 Task: Look for space in Kahului, United States from 5th June, 2023 to 16th June, 2023 for 2 adults in price range Rs.14000 to Rs.18000. Place can be entire place with 1  bedroom having 1 bed and 1 bathroom. Property type can be house, flat, guest house, hotel. Booking option can be shelf check-in. Required host language is English.
Action: Mouse moved to (490, 101)
Screenshot: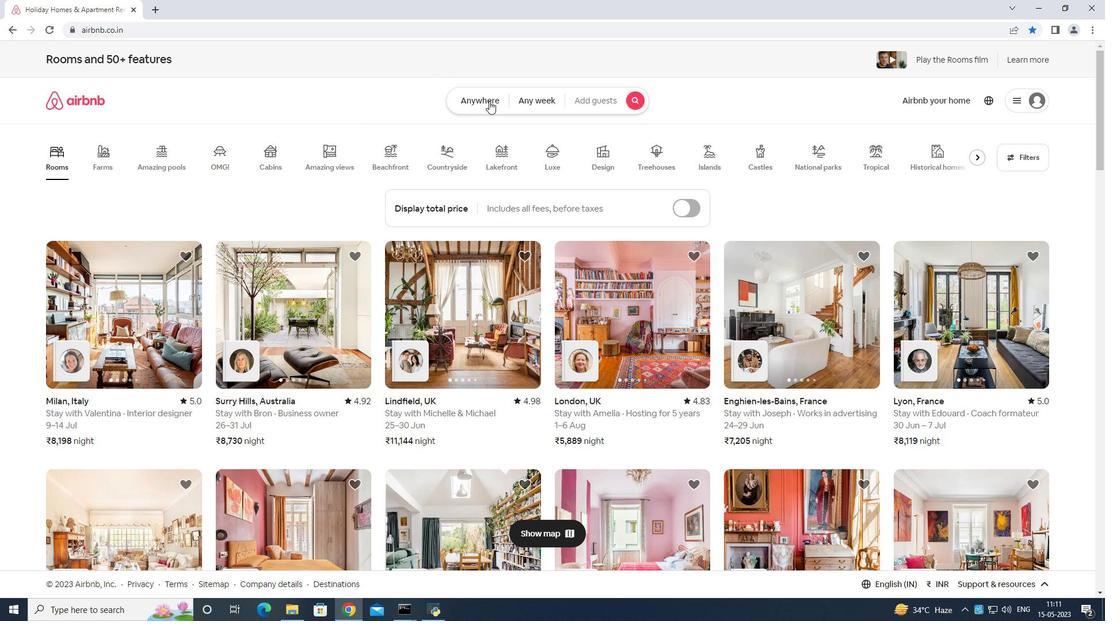 
Action: Mouse pressed left at (490, 101)
Screenshot: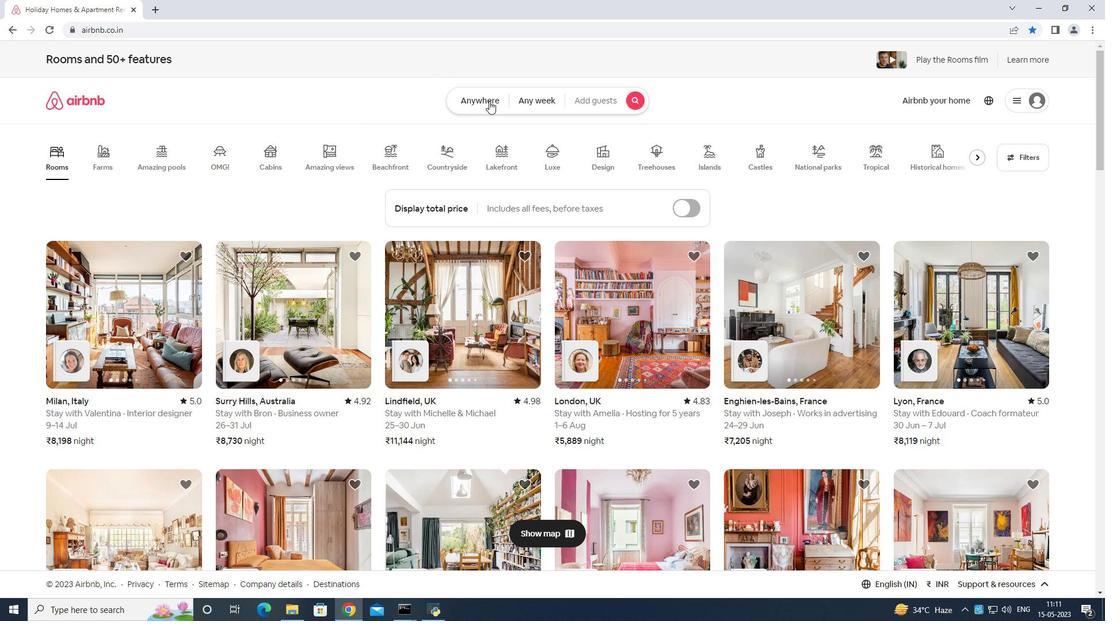
Action: Mouse moved to (464, 145)
Screenshot: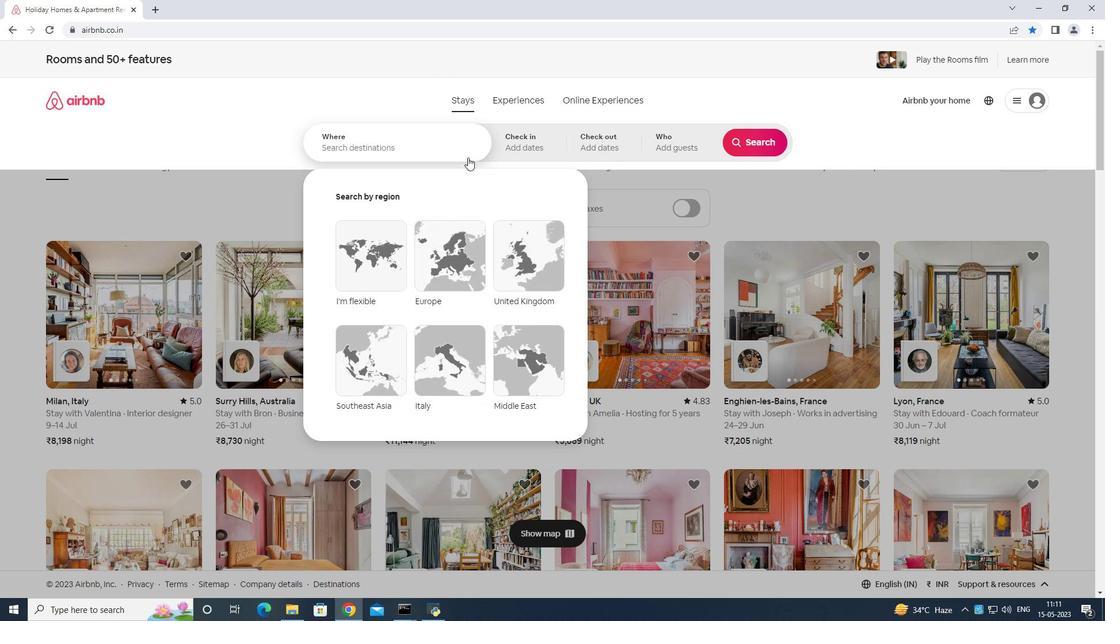 
Action: Mouse pressed left at (464, 145)
Screenshot: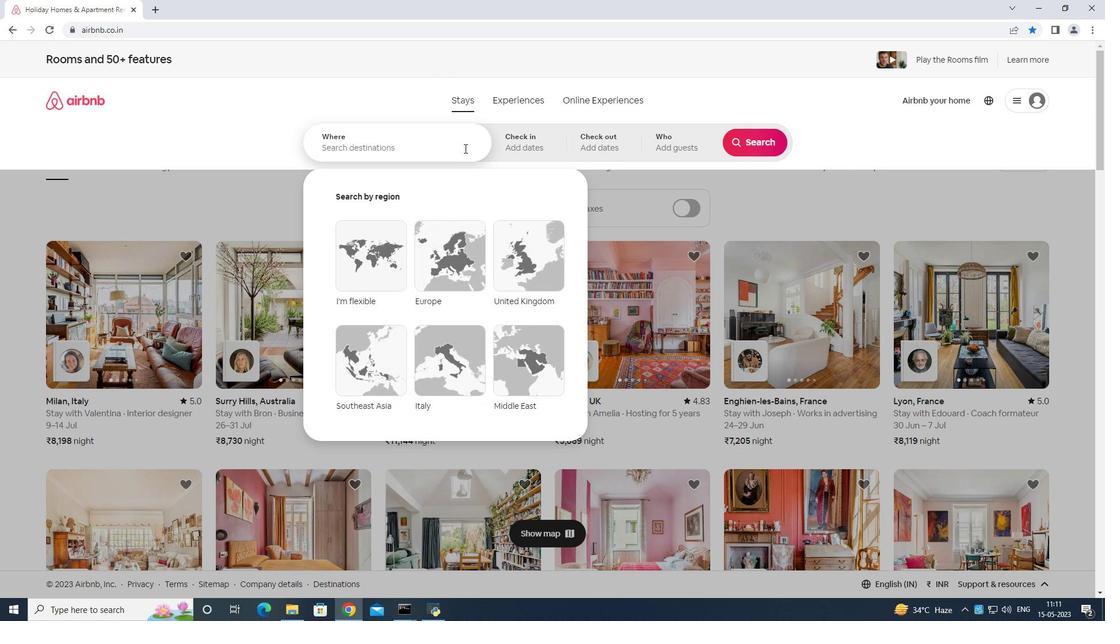 
Action: Mouse moved to (464, 144)
Screenshot: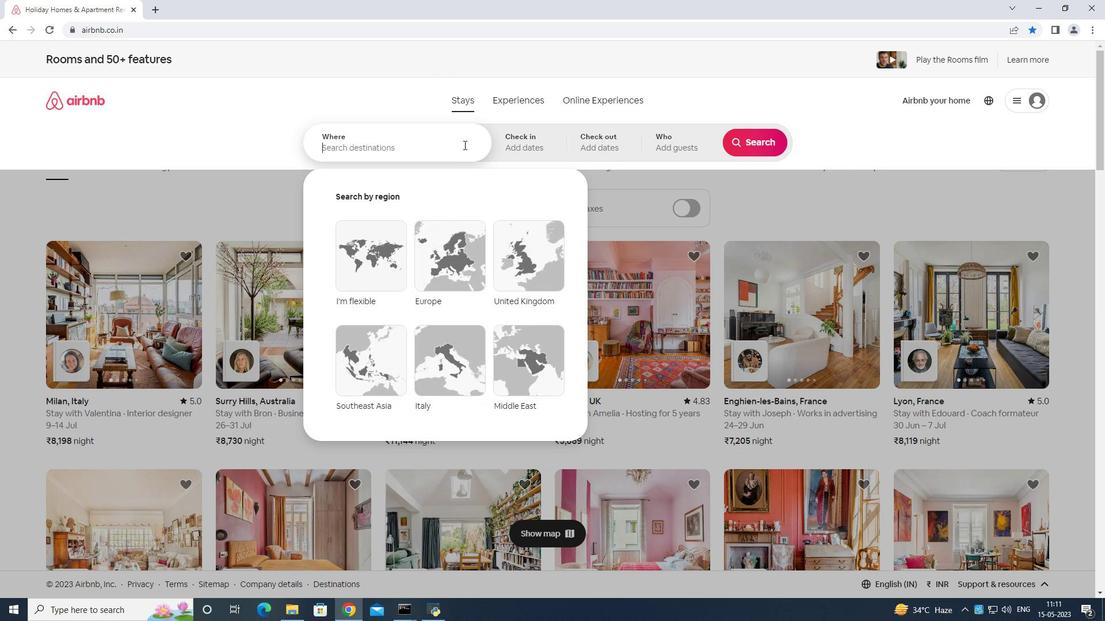 
Action: Key pressed <Key.shift>kahulaui<Key.space>united<Key.space>states<Key.enter>
Screenshot: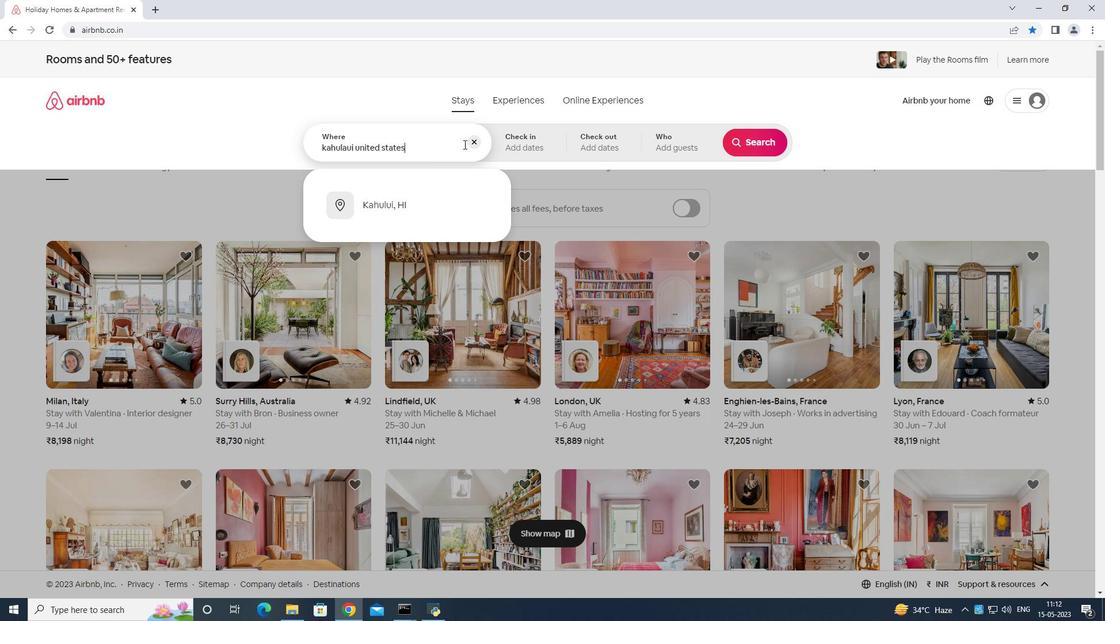 
Action: Mouse moved to (603, 314)
Screenshot: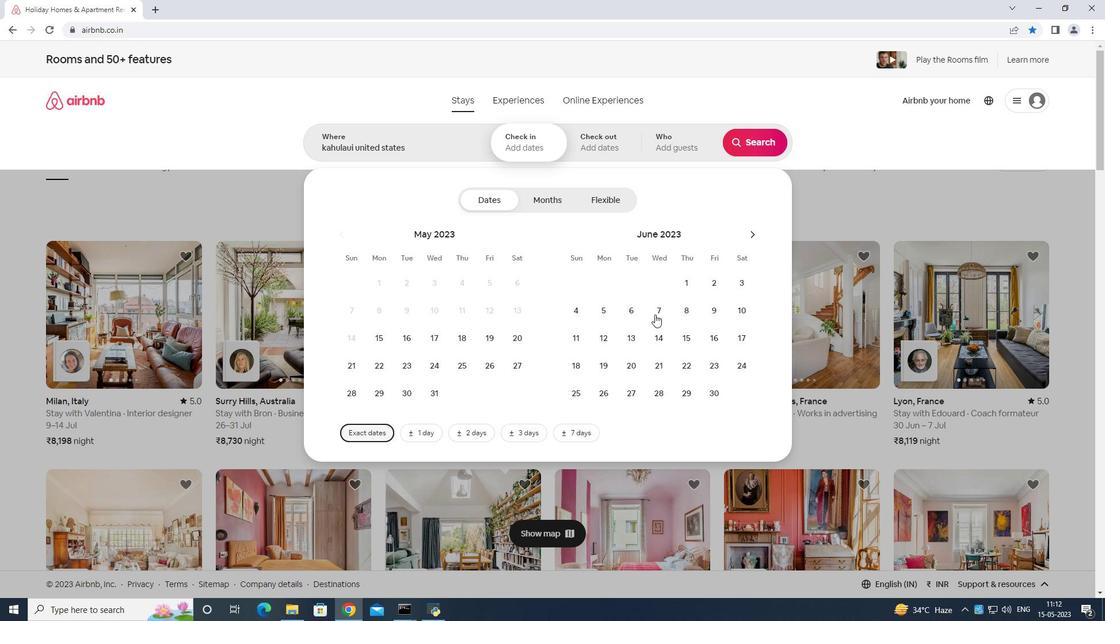 
Action: Mouse pressed left at (603, 314)
Screenshot: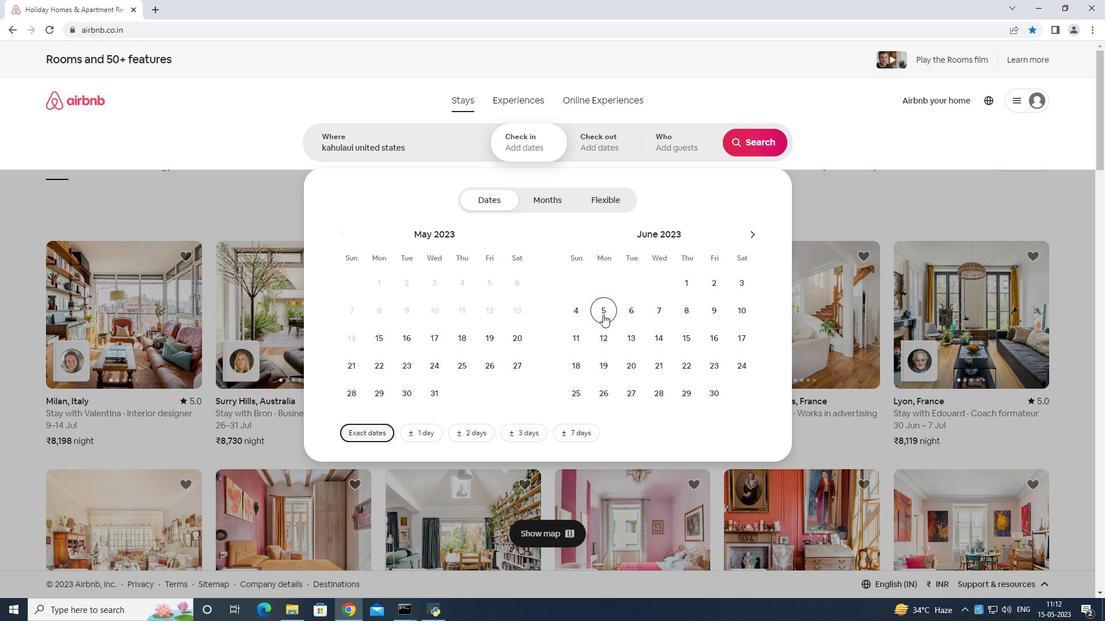 
Action: Mouse moved to (708, 338)
Screenshot: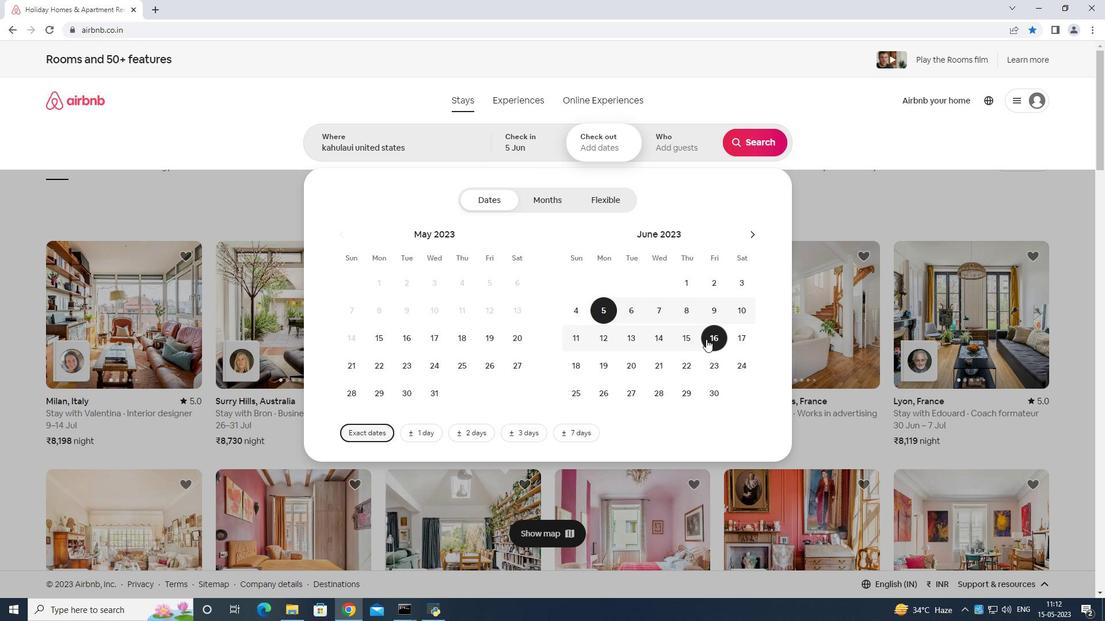 
Action: Mouse pressed left at (708, 338)
Screenshot: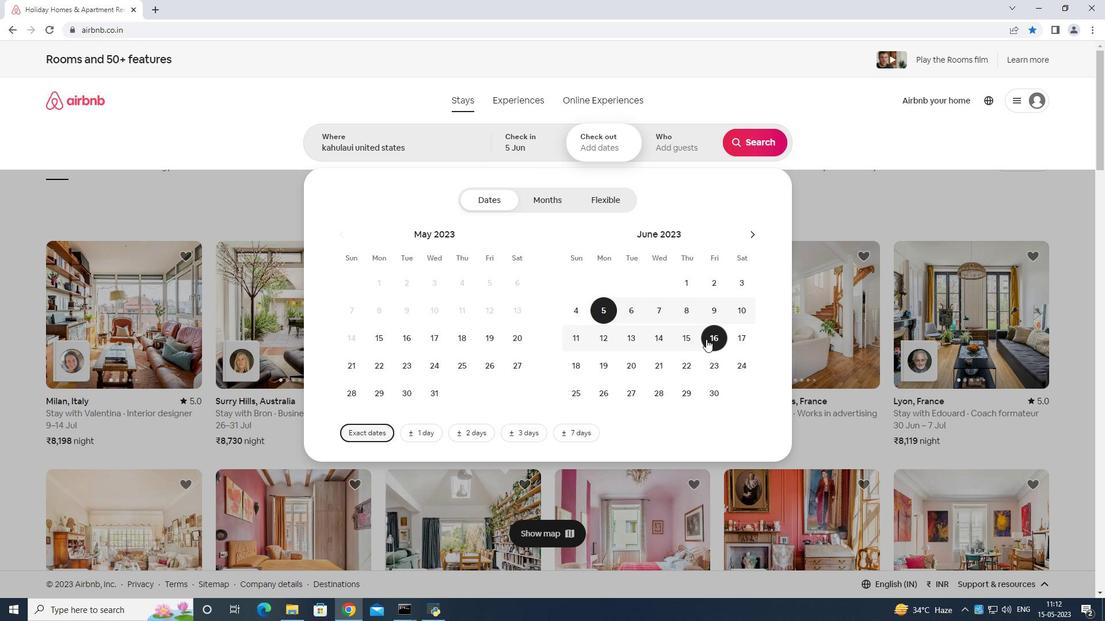 
Action: Mouse moved to (695, 141)
Screenshot: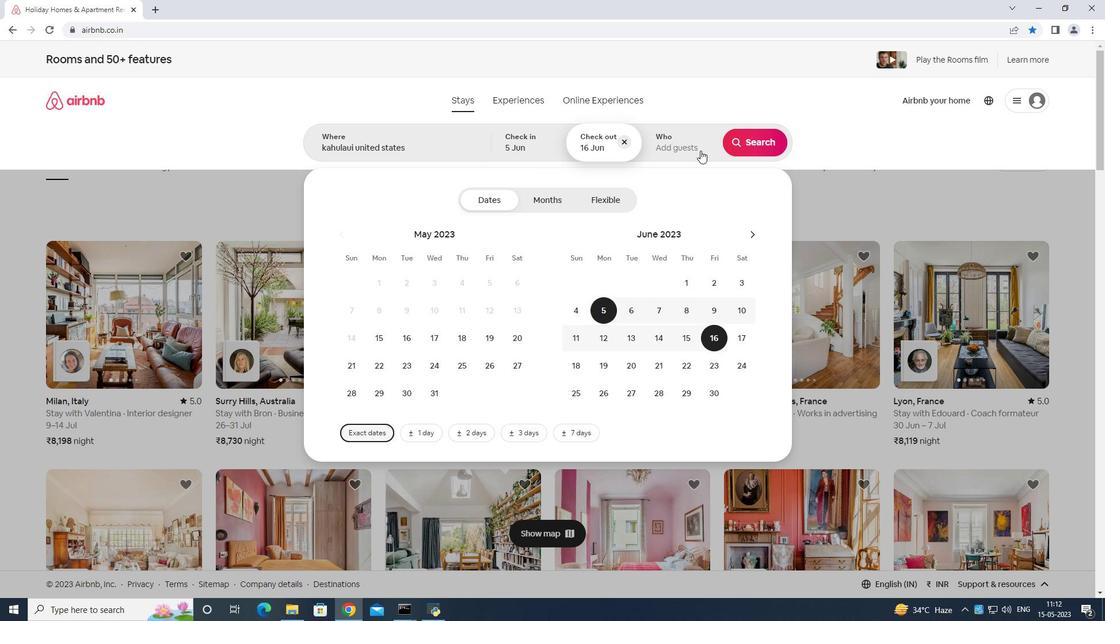 
Action: Mouse pressed left at (695, 141)
Screenshot: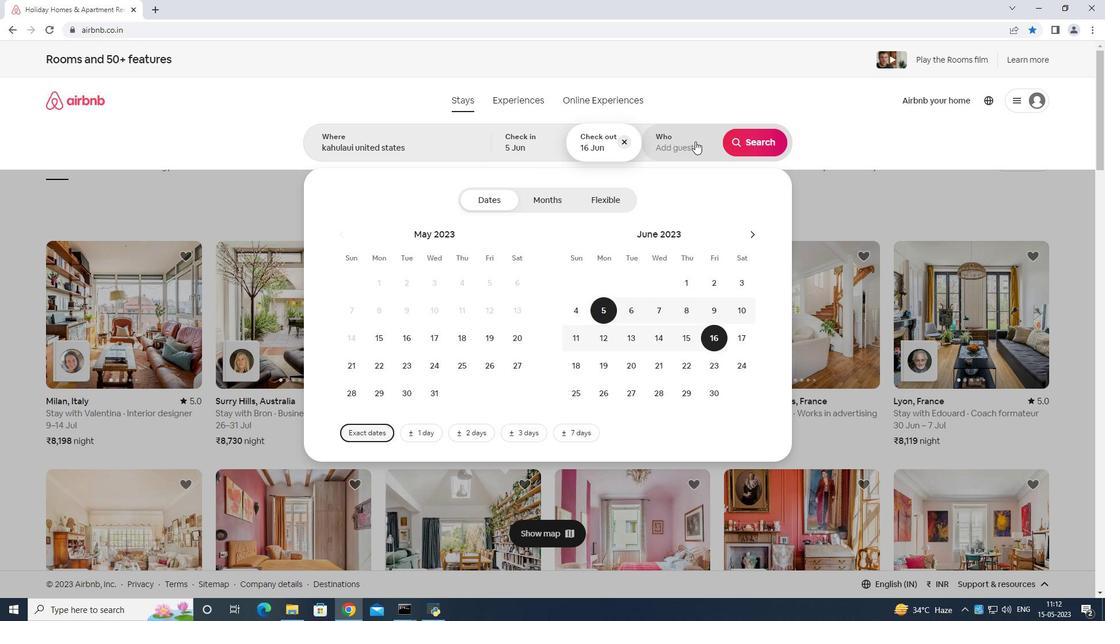 
Action: Mouse moved to (749, 200)
Screenshot: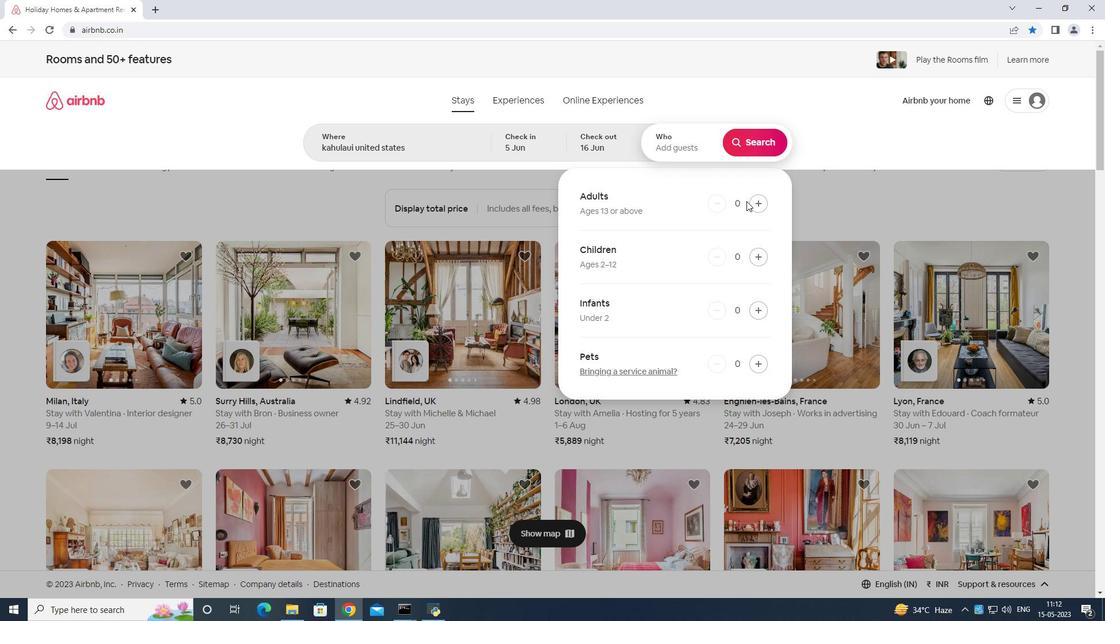 
Action: Mouse pressed left at (749, 200)
Screenshot: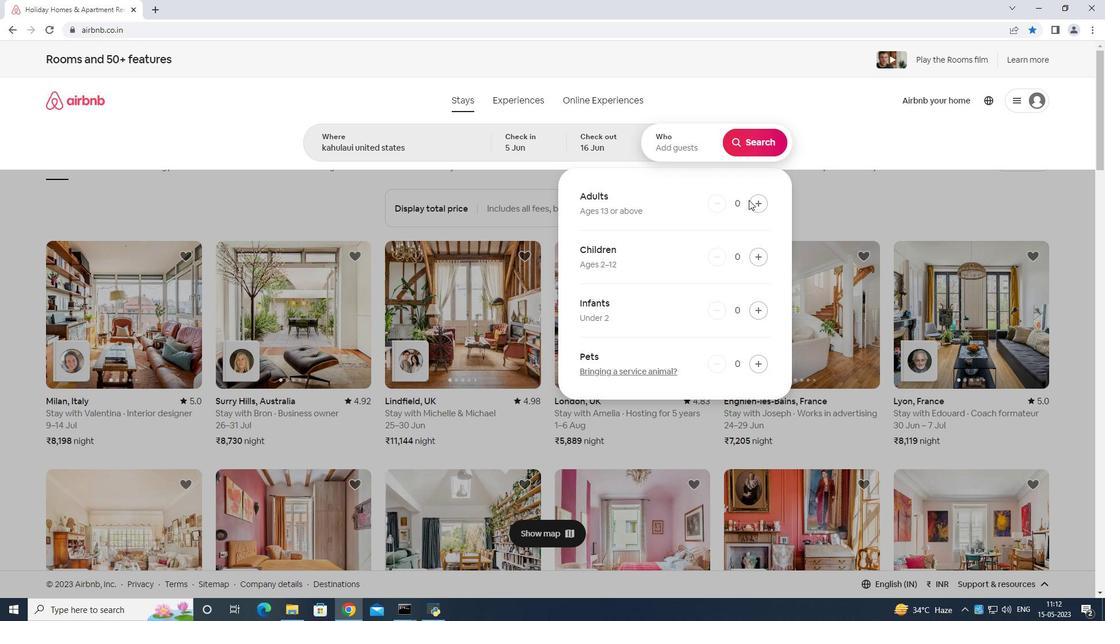 
Action: Mouse moved to (749, 200)
Screenshot: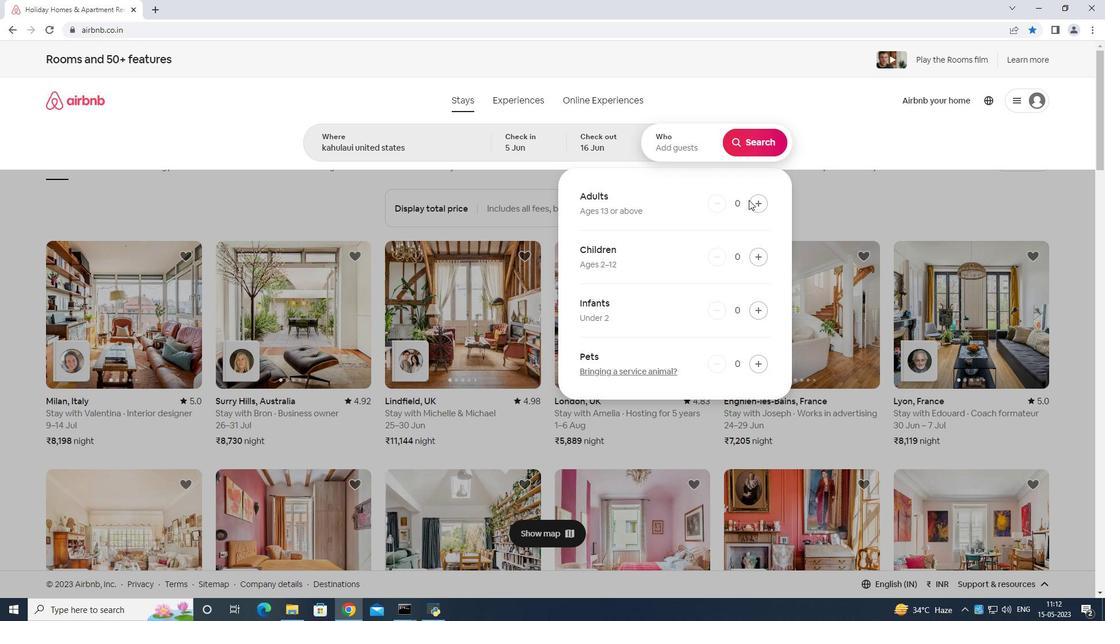 
Action: Mouse pressed left at (749, 200)
Screenshot: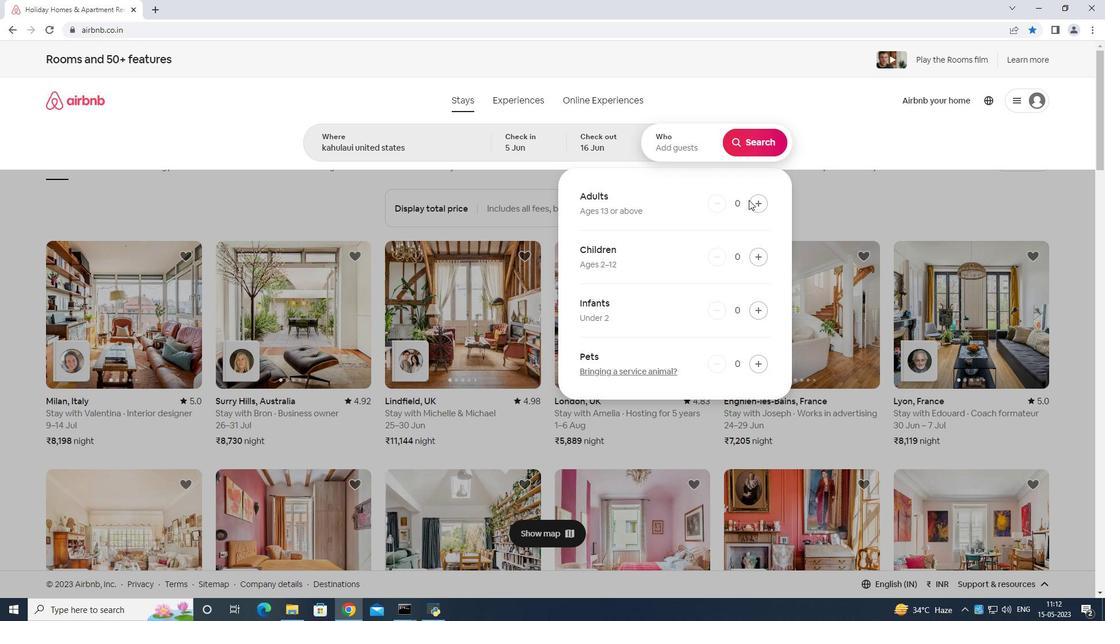 
Action: Mouse moved to (764, 200)
Screenshot: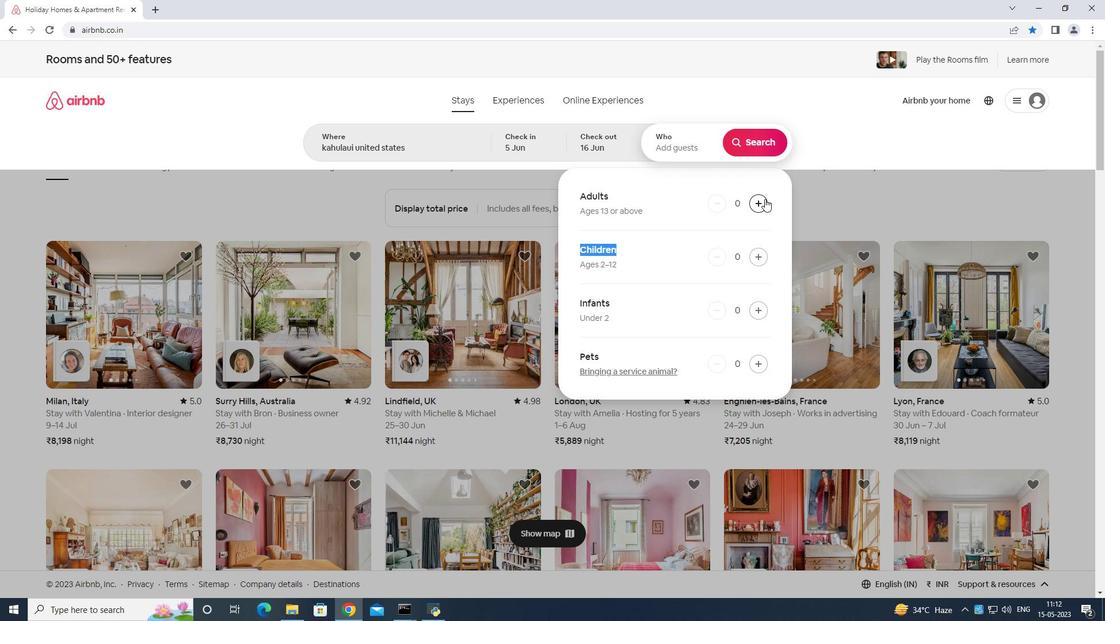 
Action: Mouse pressed left at (764, 200)
Screenshot: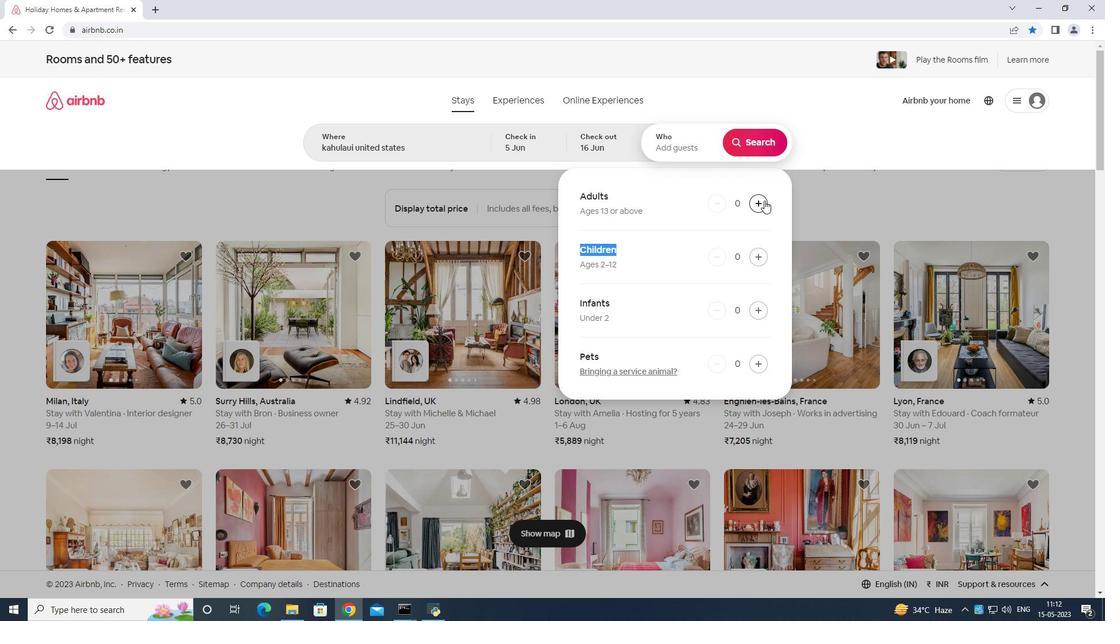 
Action: Mouse moved to (764, 200)
Screenshot: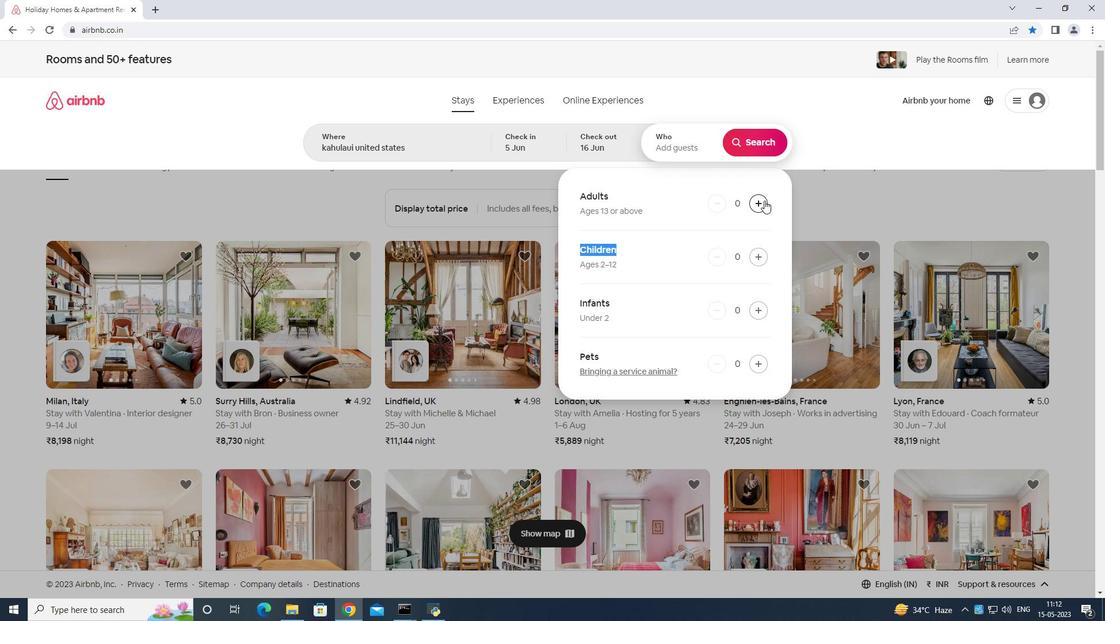 
Action: Mouse pressed left at (764, 200)
Screenshot: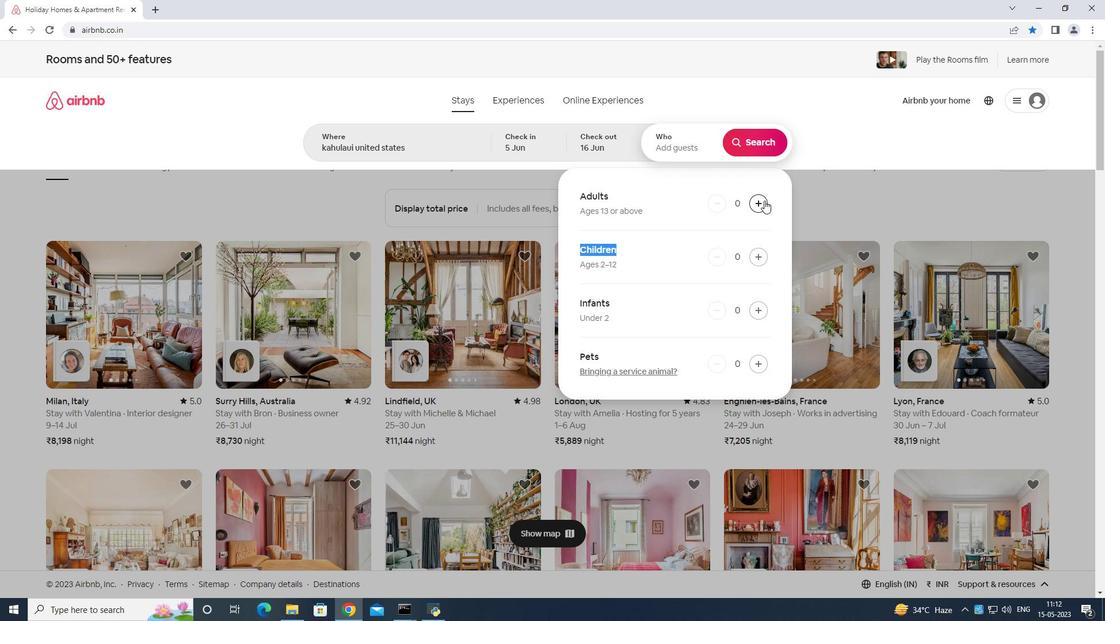 
Action: Mouse moved to (759, 139)
Screenshot: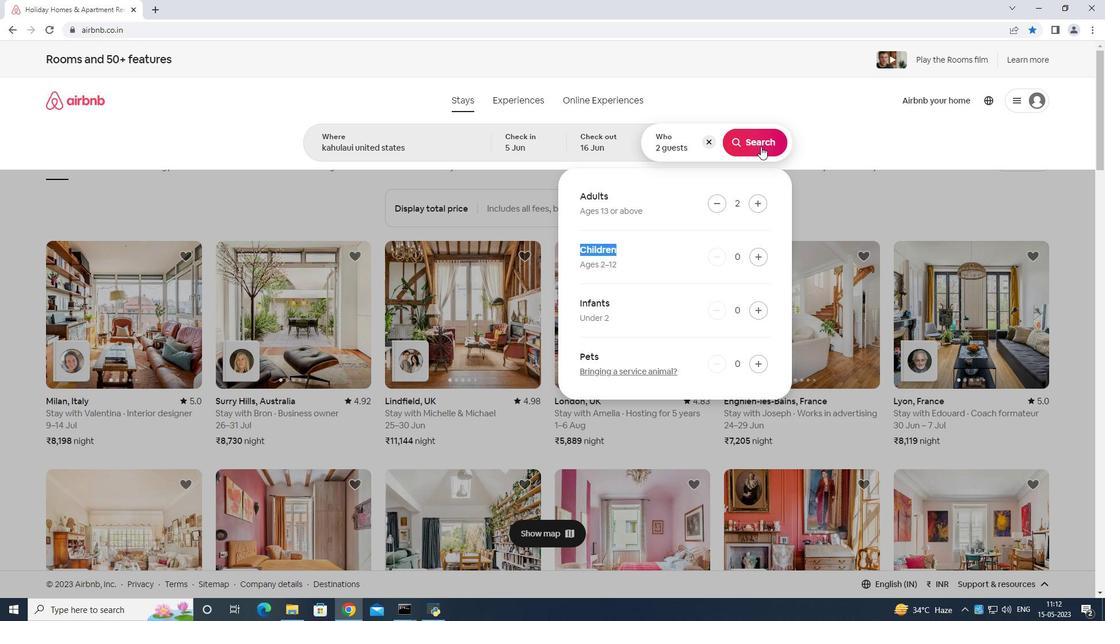 
Action: Mouse pressed left at (759, 139)
Screenshot: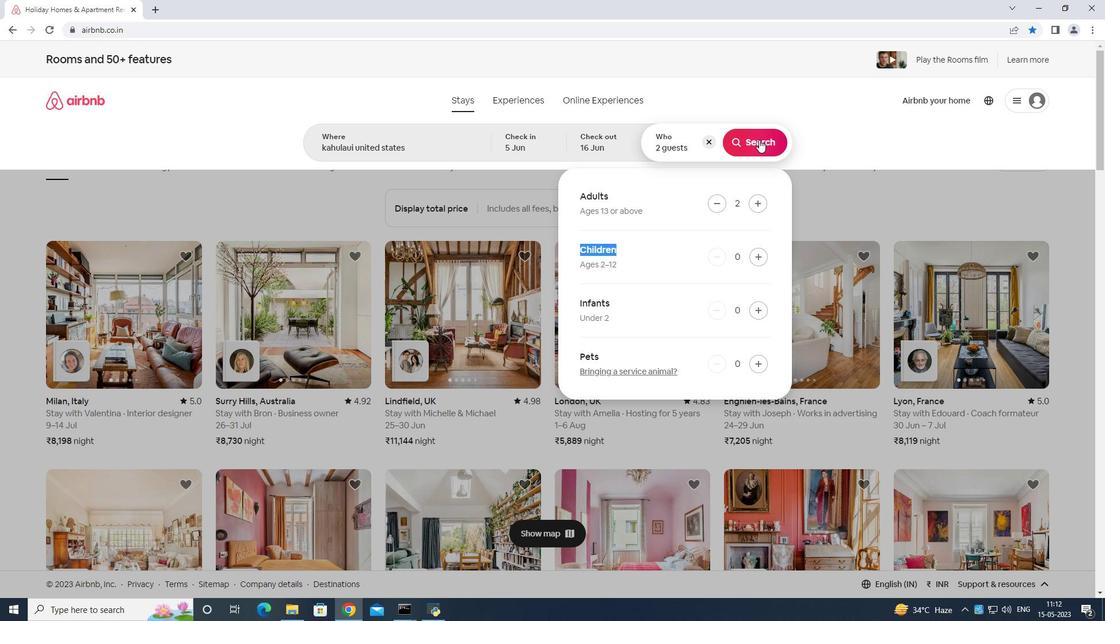 
Action: Mouse moved to (1039, 103)
Screenshot: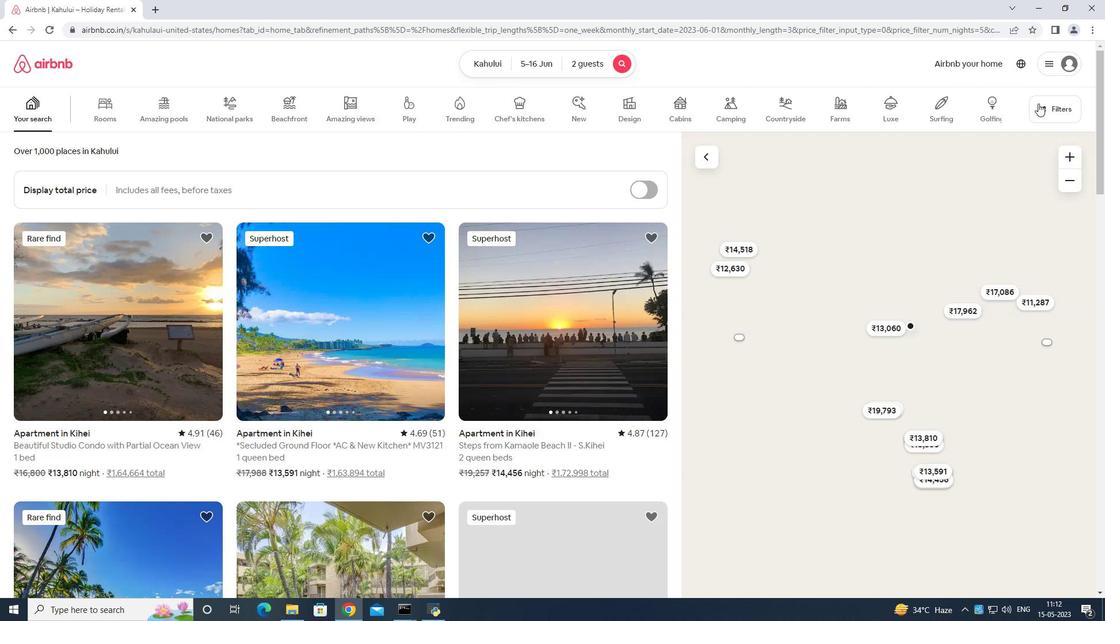 
Action: Mouse pressed left at (1039, 103)
Screenshot: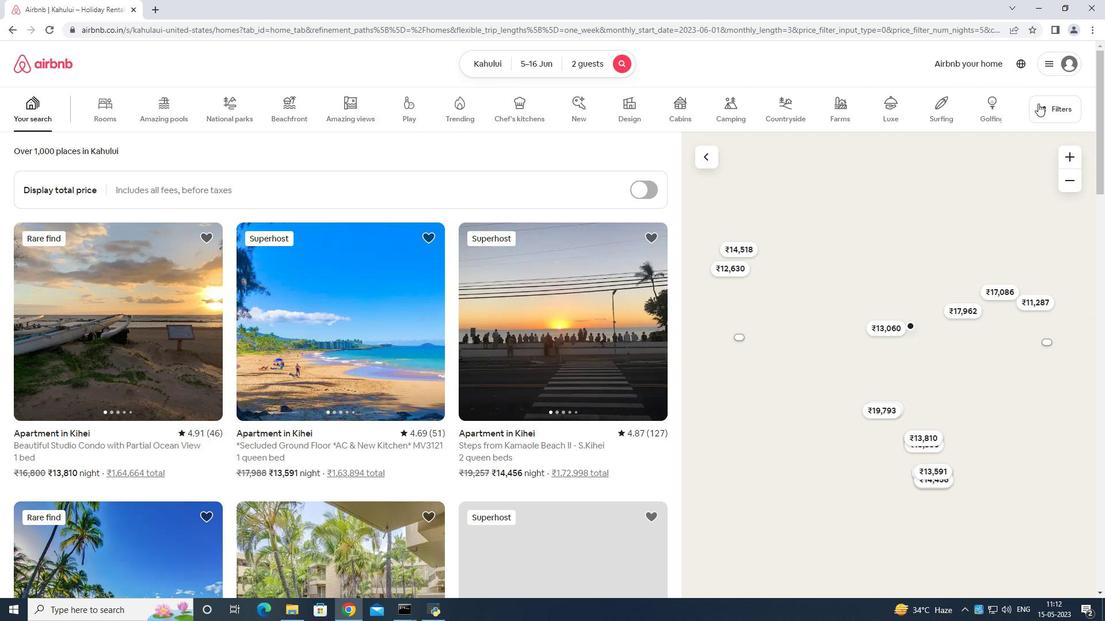 
Action: Mouse moved to (434, 388)
Screenshot: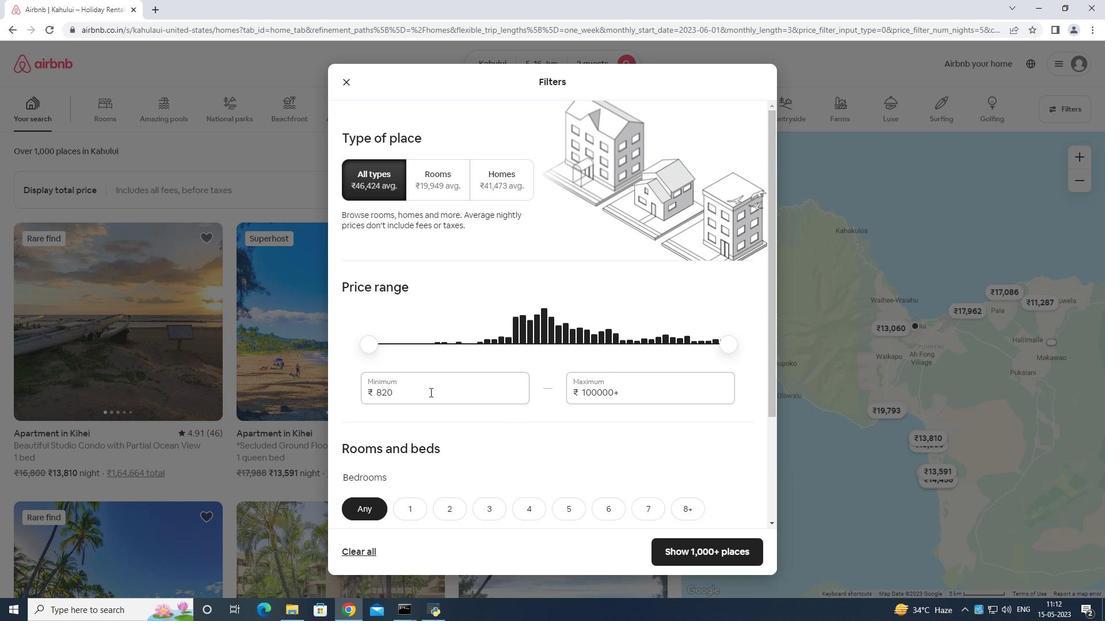 
Action: Mouse pressed left at (434, 388)
Screenshot: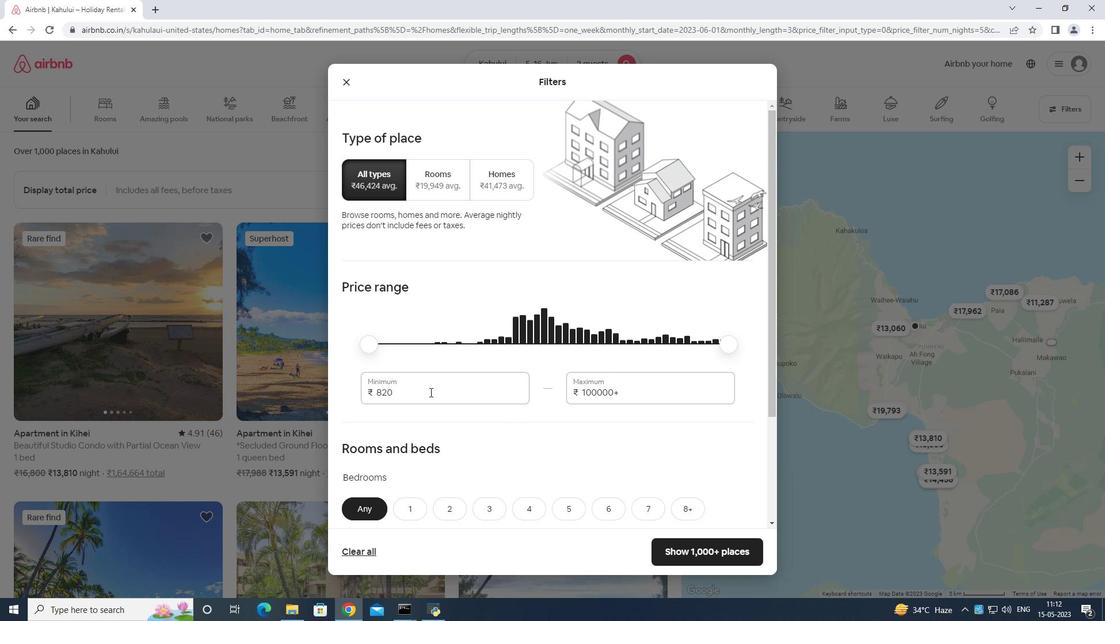 
Action: Mouse moved to (434, 388)
Screenshot: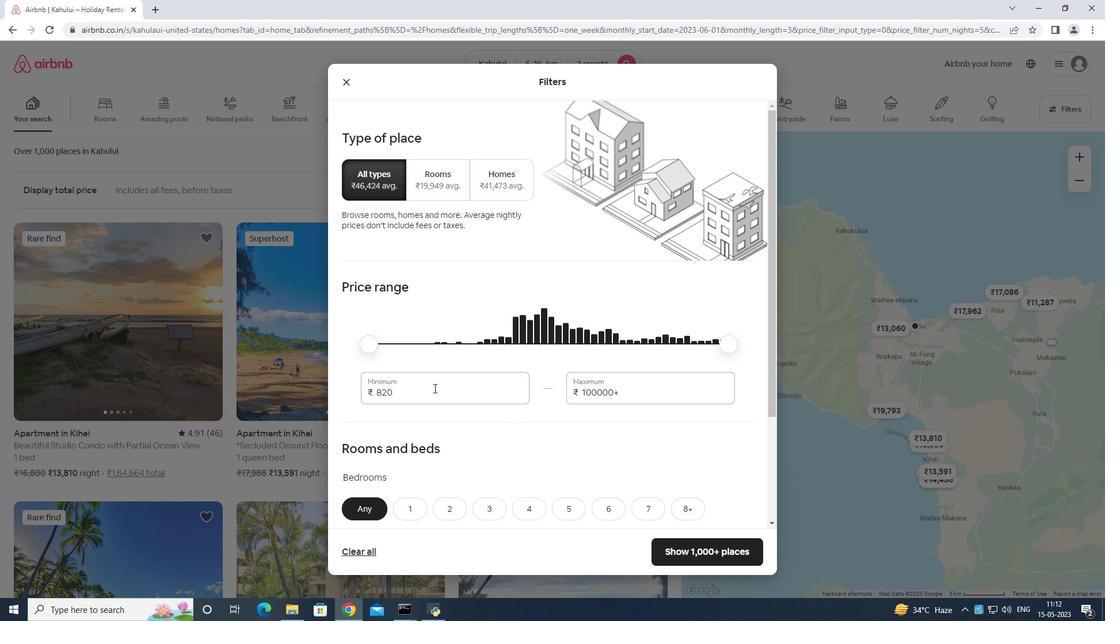 
Action: Key pressed <Key.backspace><Key.backspace><Key.backspace><Key.backspace>14000
Screenshot: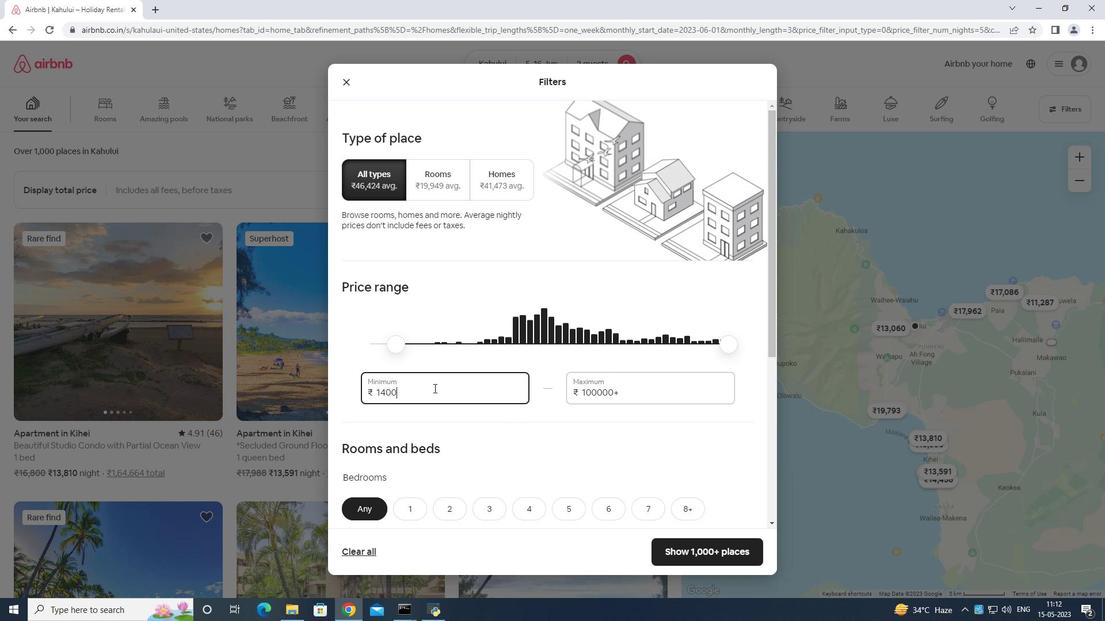 
Action: Mouse moved to (651, 384)
Screenshot: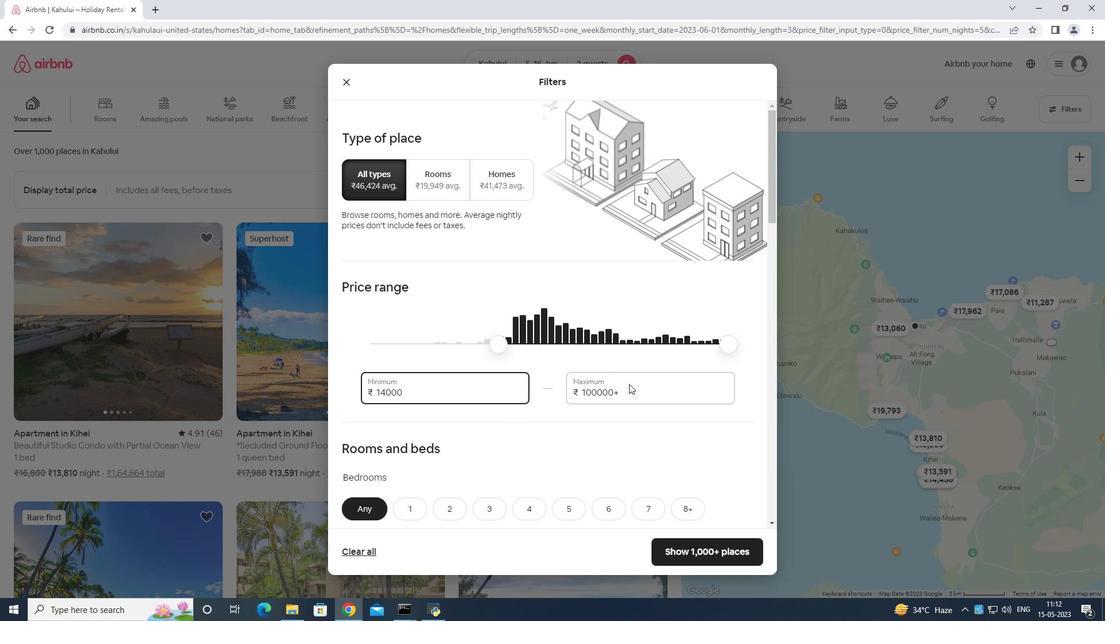 
Action: Mouse pressed left at (651, 384)
Screenshot: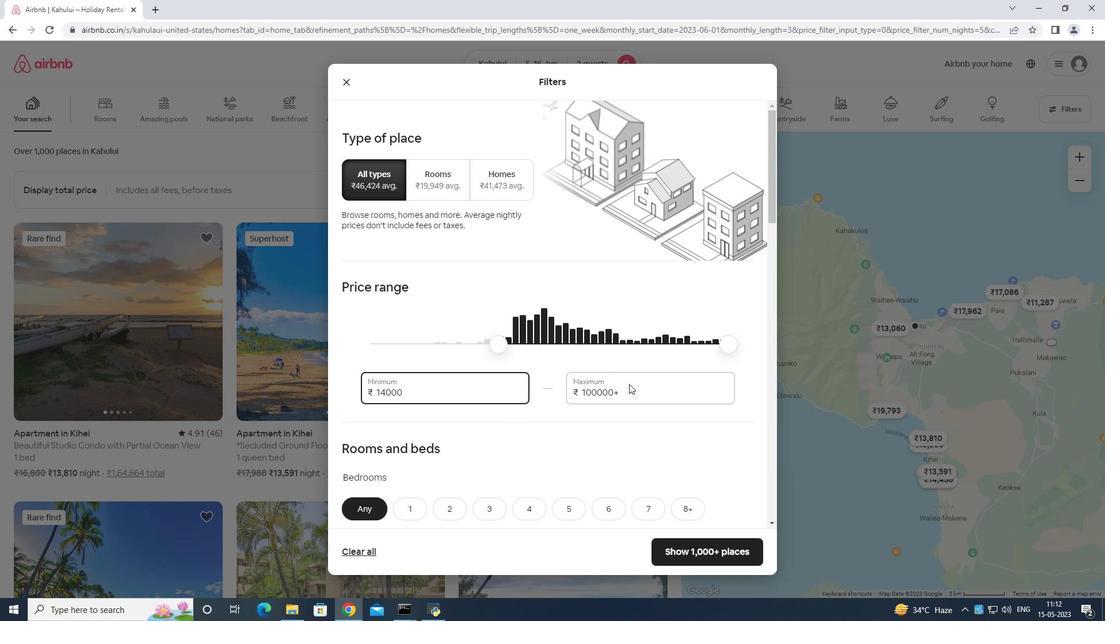 
Action: Mouse moved to (647, 384)
Screenshot: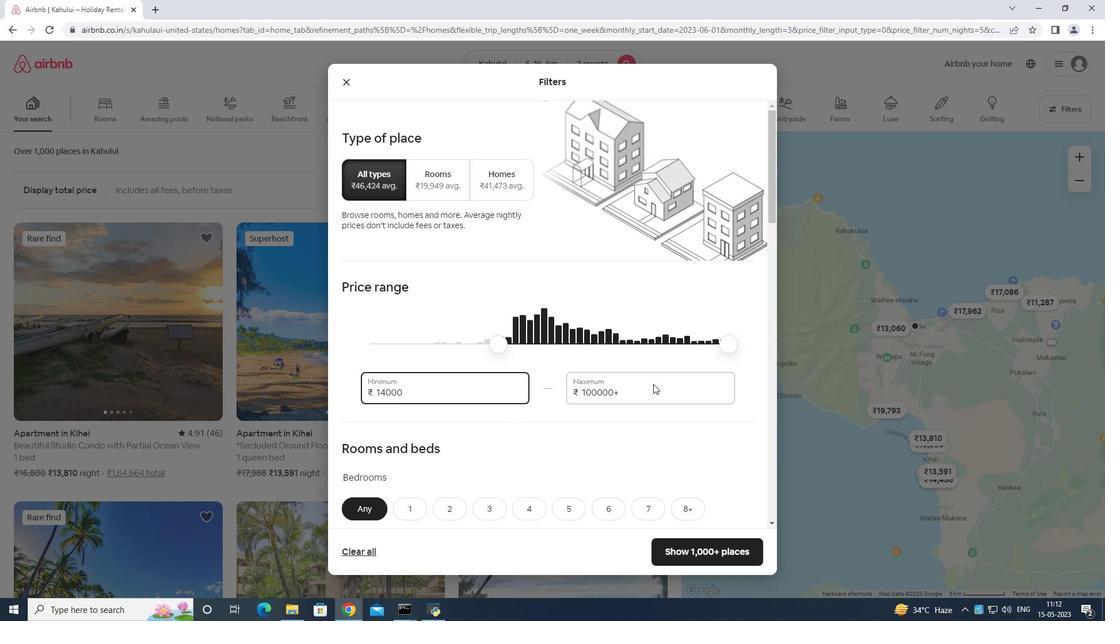 
Action: Key pressed <Key.backspace><Key.backspace><Key.backspace><Key.backspace><Key.backspace><Key.backspace><Key.backspace><Key.backspace><Key.backspace><Key.backspace><Key.backspace><Key.backspace><Key.backspace>18000
Screenshot: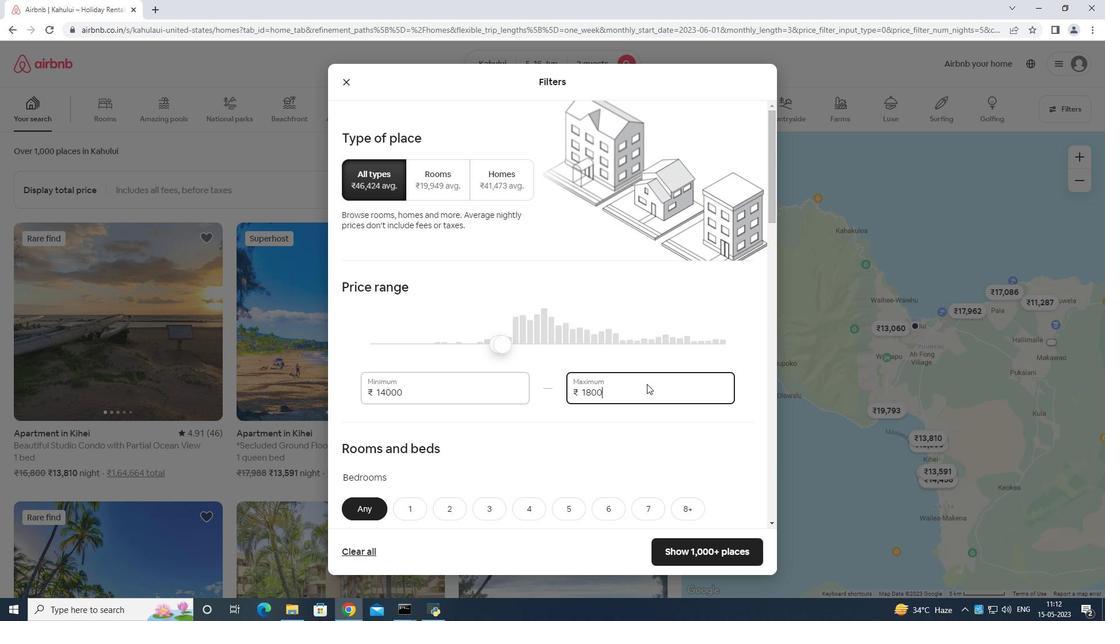
Action: Mouse scrolled (647, 384) with delta (0, 0)
Screenshot: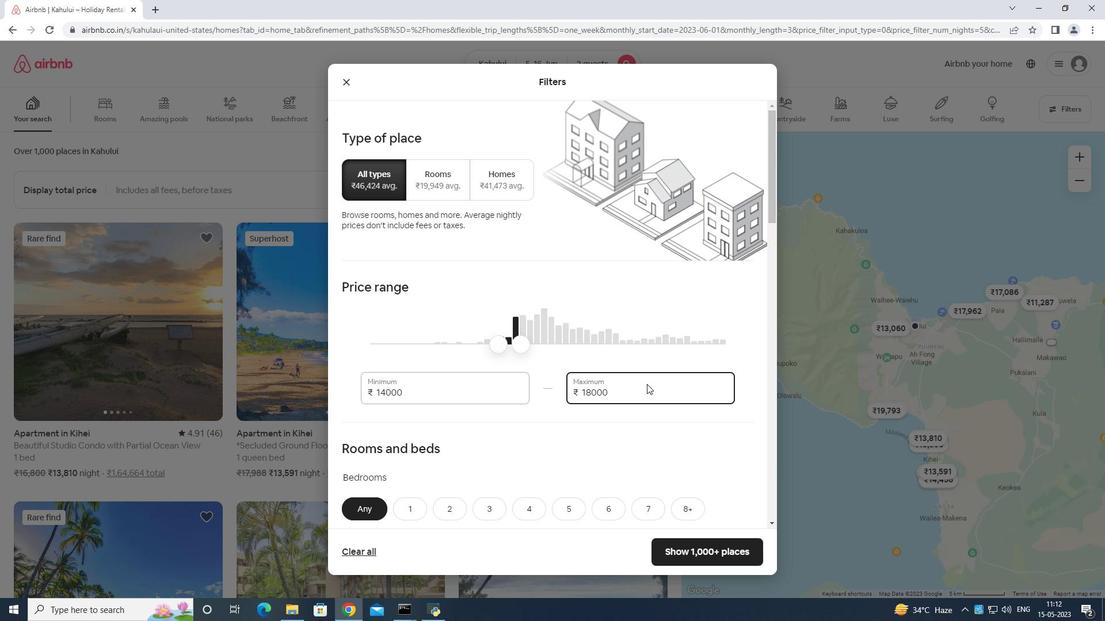 
Action: Mouse scrolled (647, 384) with delta (0, 0)
Screenshot: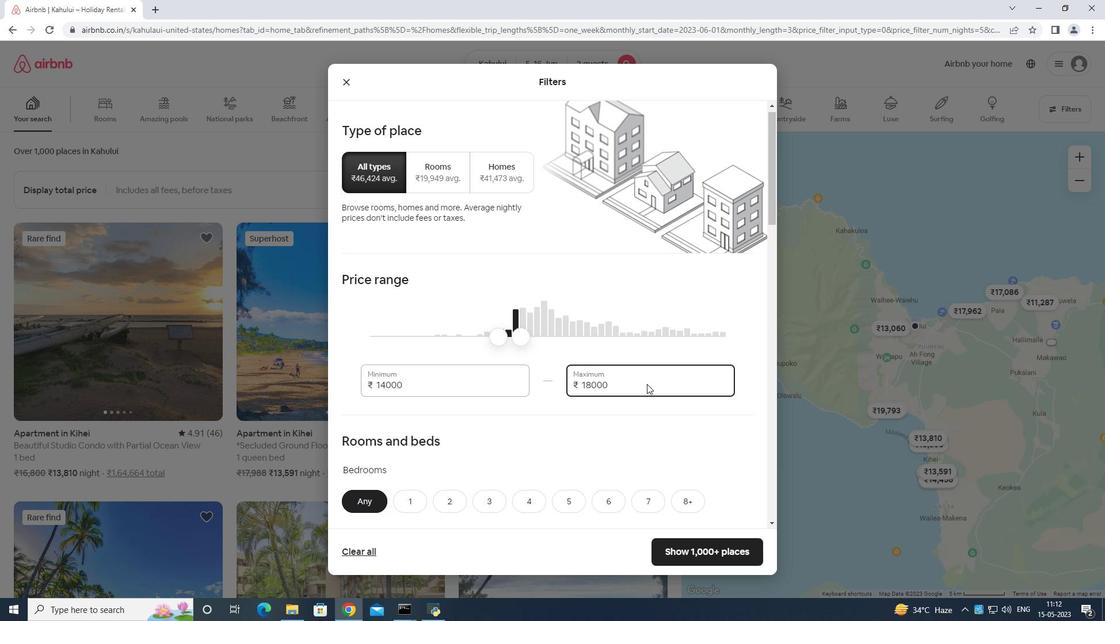 
Action: Mouse scrolled (647, 384) with delta (0, 0)
Screenshot: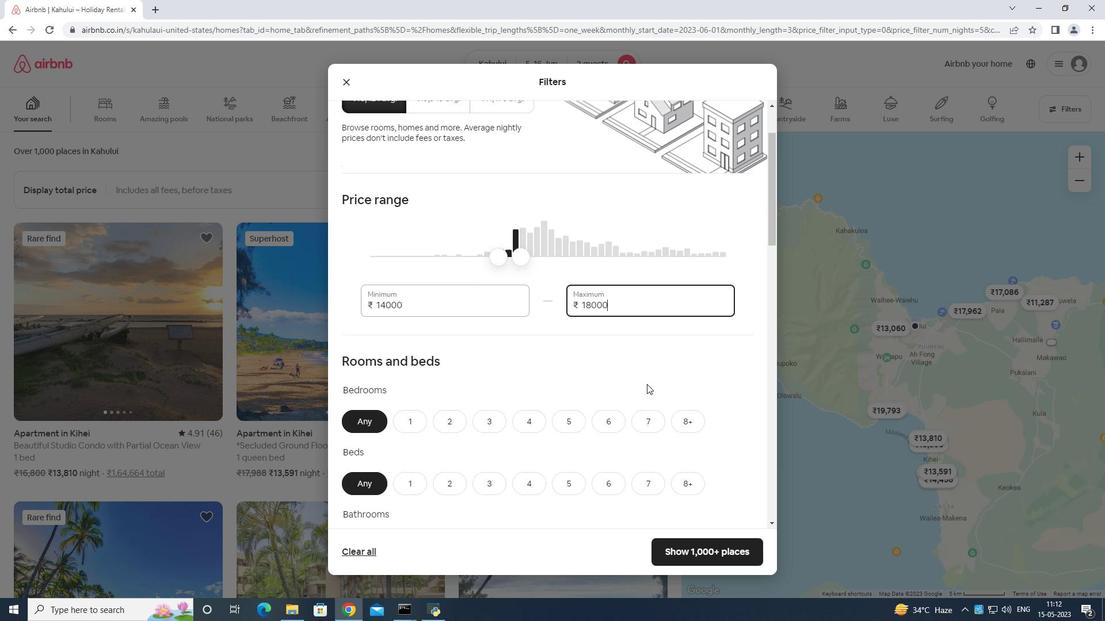 
Action: Mouse moved to (407, 340)
Screenshot: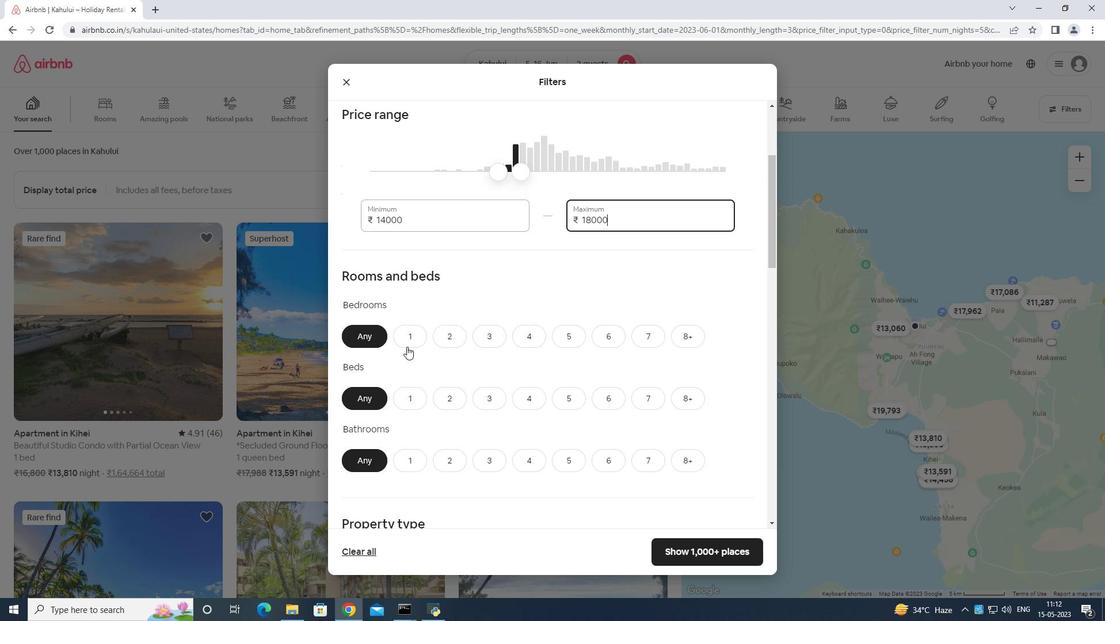 
Action: Mouse pressed left at (407, 340)
Screenshot: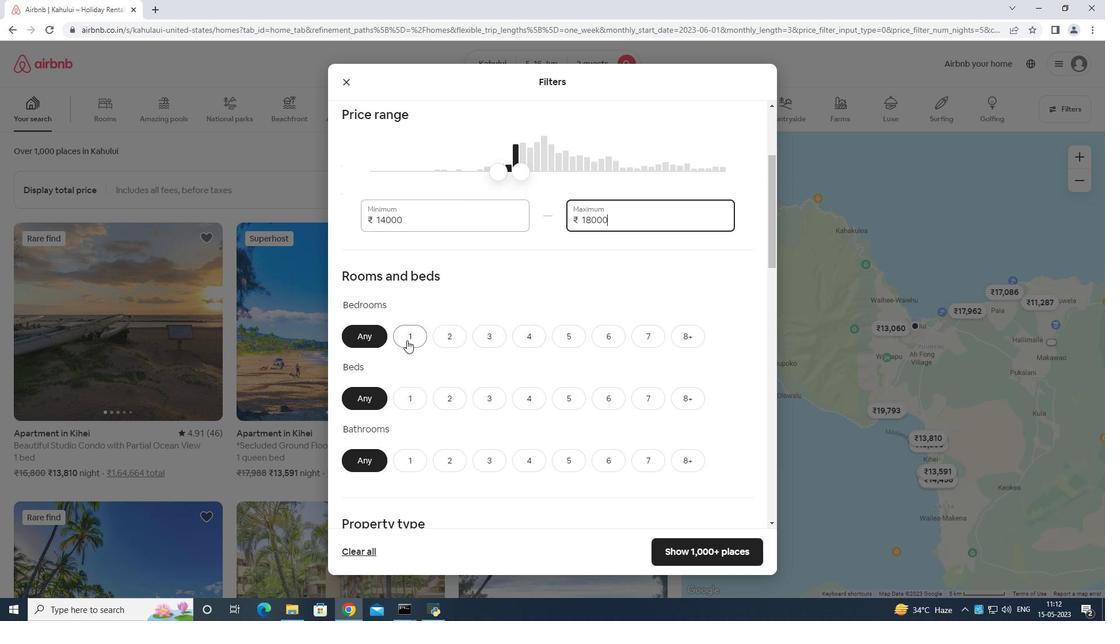 
Action: Mouse moved to (411, 396)
Screenshot: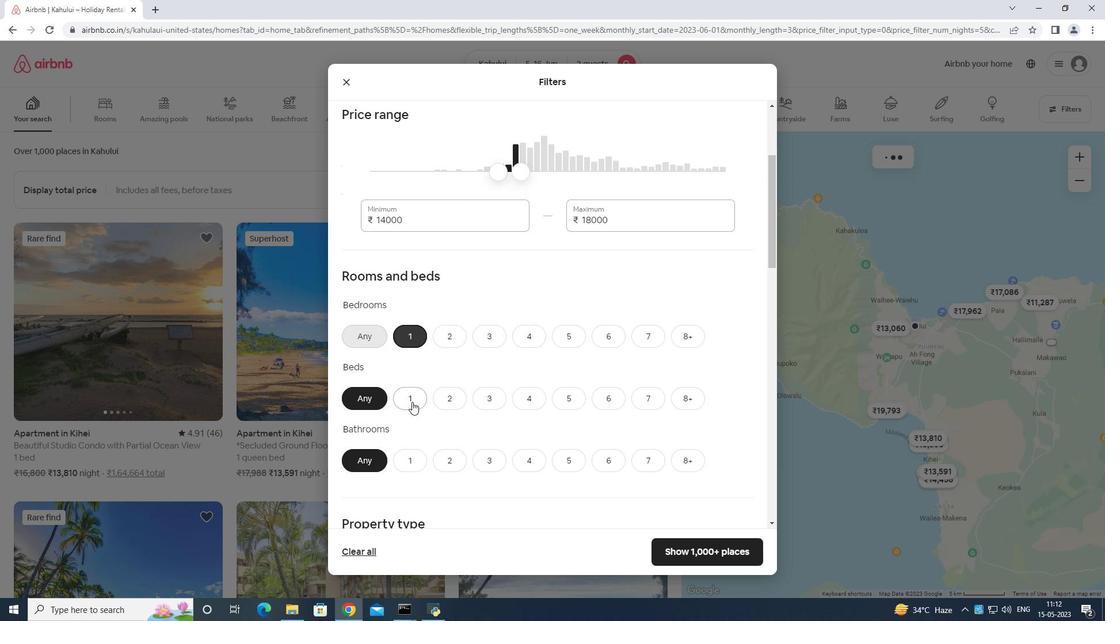 
Action: Mouse pressed left at (411, 396)
Screenshot: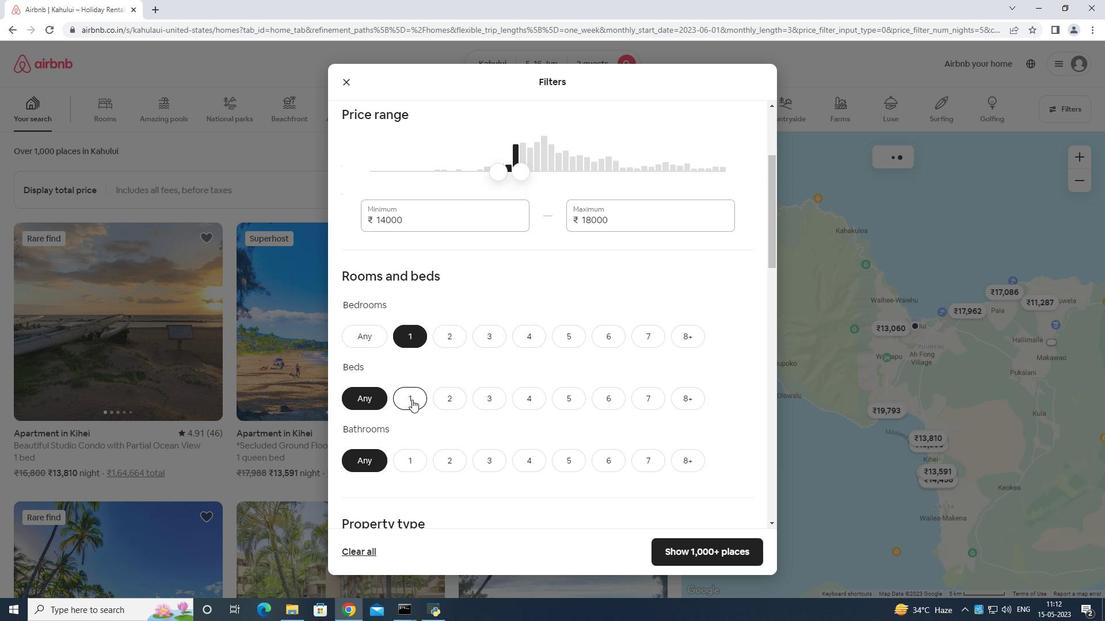 
Action: Mouse moved to (407, 454)
Screenshot: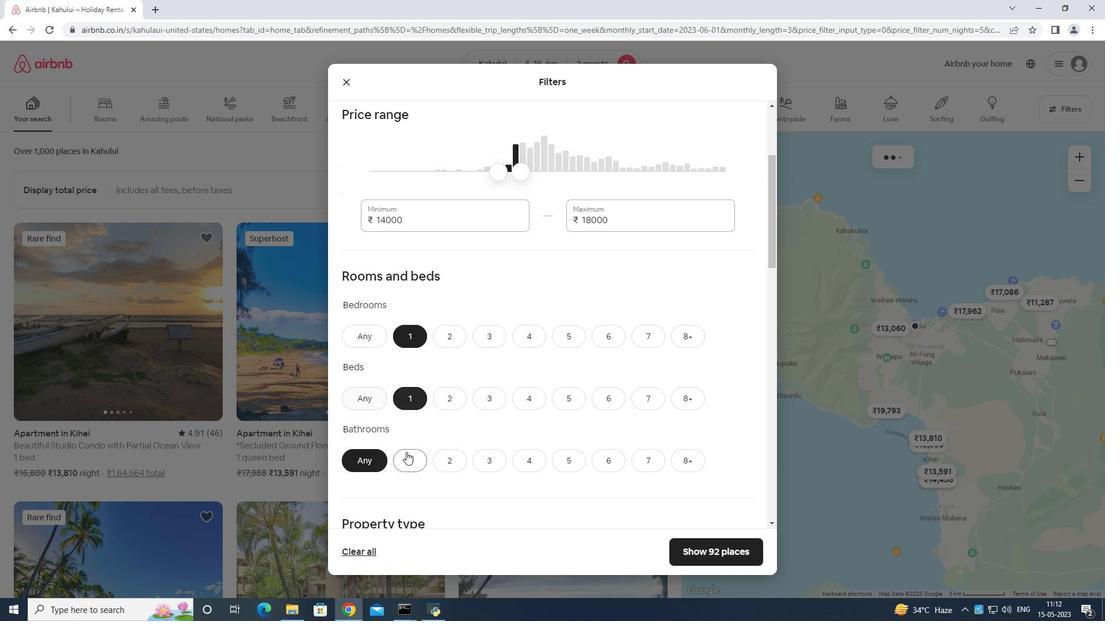 
Action: Mouse pressed left at (407, 454)
Screenshot: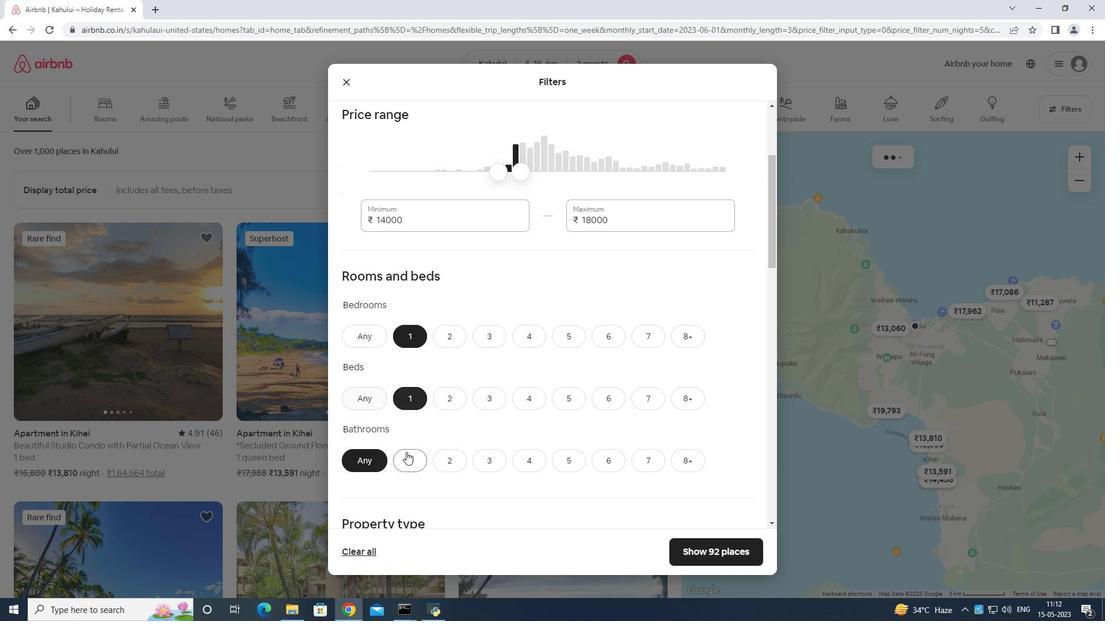 
Action: Mouse moved to (426, 438)
Screenshot: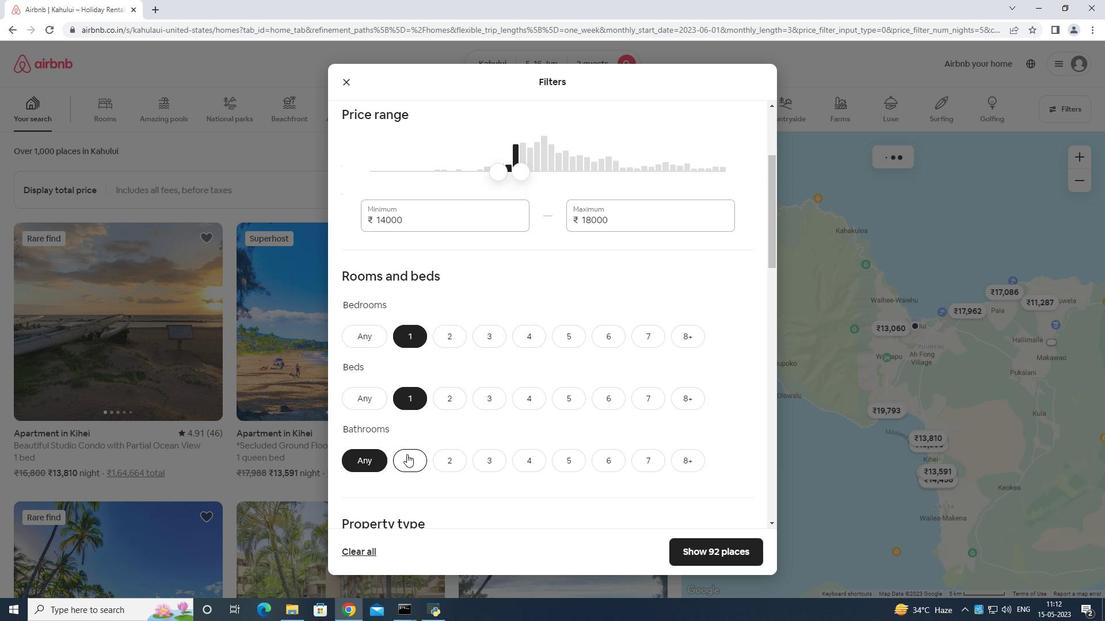
Action: Mouse scrolled (426, 437) with delta (0, 0)
Screenshot: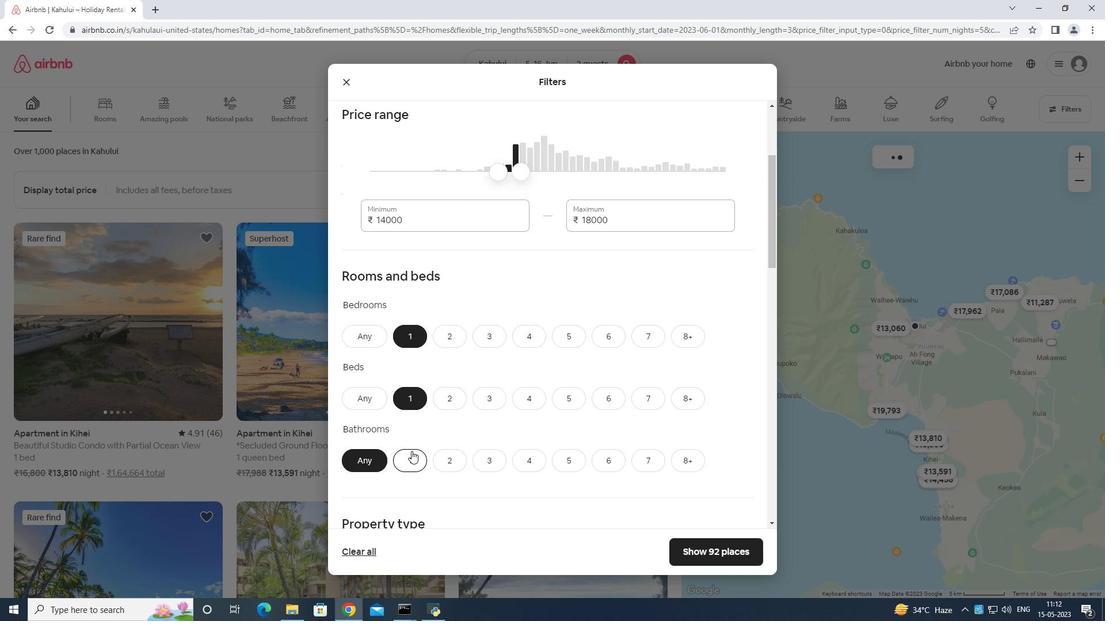 
Action: Mouse moved to (438, 440)
Screenshot: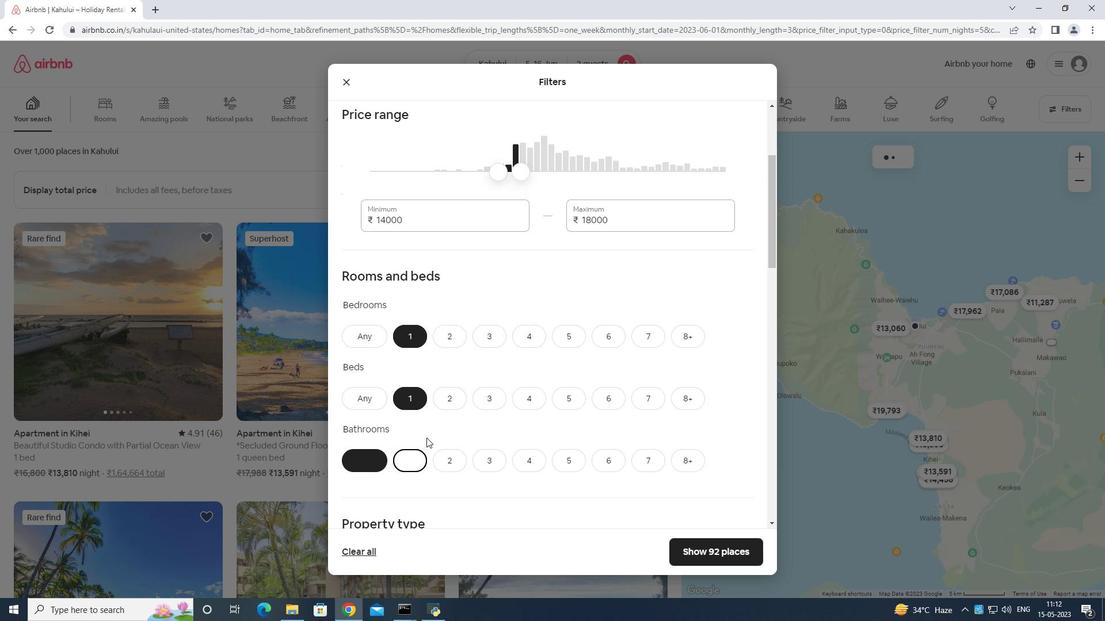 
Action: Mouse scrolled (438, 439) with delta (0, 0)
Screenshot: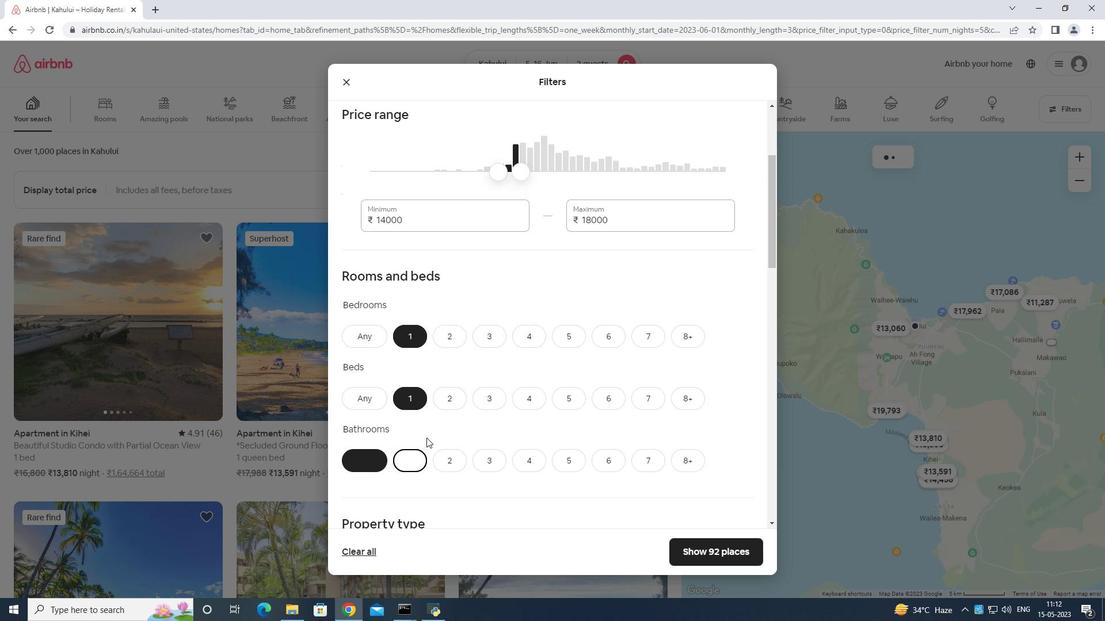 
Action: Mouse moved to (448, 440)
Screenshot: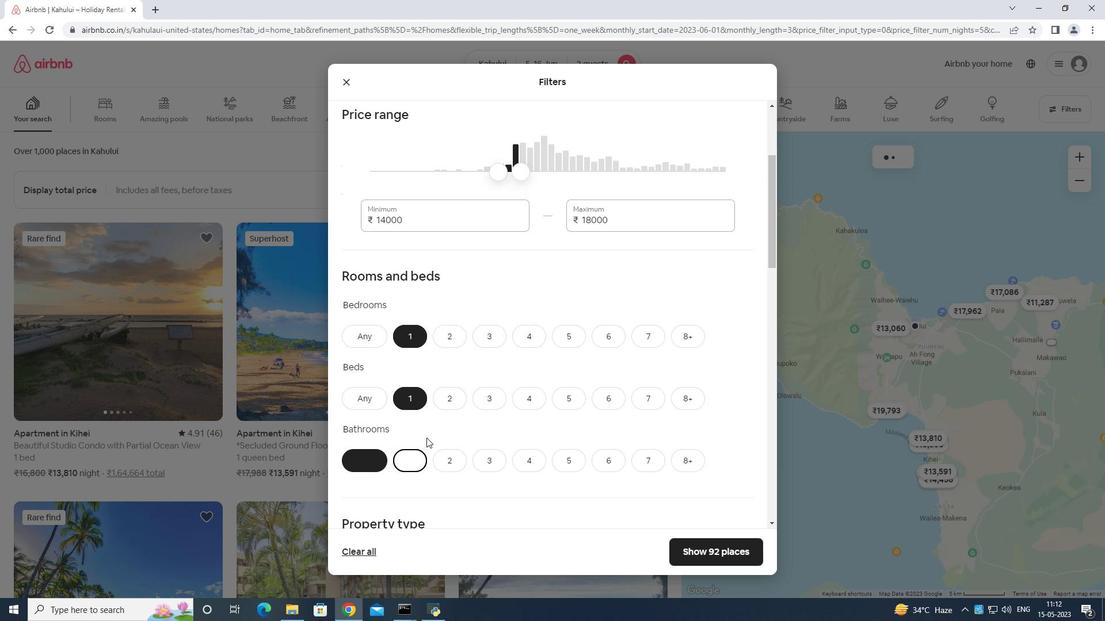
Action: Mouse scrolled (448, 439) with delta (0, 0)
Screenshot: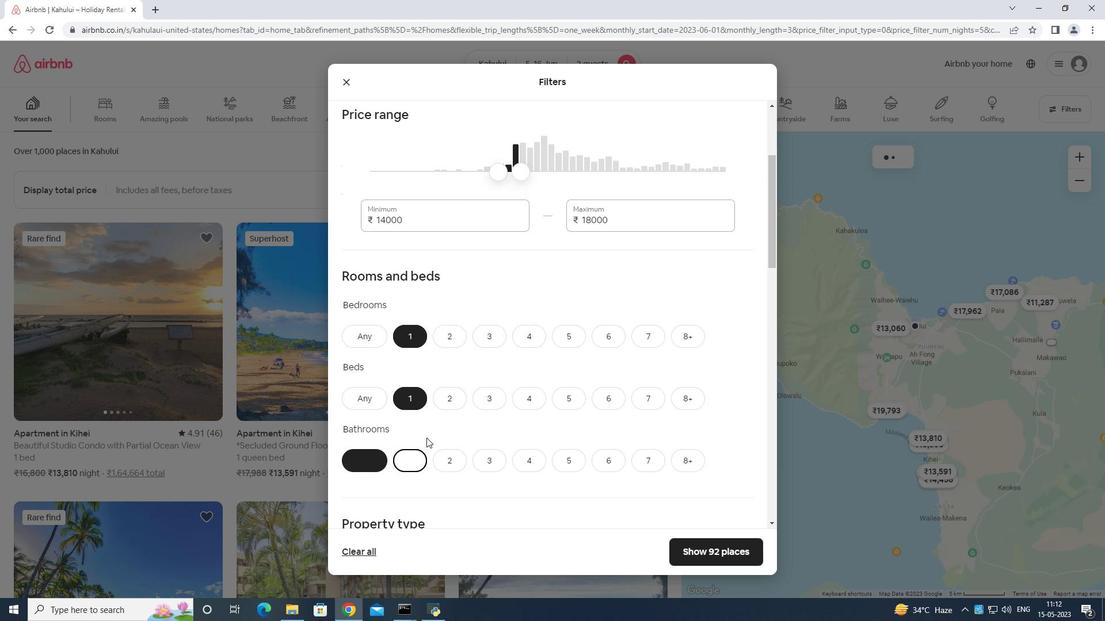 
Action: Mouse moved to (465, 433)
Screenshot: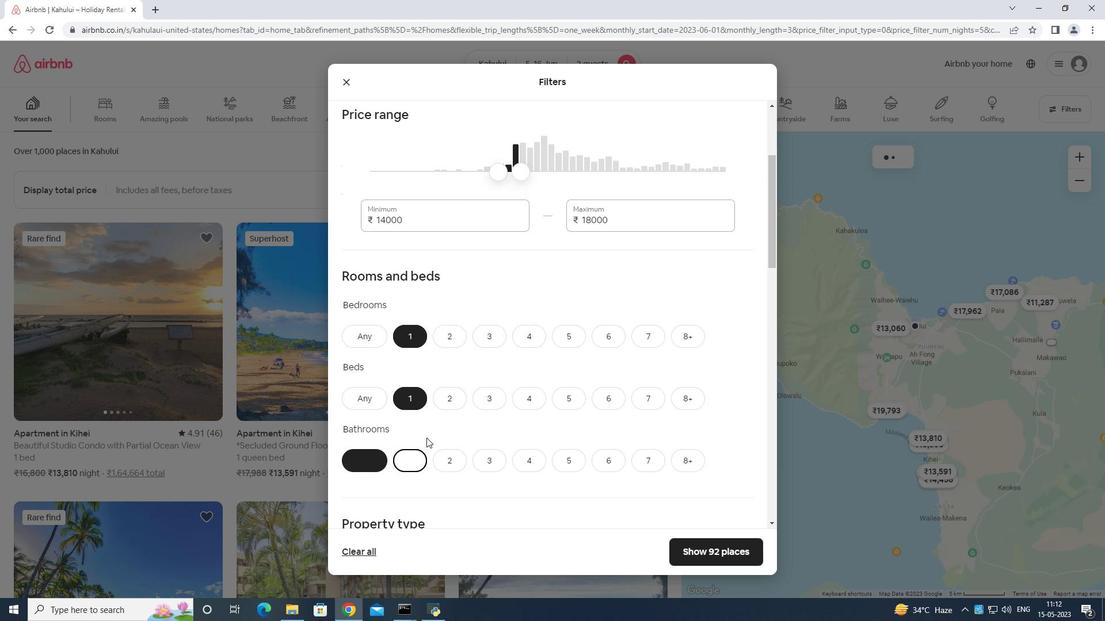 
Action: Mouse scrolled (461, 435) with delta (0, 0)
Screenshot: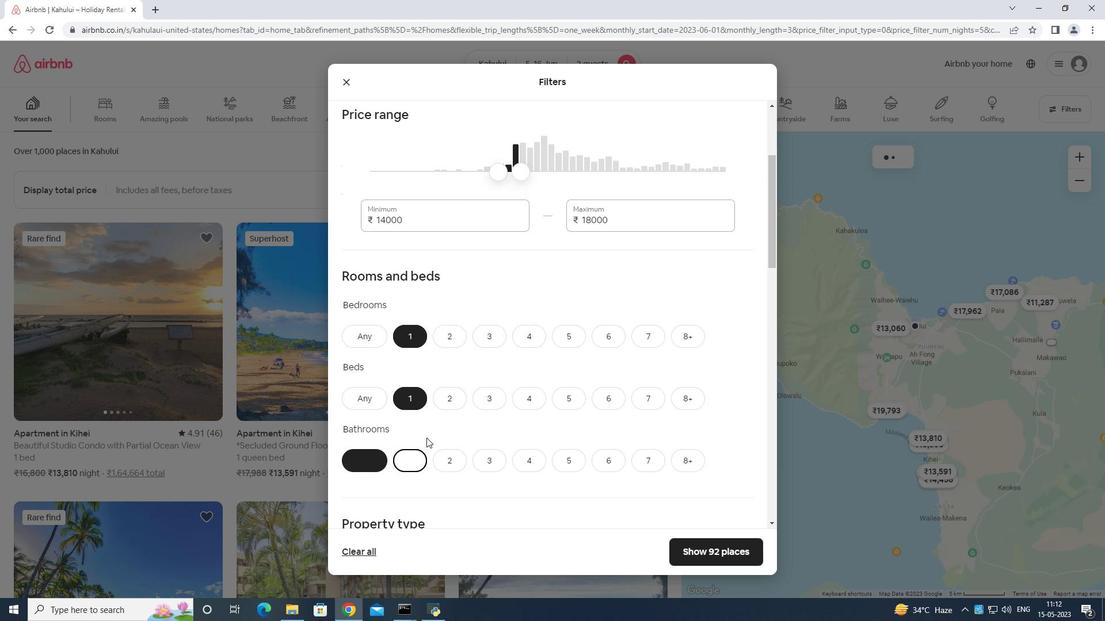 
Action: Mouse moved to (472, 428)
Screenshot: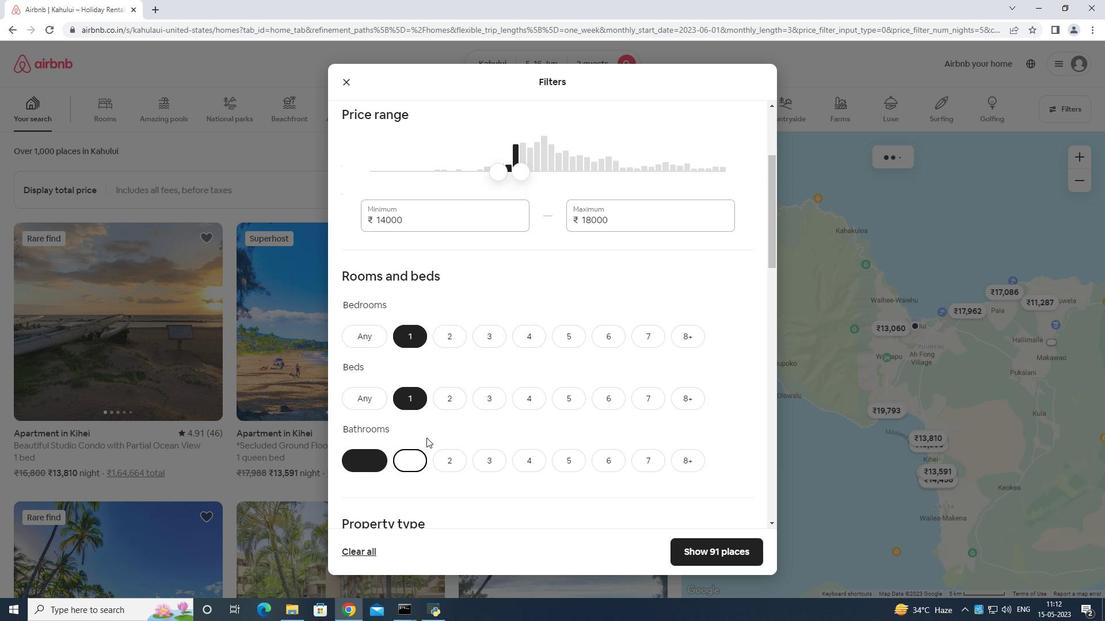 
Action: Mouse scrolled (470, 428) with delta (0, 0)
Screenshot: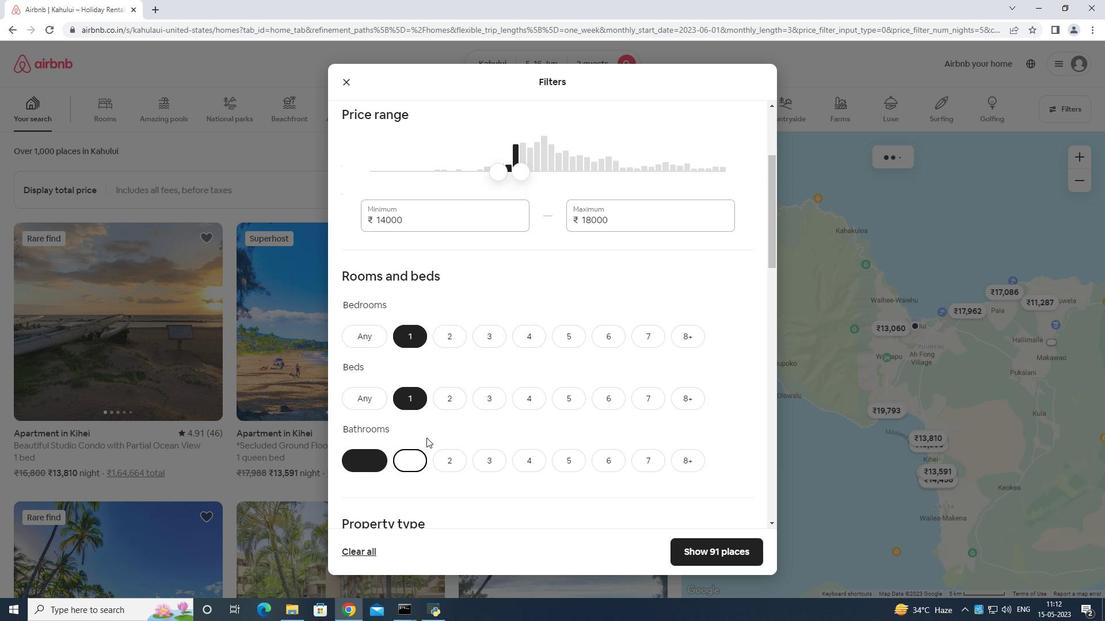 
Action: Mouse moved to (386, 290)
Screenshot: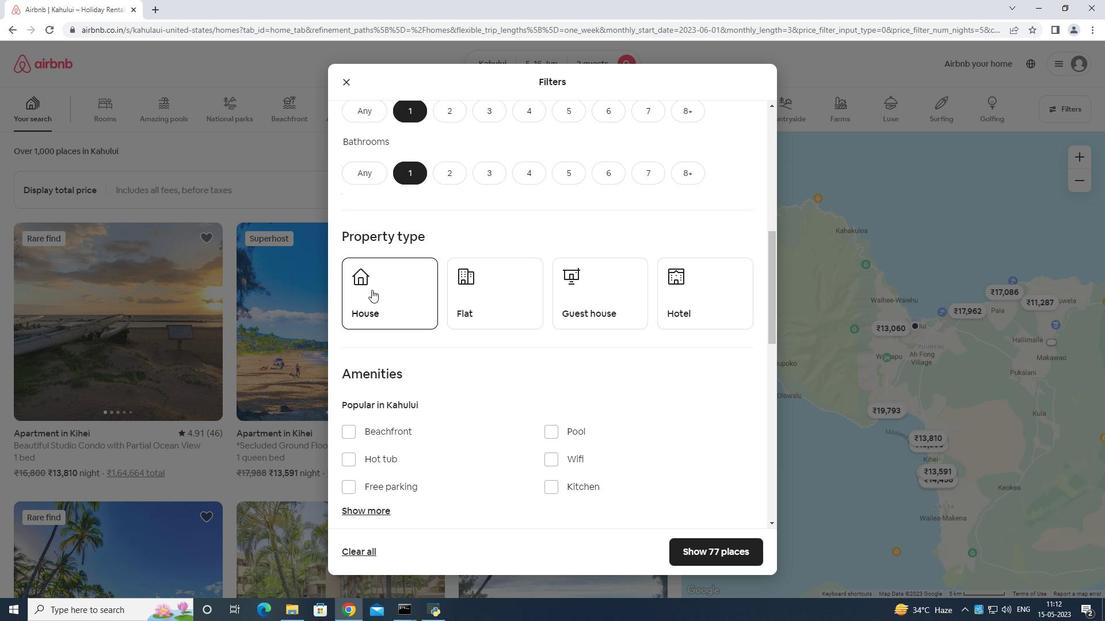 
Action: Mouse pressed left at (386, 290)
Screenshot: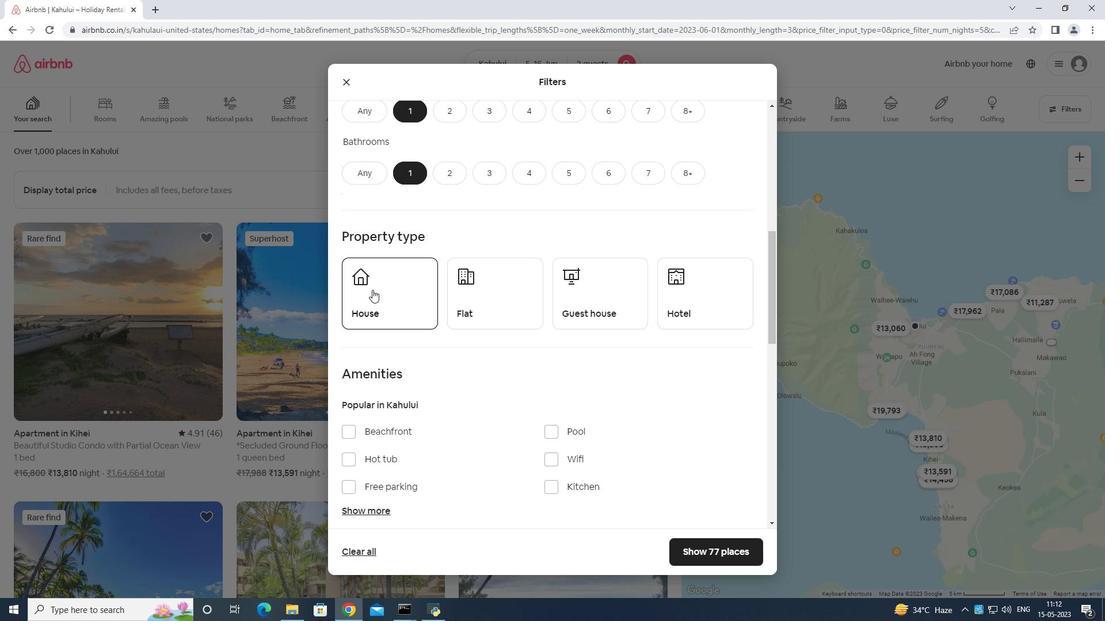 
Action: Mouse moved to (456, 289)
Screenshot: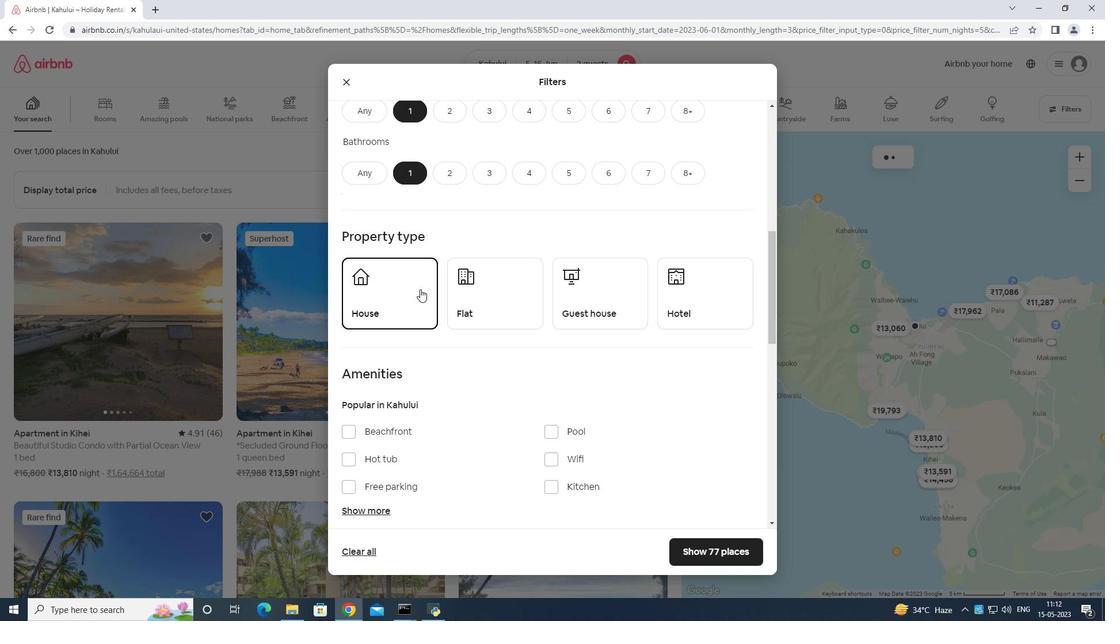 
Action: Mouse pressed left at (456, 289)
Screenshot: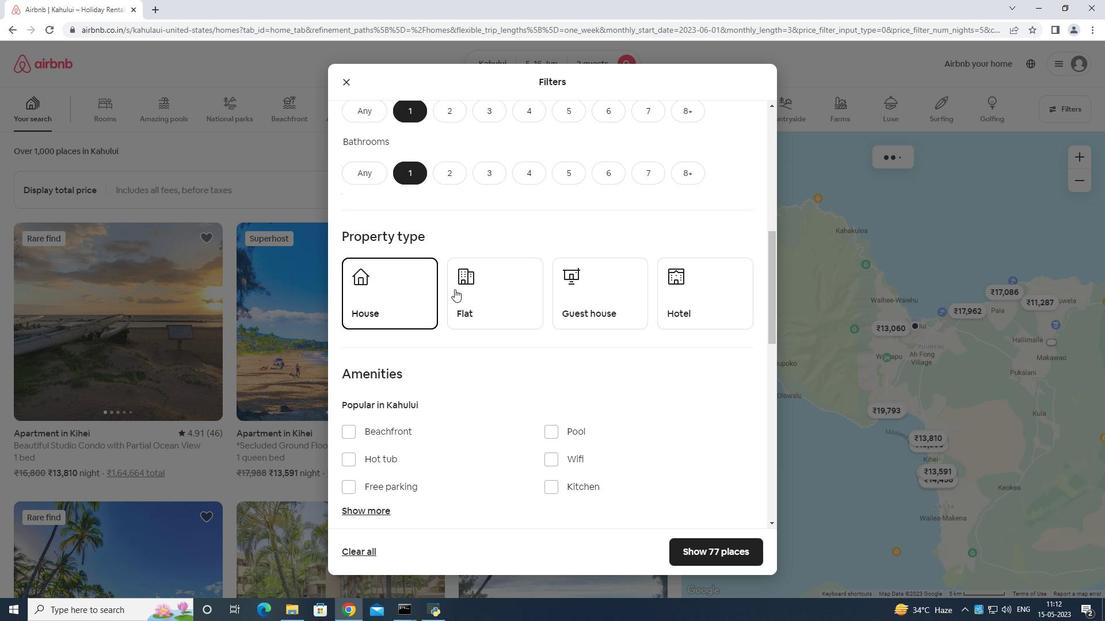 
Action: Mouse moved to (572, 288)
Screenshot: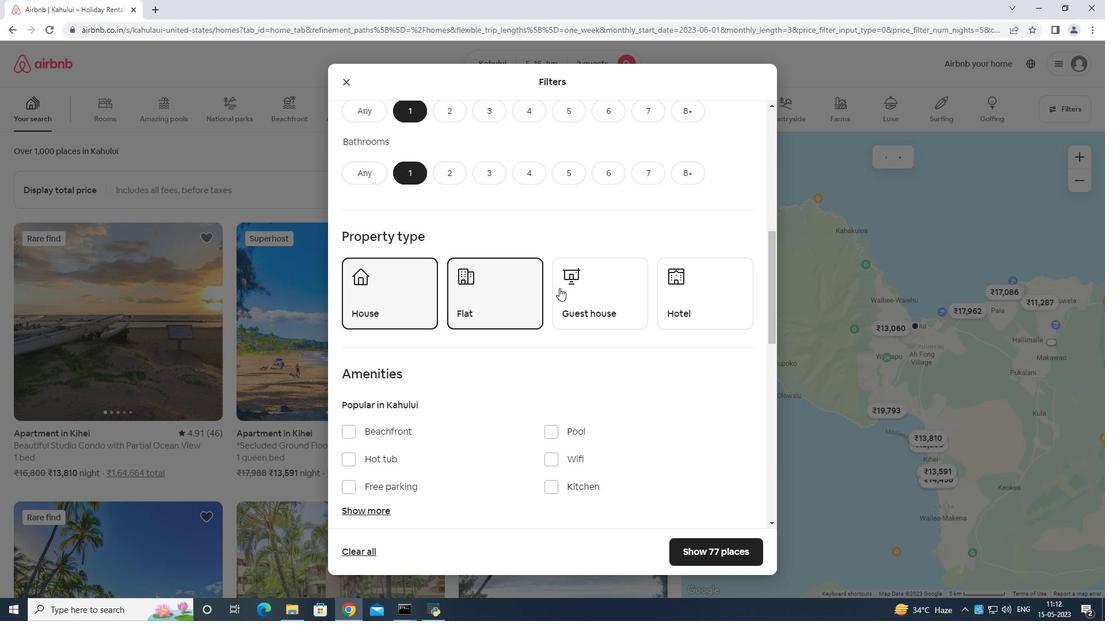 
Action: Mouse pressed left at (572, 288)
Screenshot: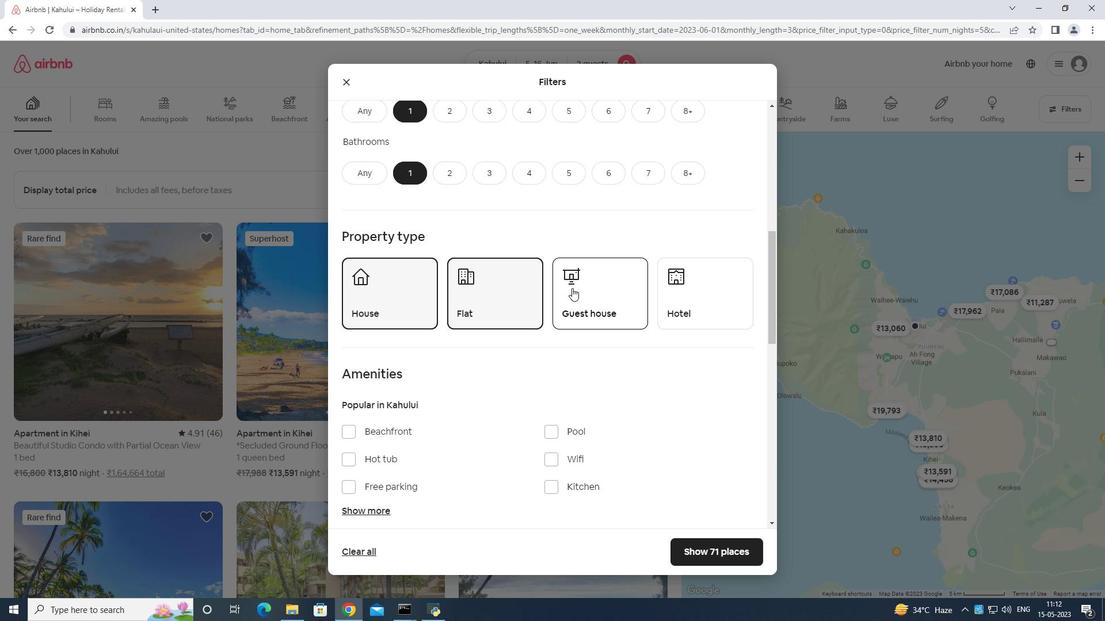 
Action: Mouse moved to (576, 286)
Screenshot: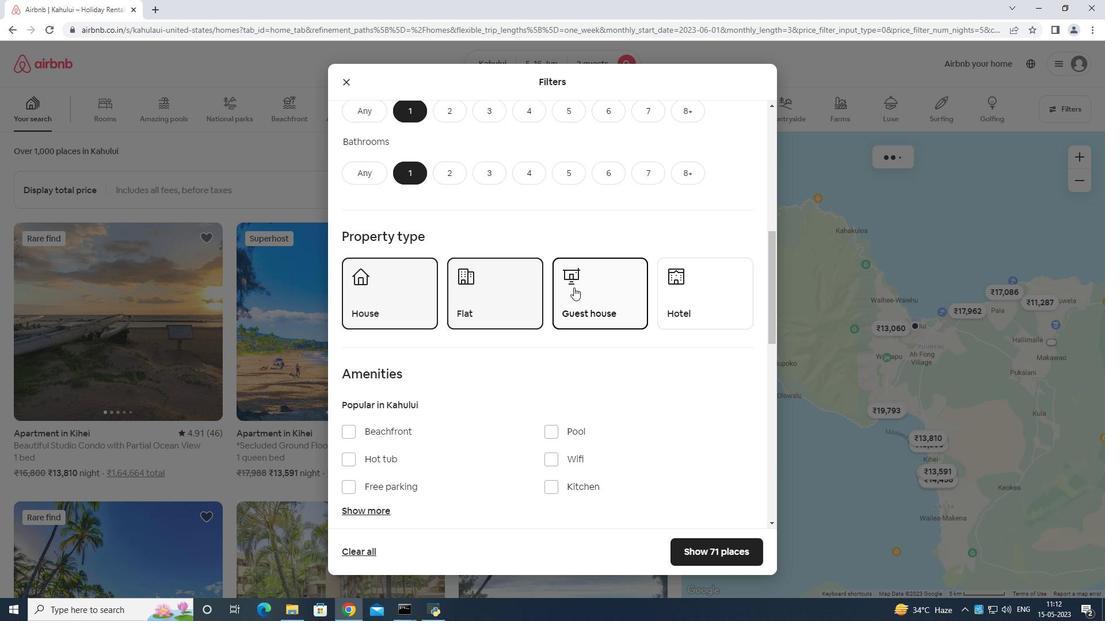 
Action: Mouse scrolled (576, 286) with delta (0, 0)
Screenshot: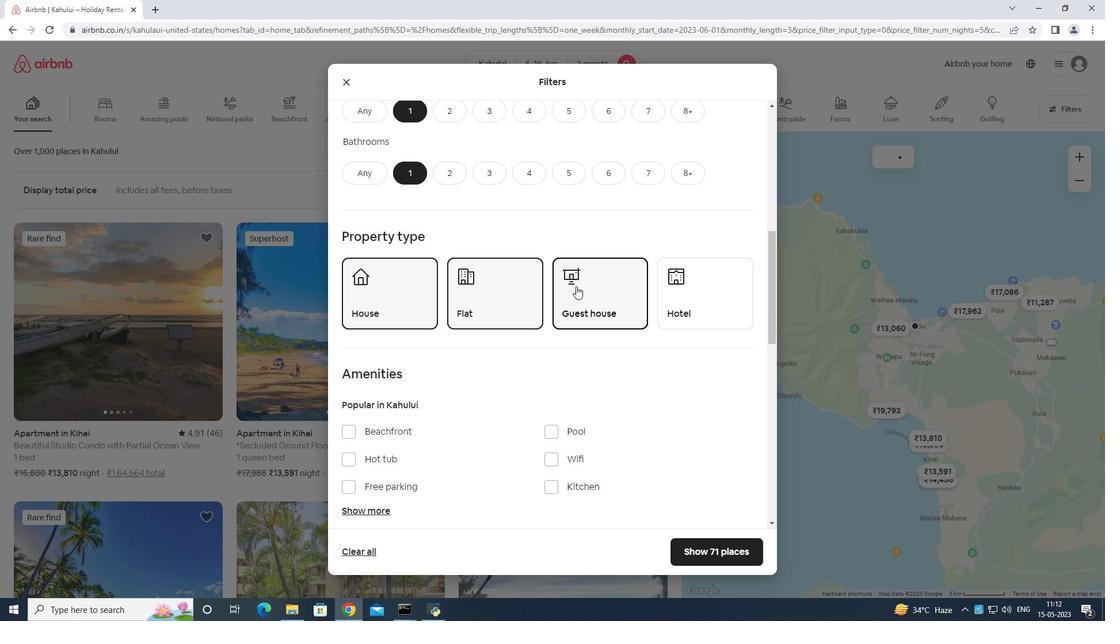 
Action: Mouse scrolled (576, 286) with delta (0, 0)
Screenshot: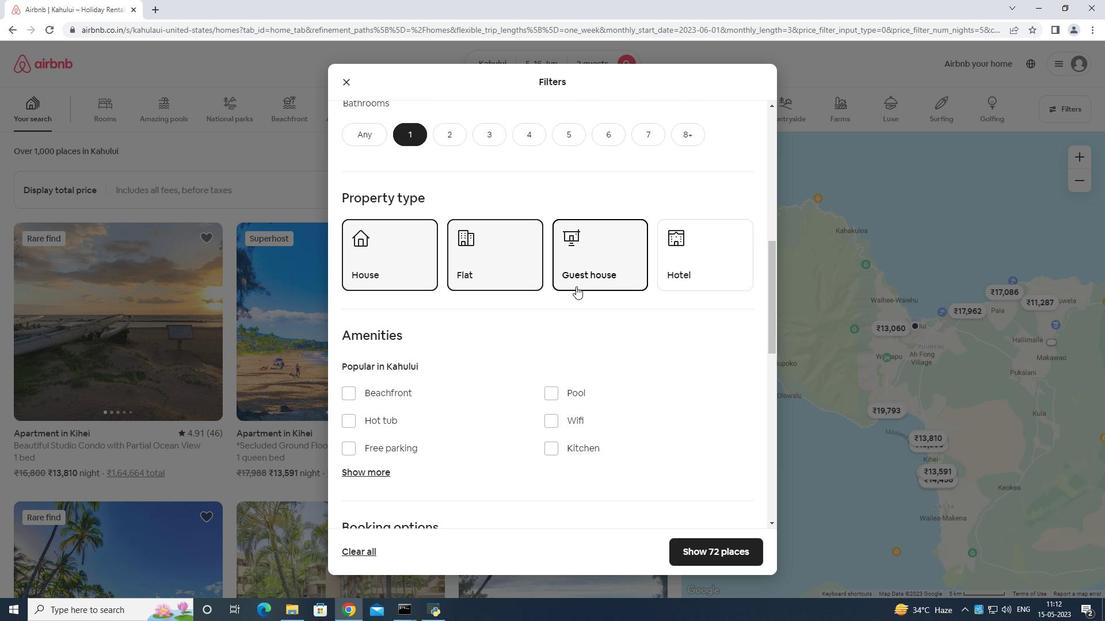 
Action: Mouse moved to (700, 188)
Screenshot: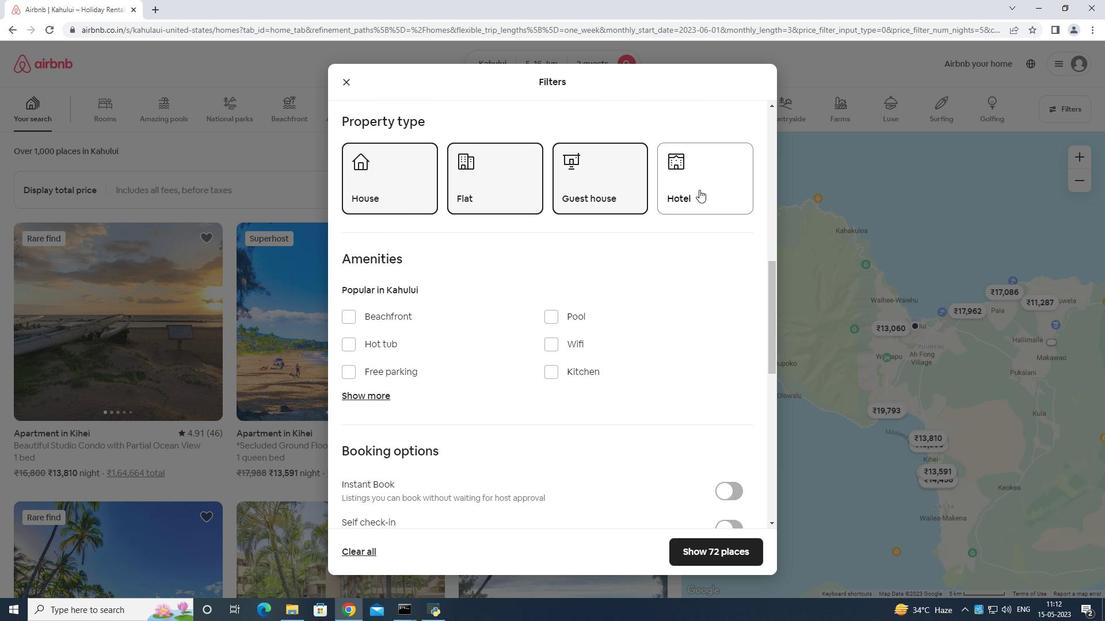 
Action: Mouse pressed left at (700, 188)
Screenshot: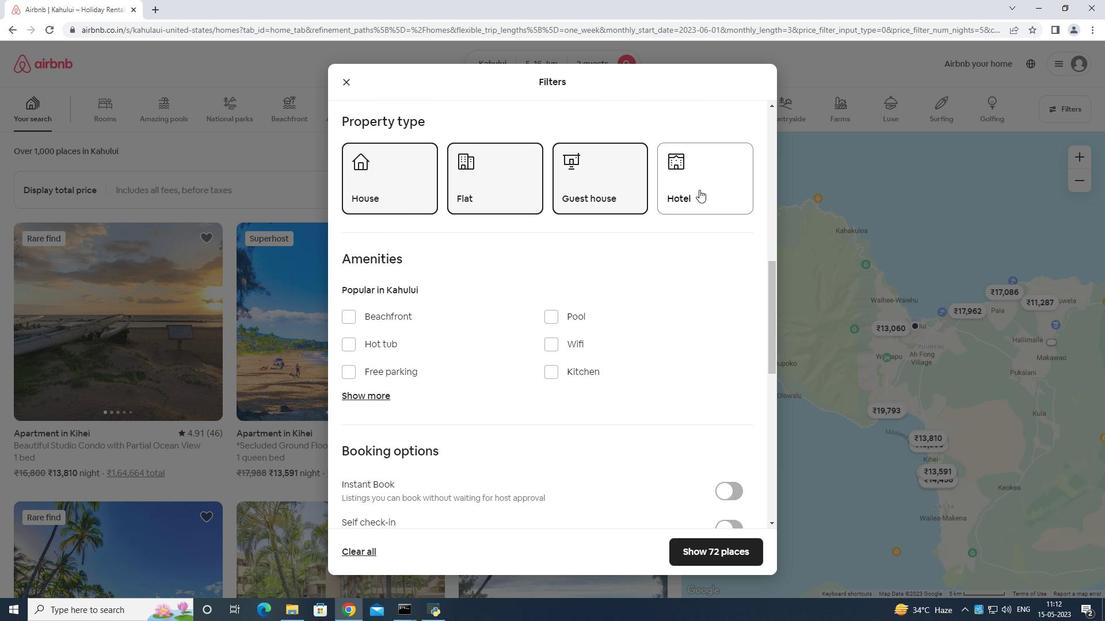 
Action: Mouse moved to (352, 375)
Screenshot: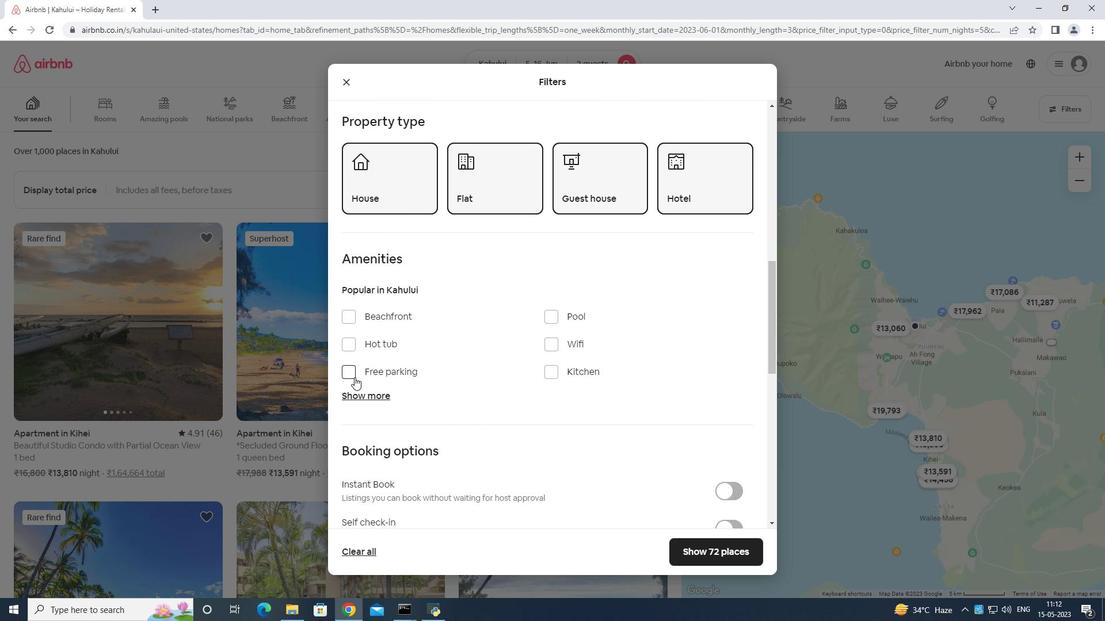 
Action: Mouse pressed left at (352, 375)
Screenshot: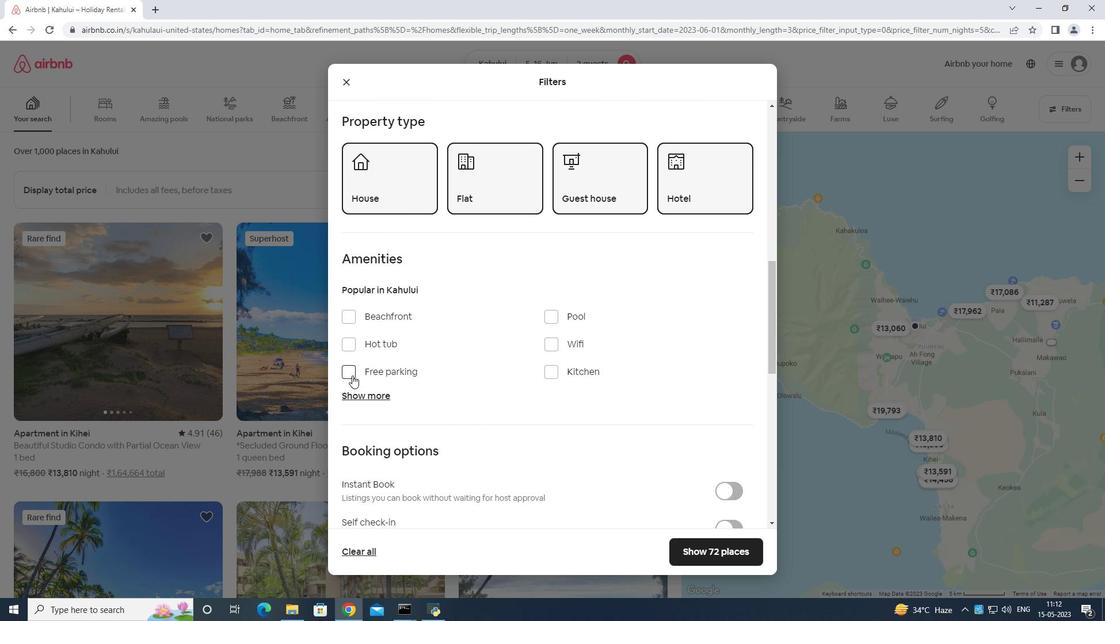 
Action: Mouse moved to (362, 397)
Screenshot: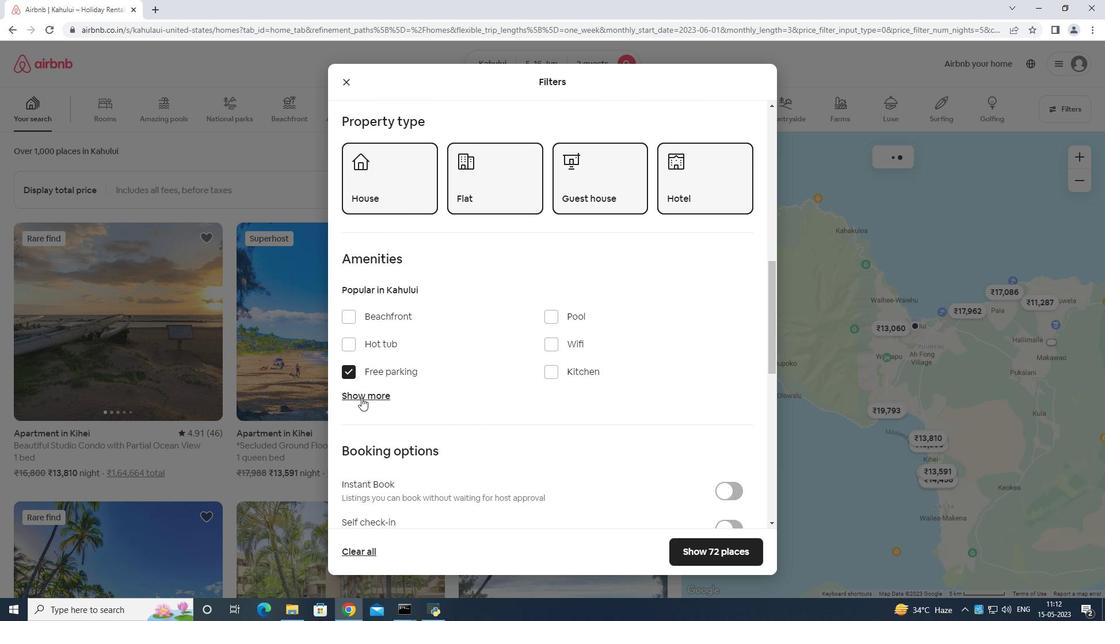 
Action: Mouse pressed left at (362, 397)
Screenshot: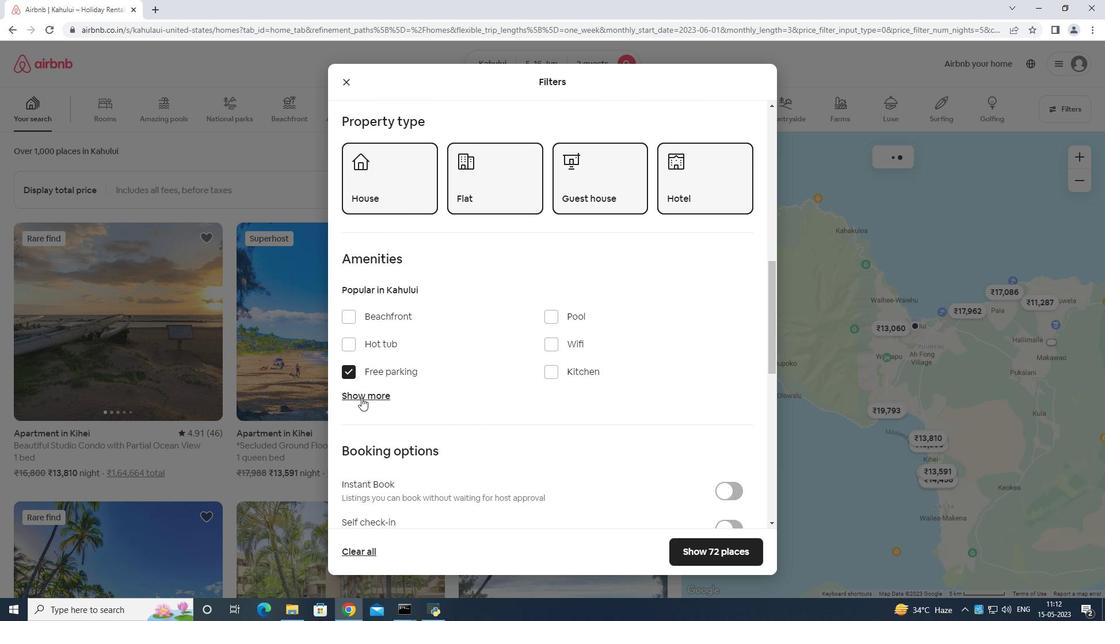 
Action: Mouse moved to (369, 393)
Screenshot: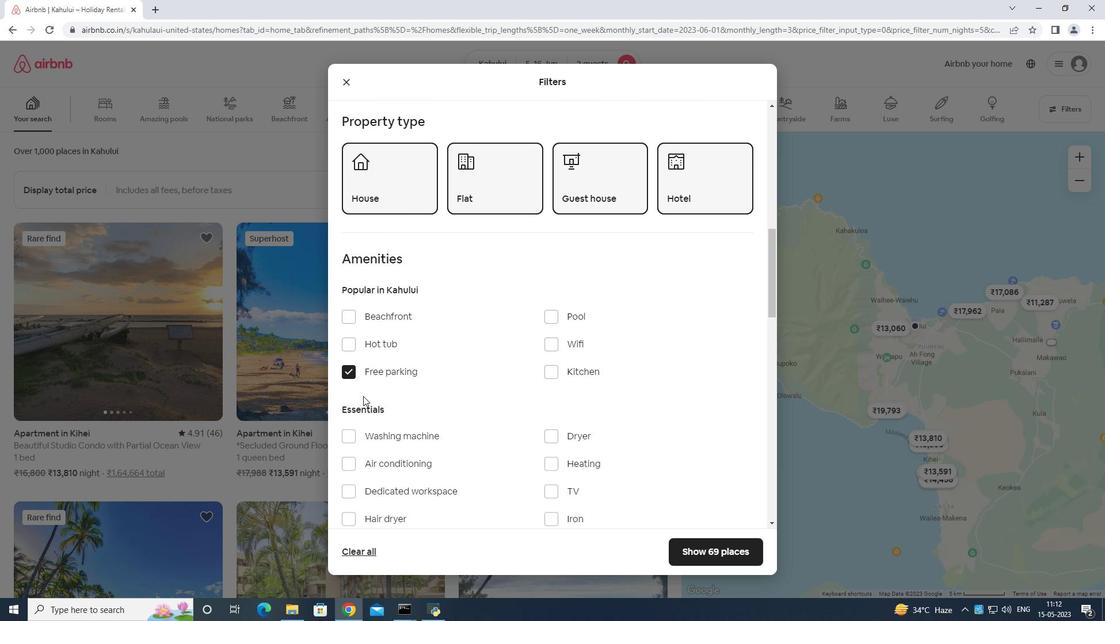 
Action: Mouse scrolled (369, 392) with delta (0, 0)
Screenshot: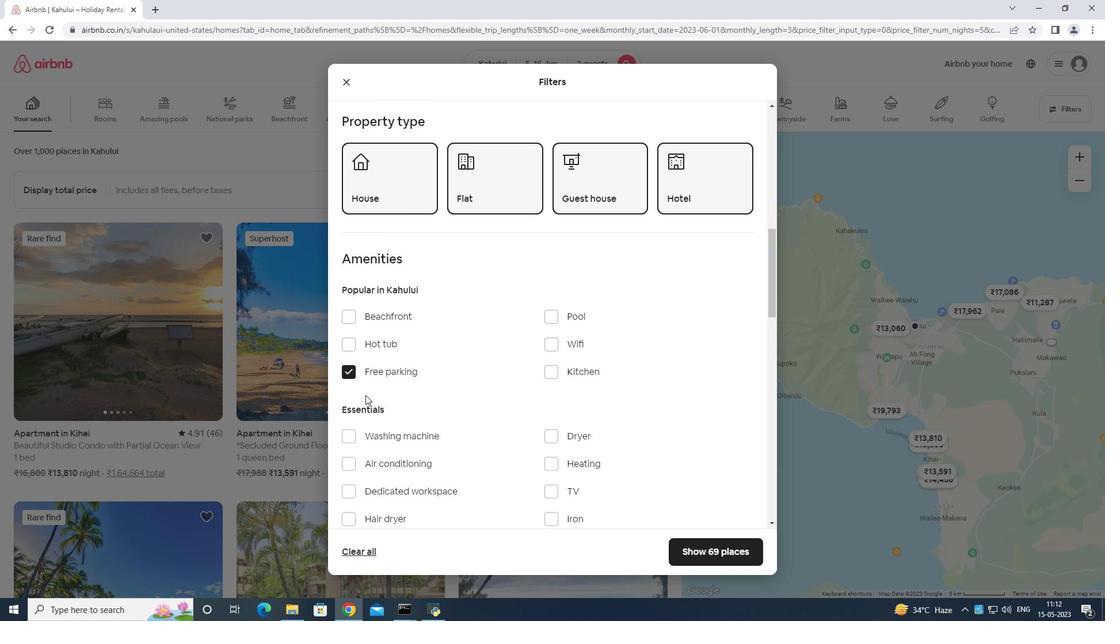 
Action: Mouse moved to (548, 431)
Screenshot: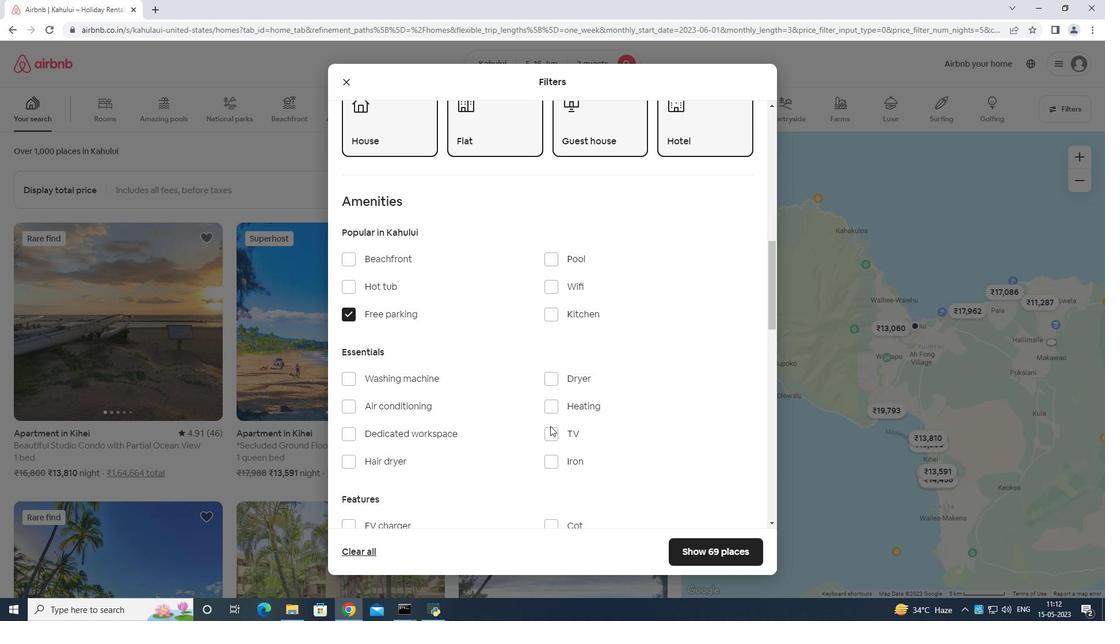 
Action: Mouse pressed left at (548, 431)
Screenshot: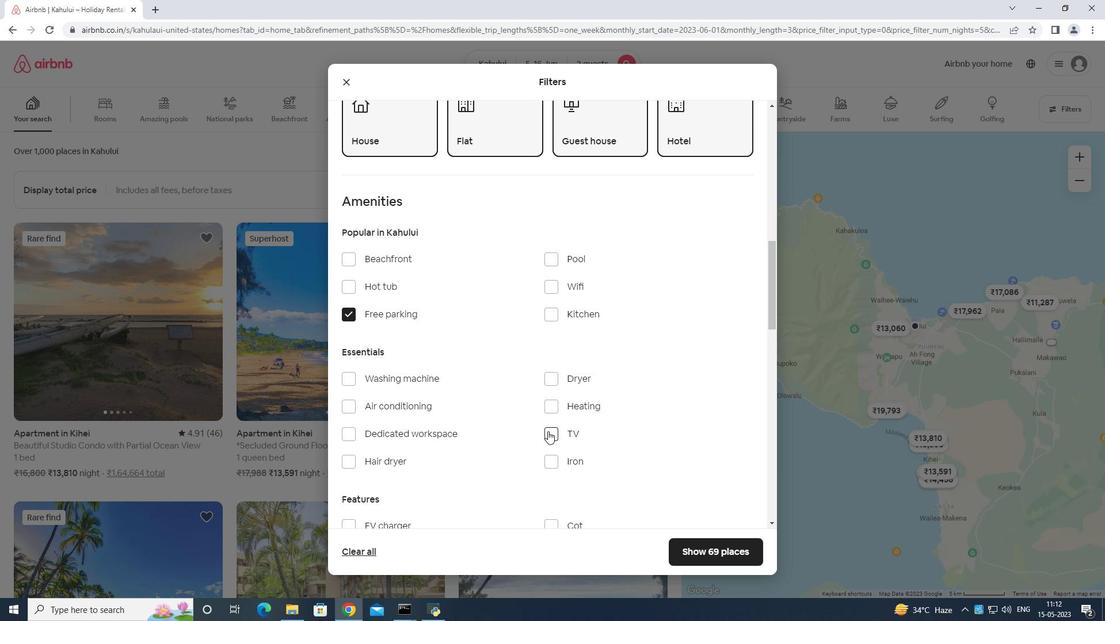 
Action: Mouse moved to (551, 422)
Screenshot: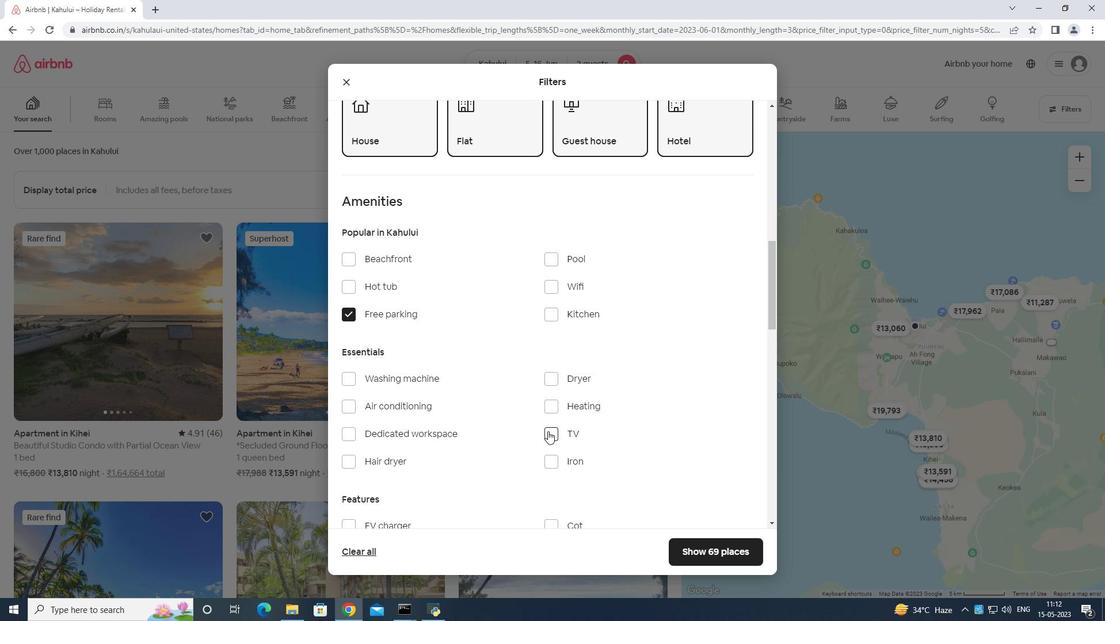 
Action: Mouse scrolled (551, 421) with delta (0, 0)
Screenshot: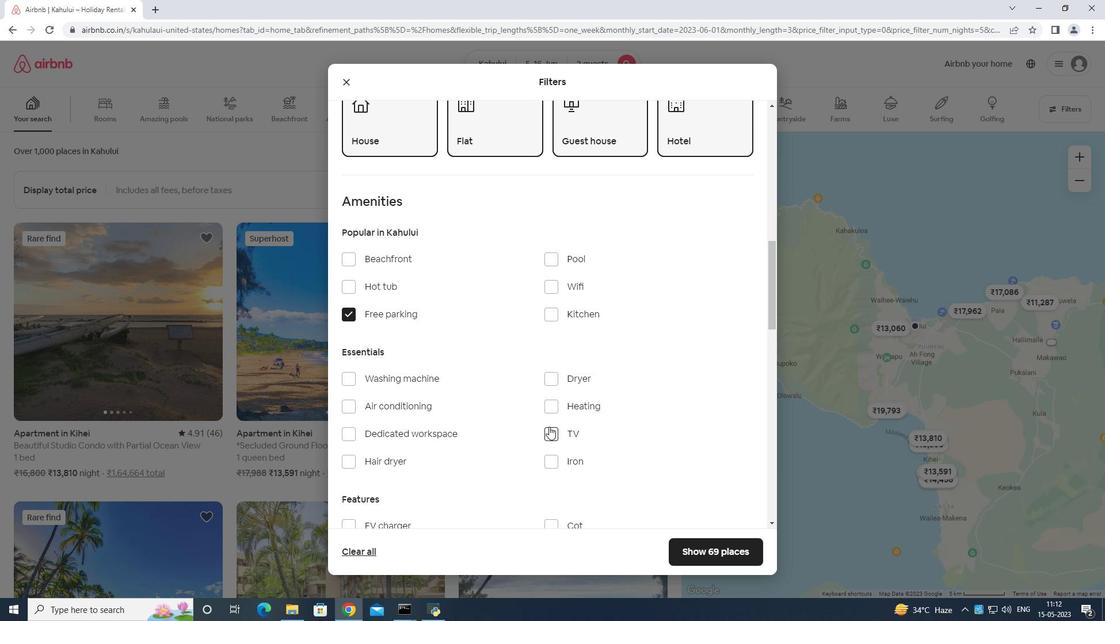 
Action: Mouse scrolled (551, 421) with delta (0, 0)
Screenshot: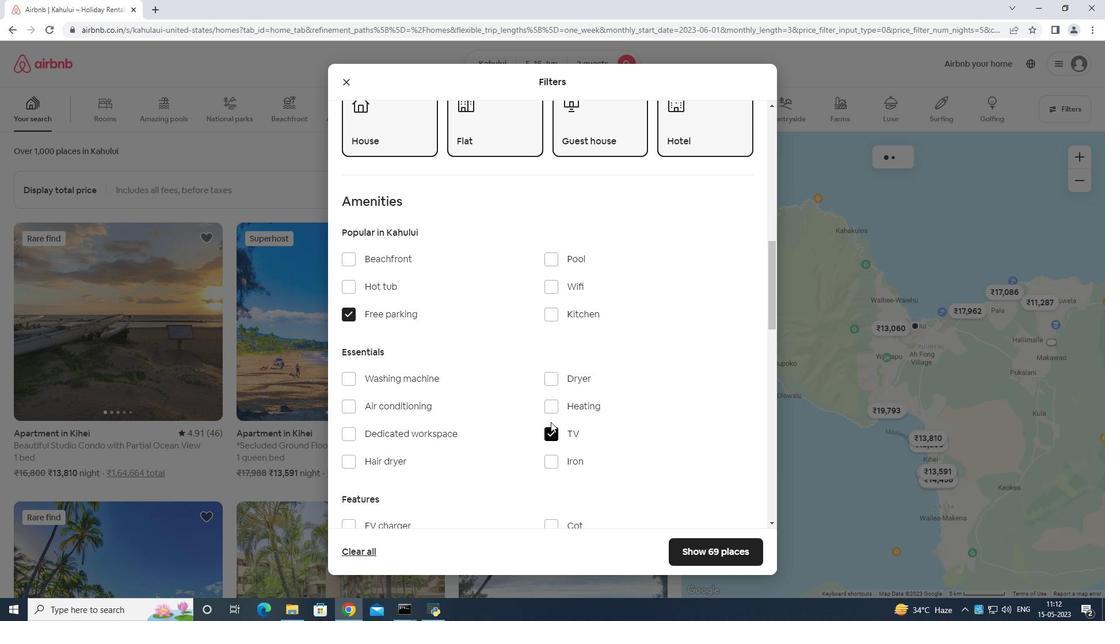 
Action: Mouse scrolled (551, 421) with delta (0, 0)
Screenshot: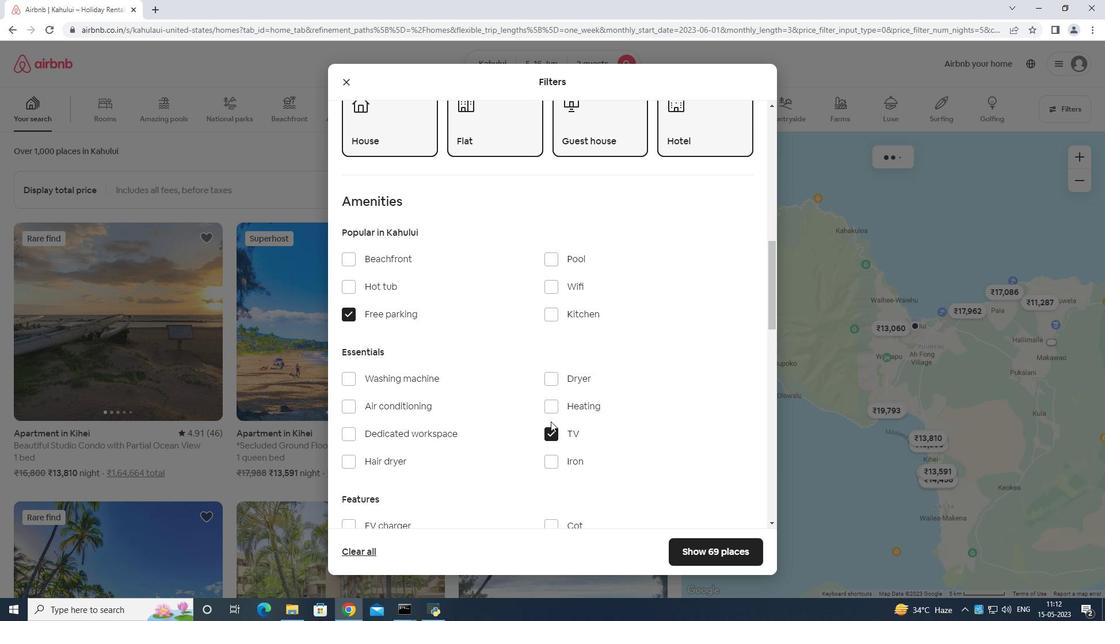 
Action: Mouse scrolled (551, 421) with delta (0, 0)
Screenshot: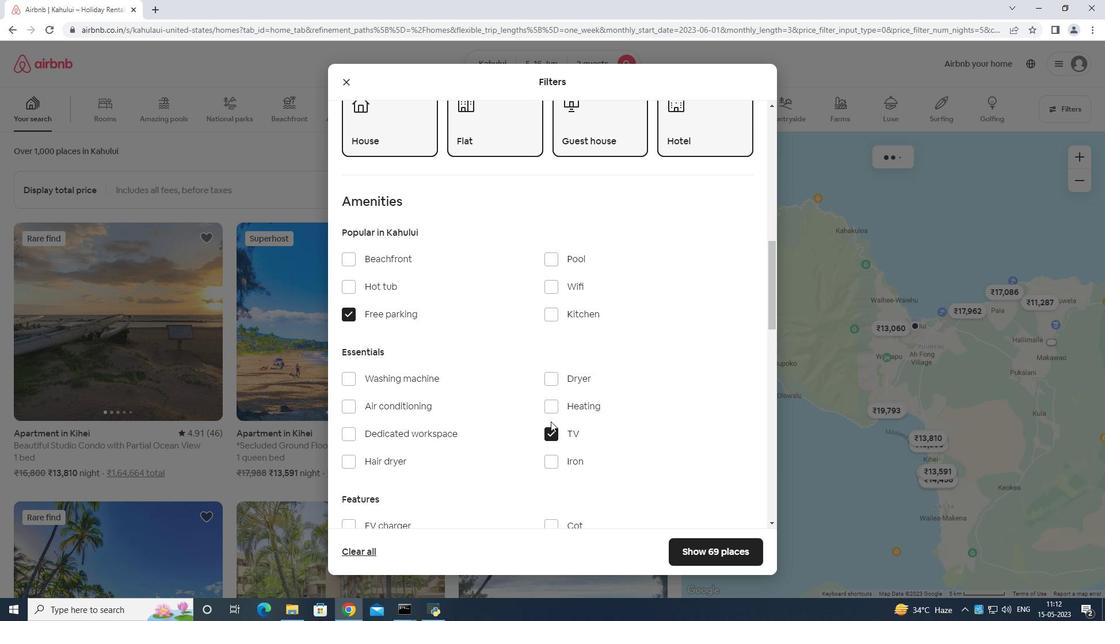 
Action: Mouse scrolled (551, 421) with delta (0, 0)
Screenshot: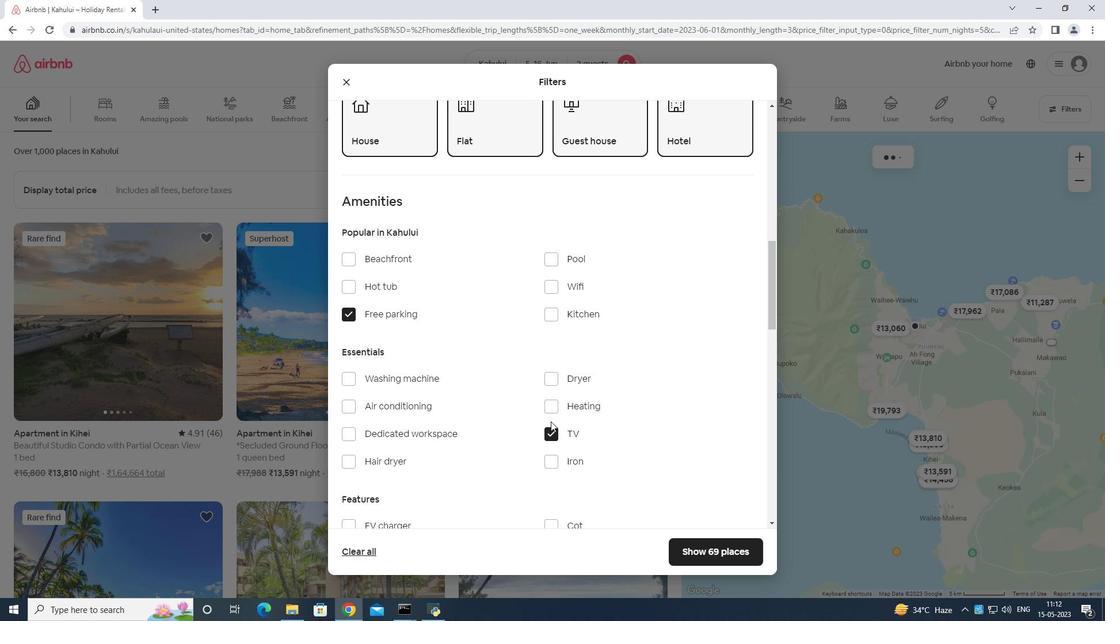 
Action: Mouse moved to (352, 298)
Screenshot: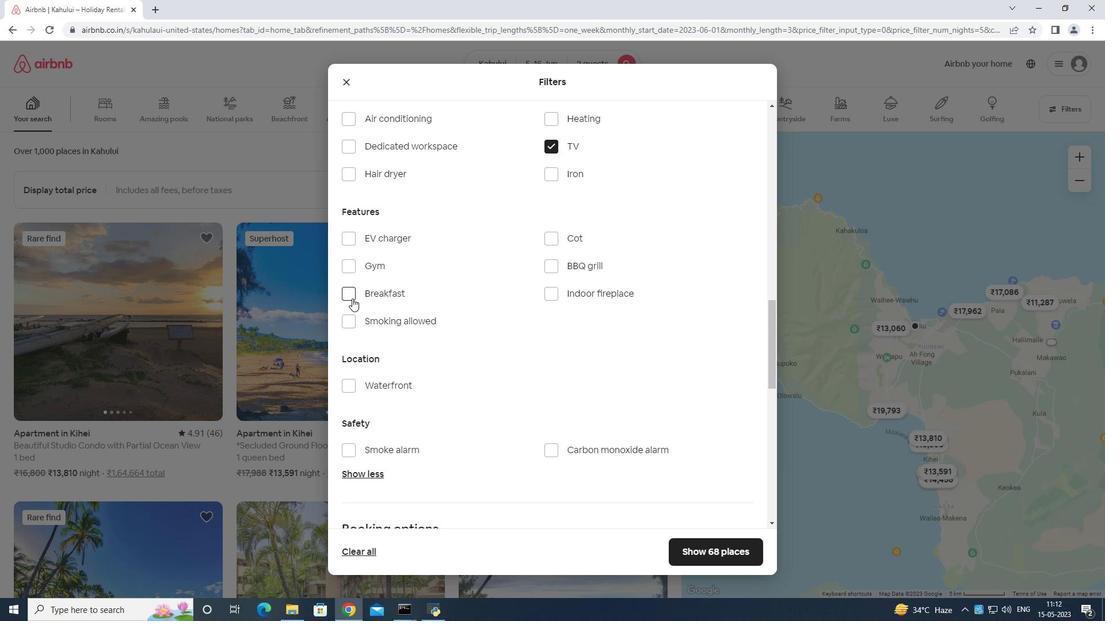 
Action: Mouse pressed left at (352, 298)
Screenshot: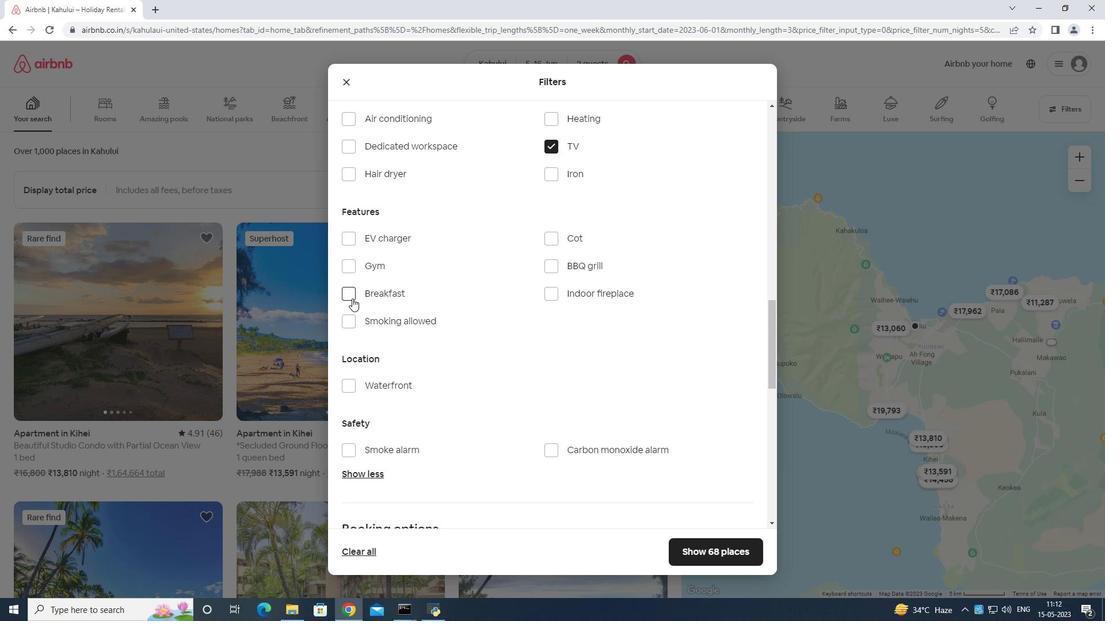 
Action: Mouse moved to (353, 266)
Screenshot: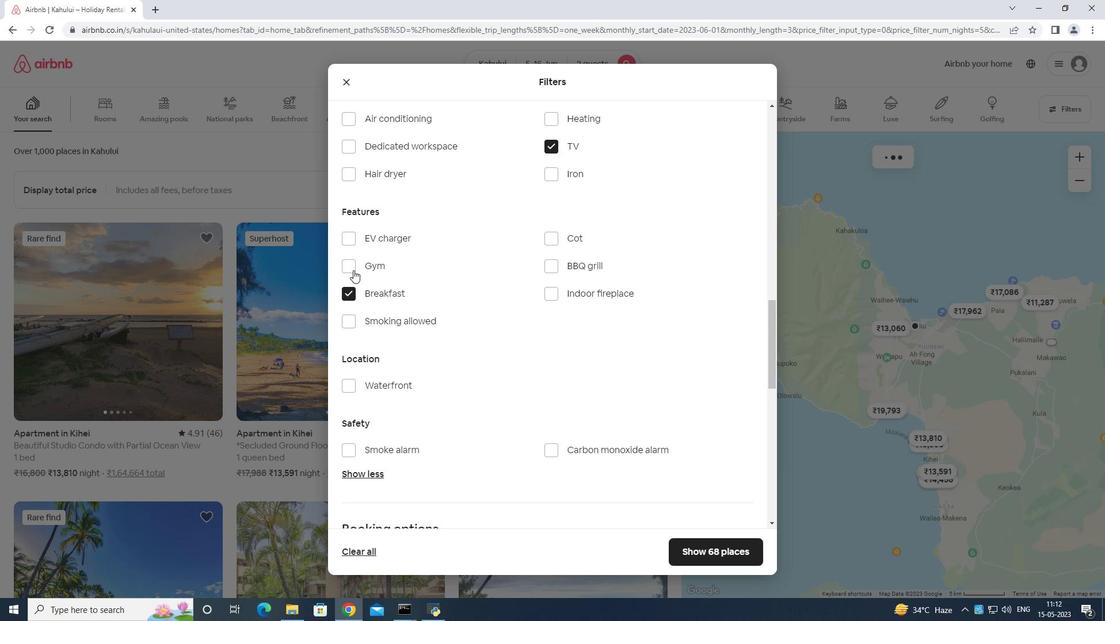 
Action: Mouse pressed left at (353, 266)
Screenshot: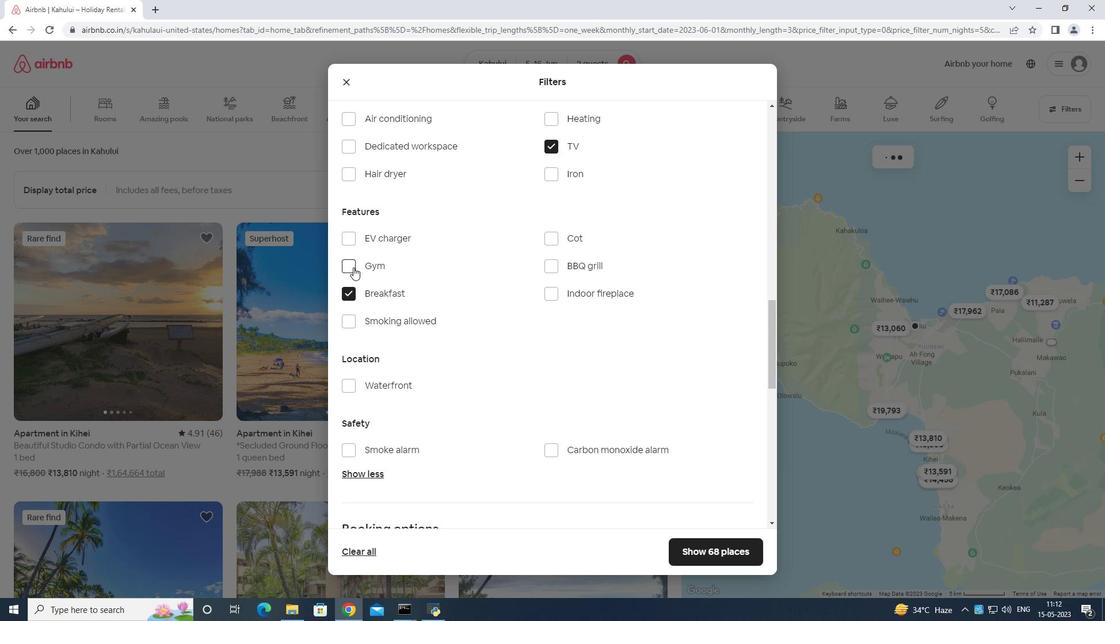 
Action: Mouse moved to (395, 321)
Screenshot: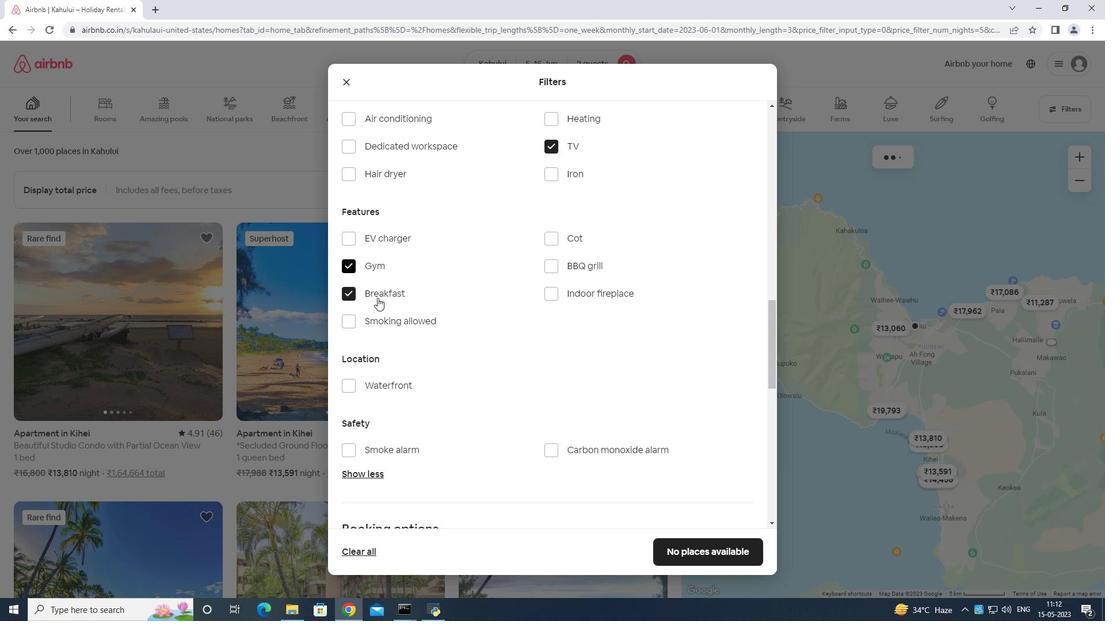 
Action: Mouse scrolled (395, 322) with delta (0, 0)
Screenshot: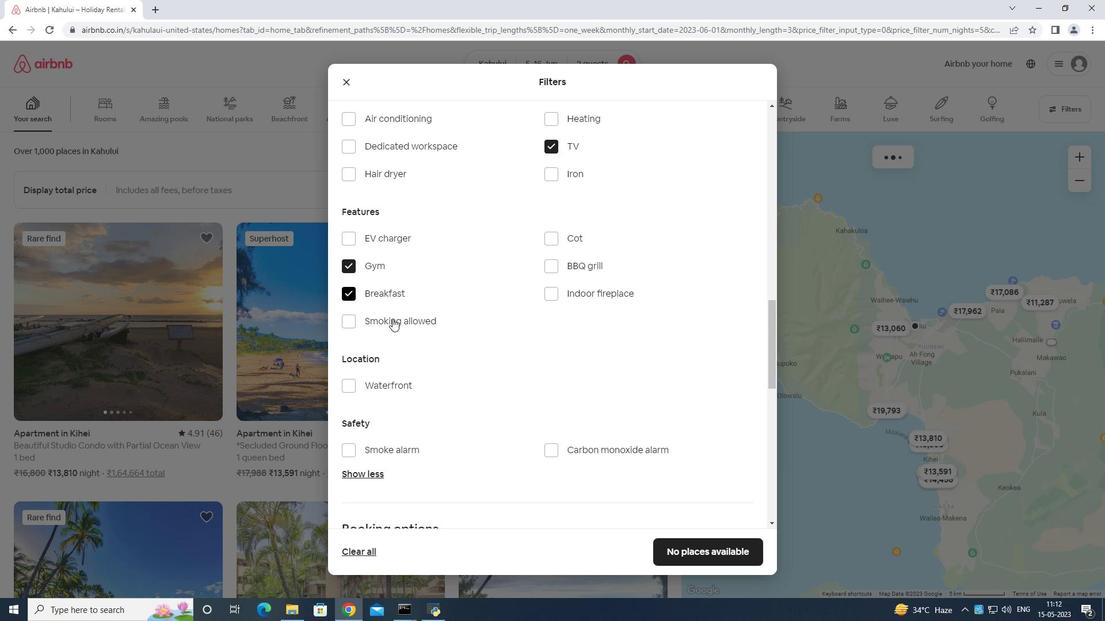 
Action: Mouse moved to (397, 321)
Screenshot: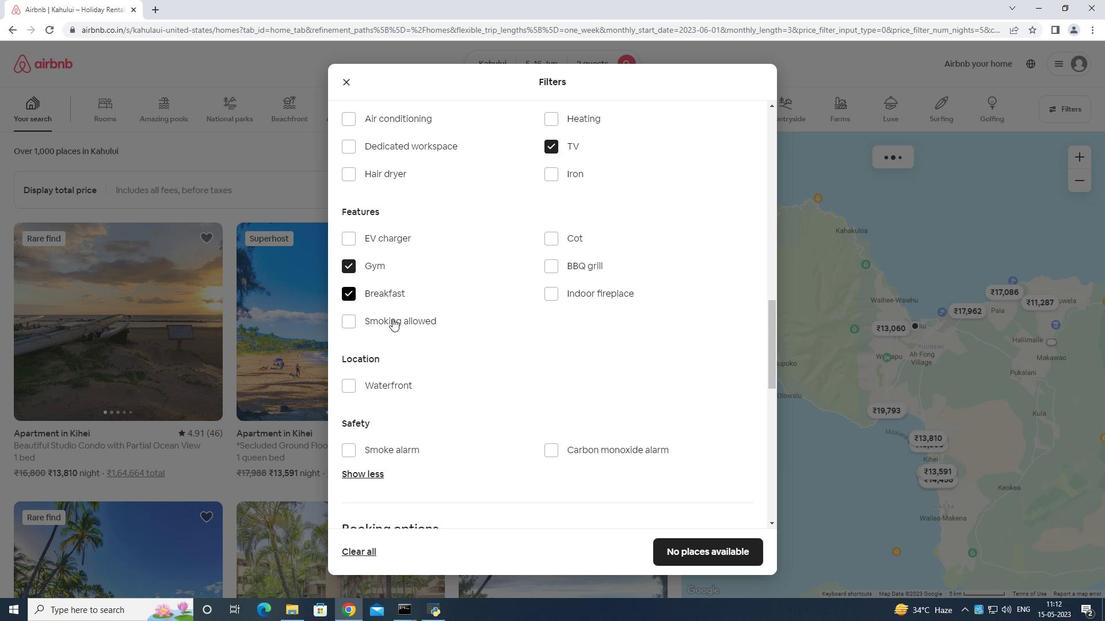 
Action: Mouse scrolled (397, 322) with delta (0, 0)
Screenshot: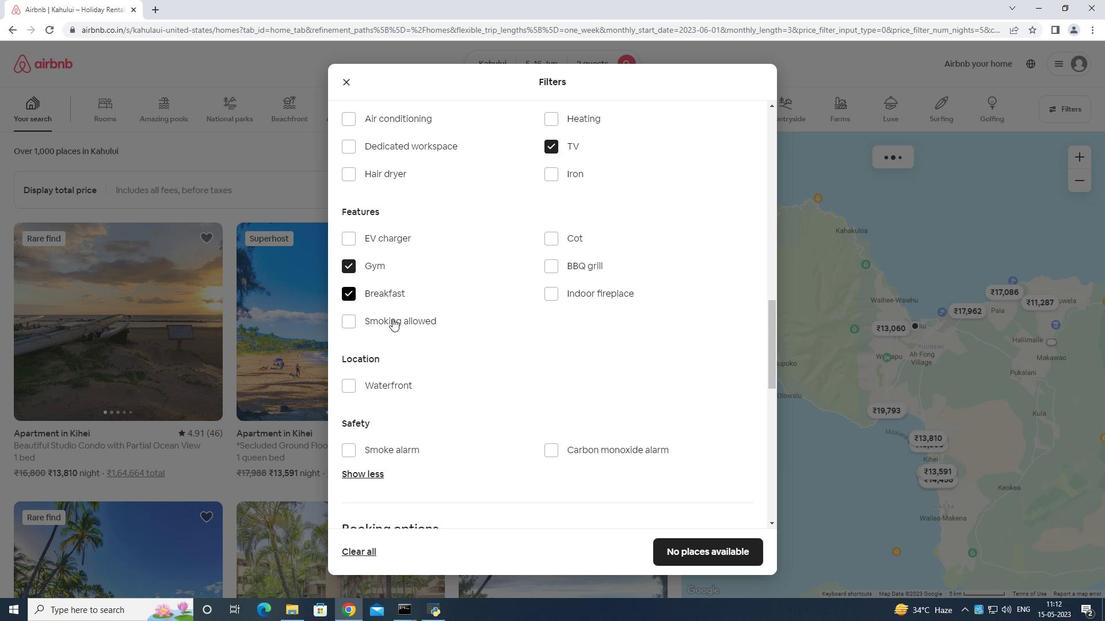
Action: Mouse moved to (397, 322)
Screenshot: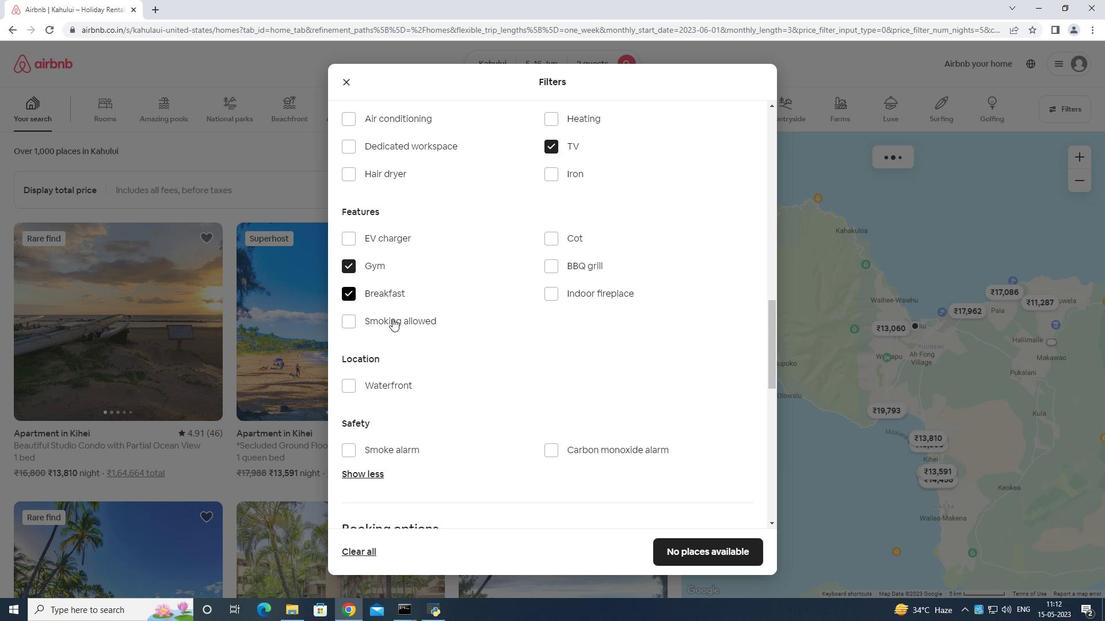 
Action: Mouse scrolled (397, 323) with delta (0, 0)
Screenshot: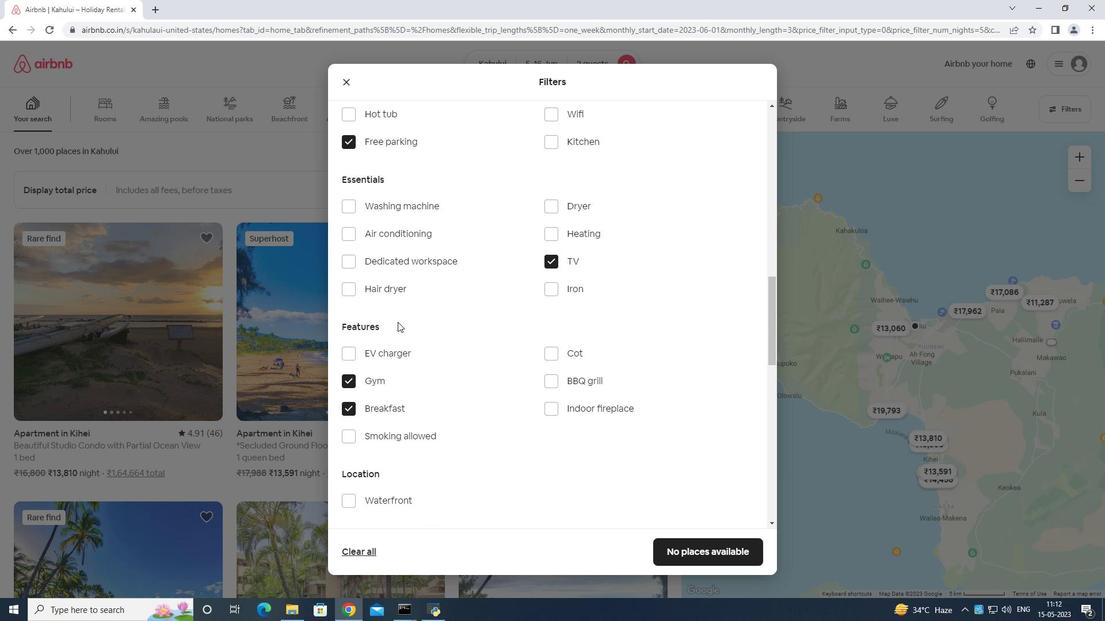 
Action: Mouse moved to (431, 338)
Screenshot: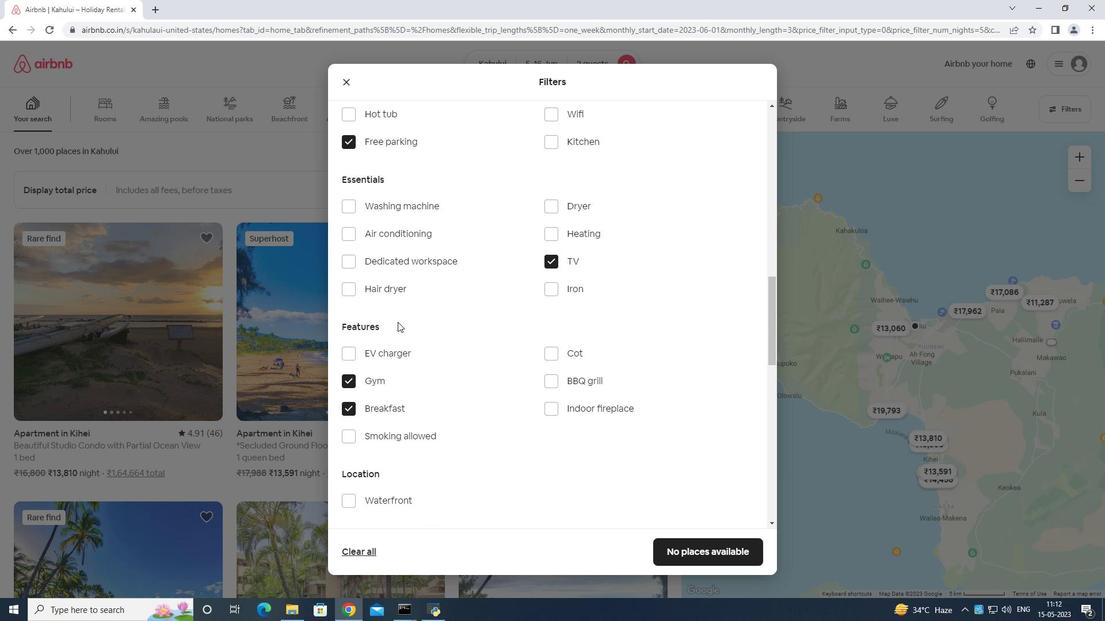 
Action: Mouse scrolled (431, 339) with delta (0, 0)
Screenshot: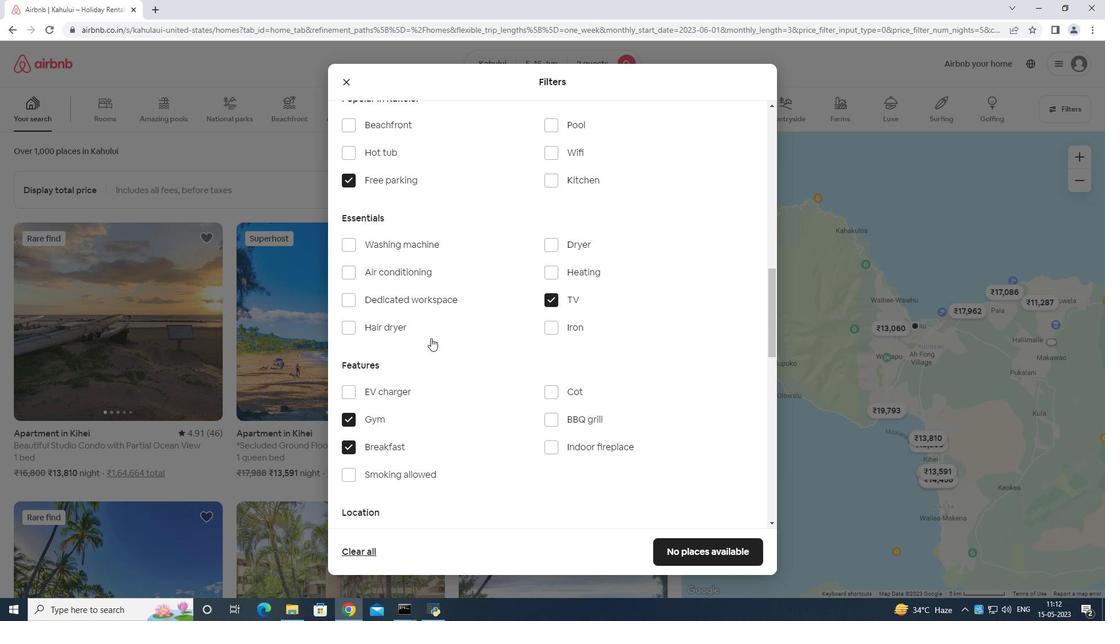 
Action: Mouse moved to (555, 232)
Screenshot: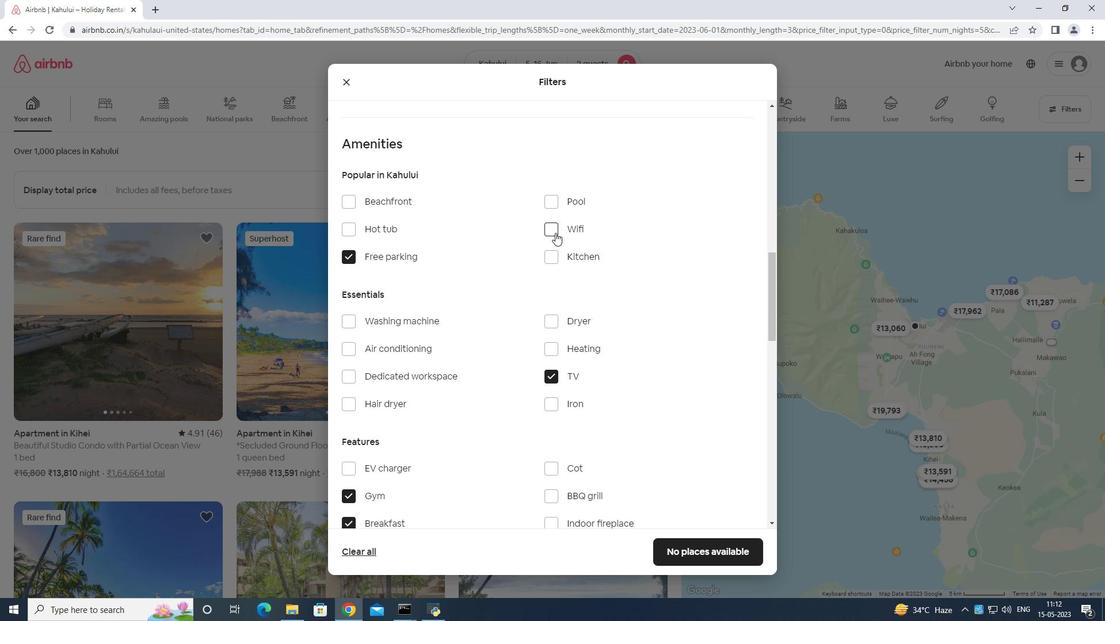 
Action: Mouse pressed left at (555, 232)
Screenshot: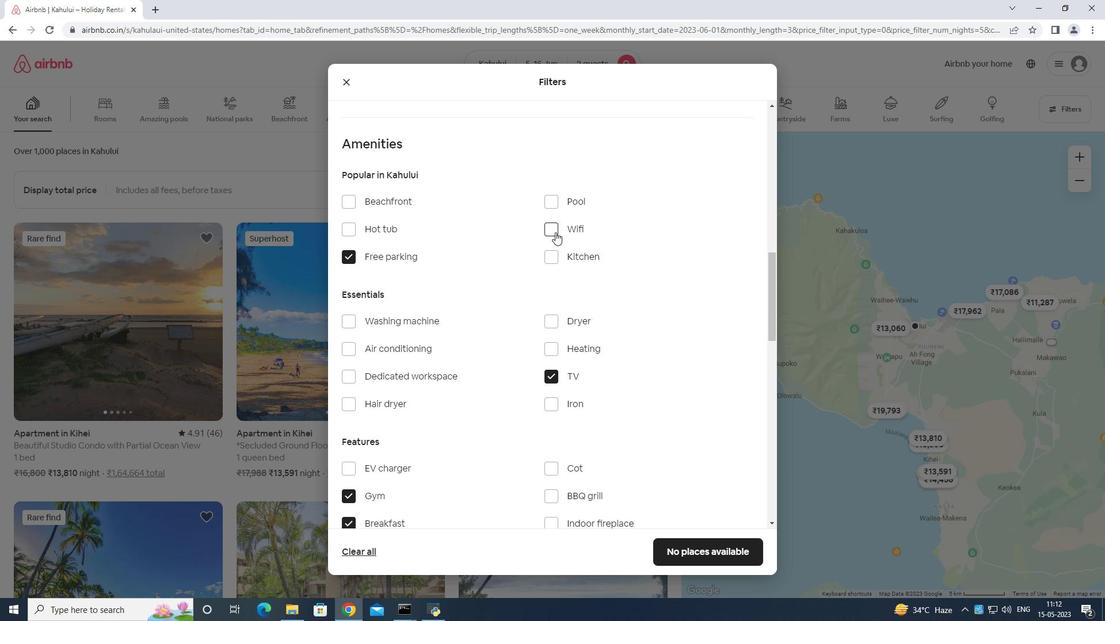 
Action: Mouse moved to (566, 279)
Screenshot: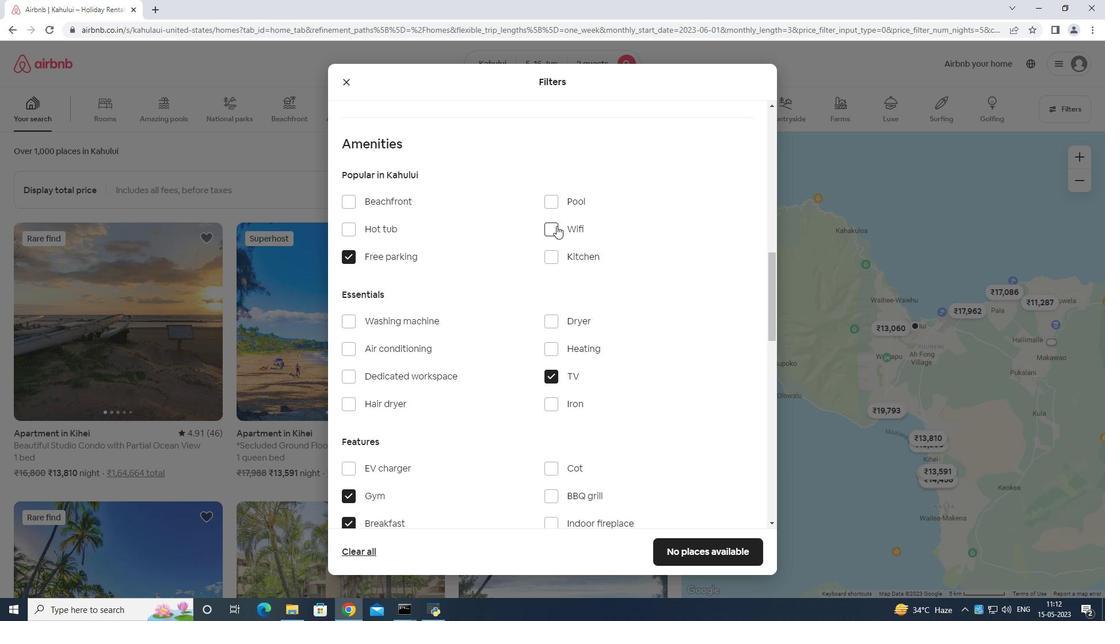 
Action: Mouse scrolled (566, 278) with delta (0, 0)
Screenshot: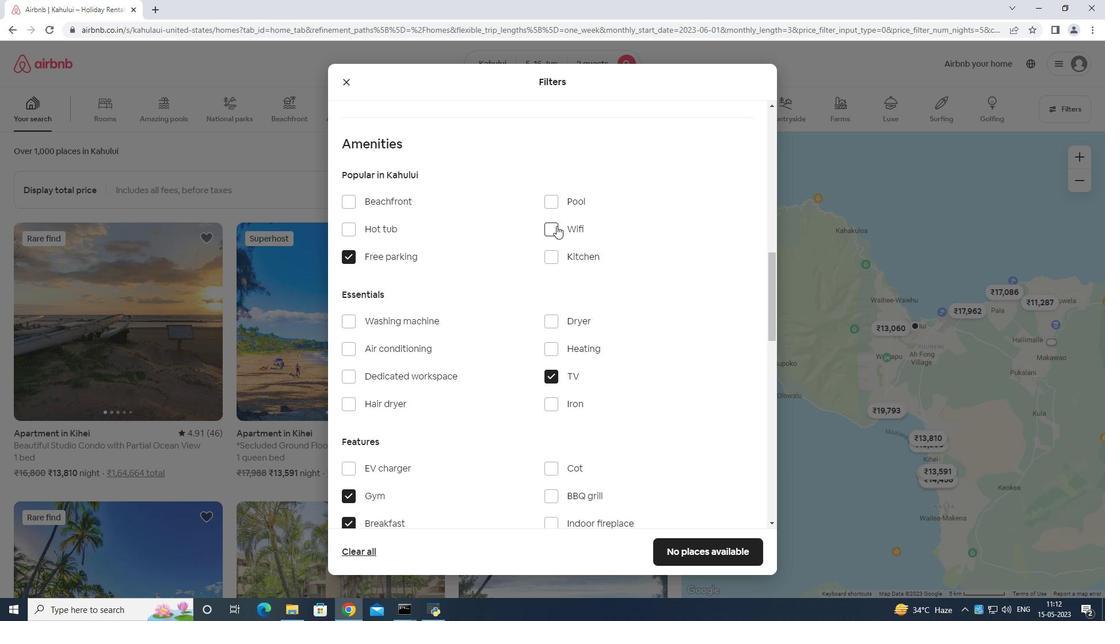 
Action: Mouse moved to (576, 316)
Screenshot: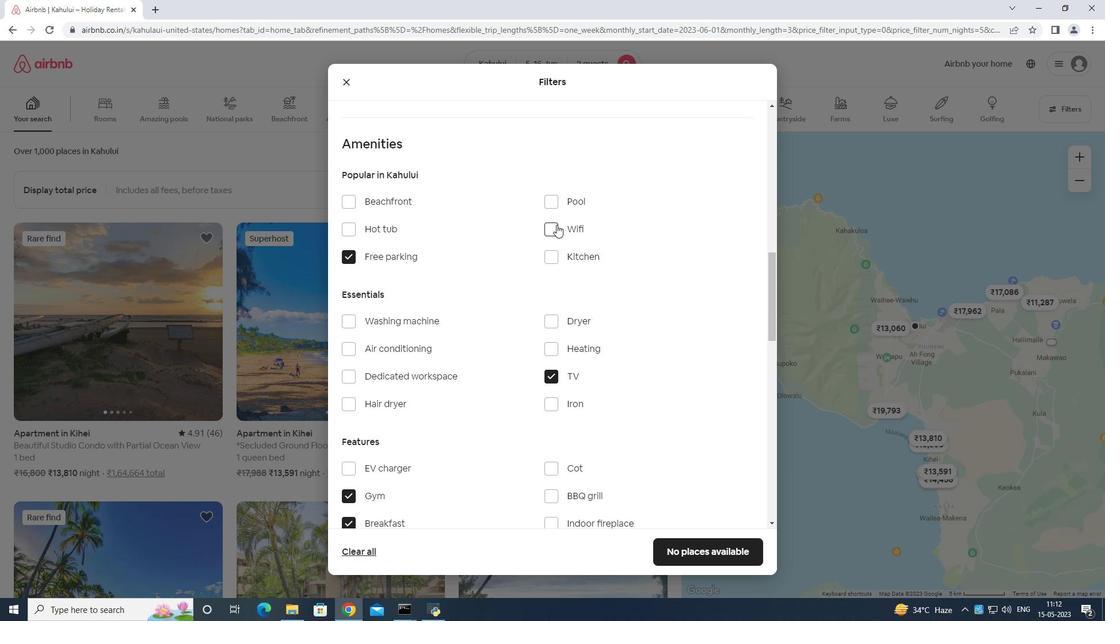 
Action: Mouse scrolled (576, 316) with delta (0, 0)
Screenshot: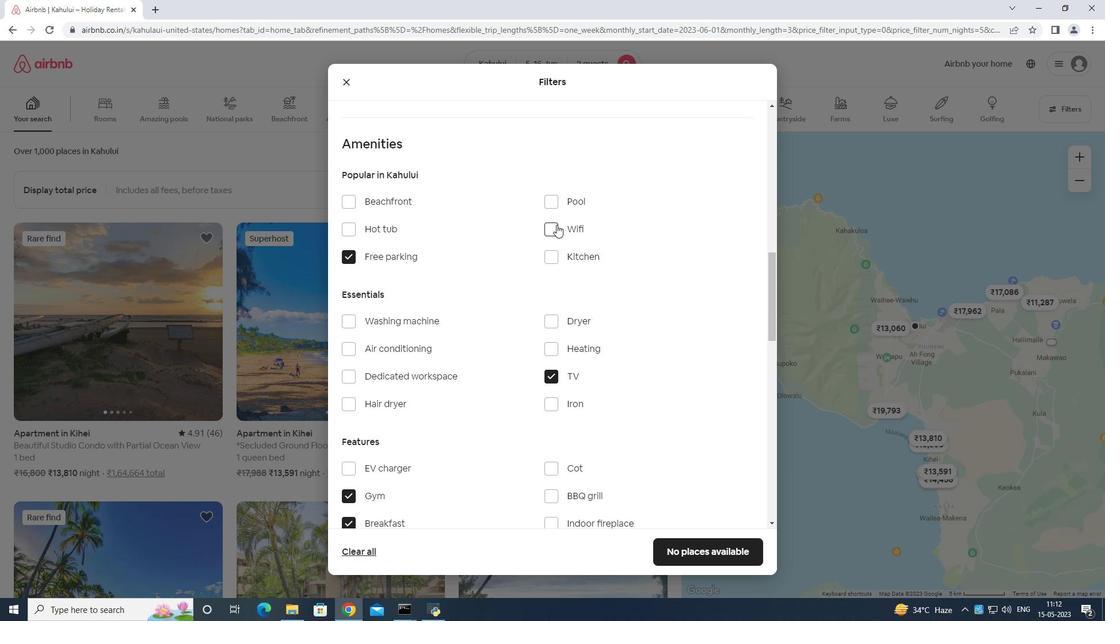 
Action: Mouse moved to (586, 342)
Screenshot: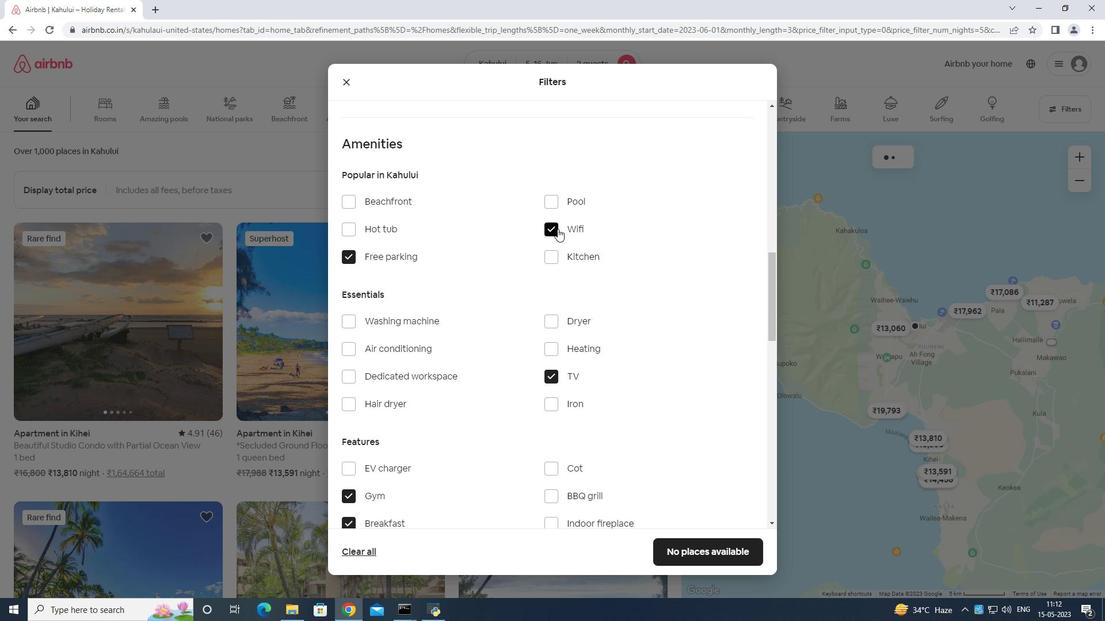 
Action: Mouse scrolled (586, 342) with delta (0, 0)
Screenshot: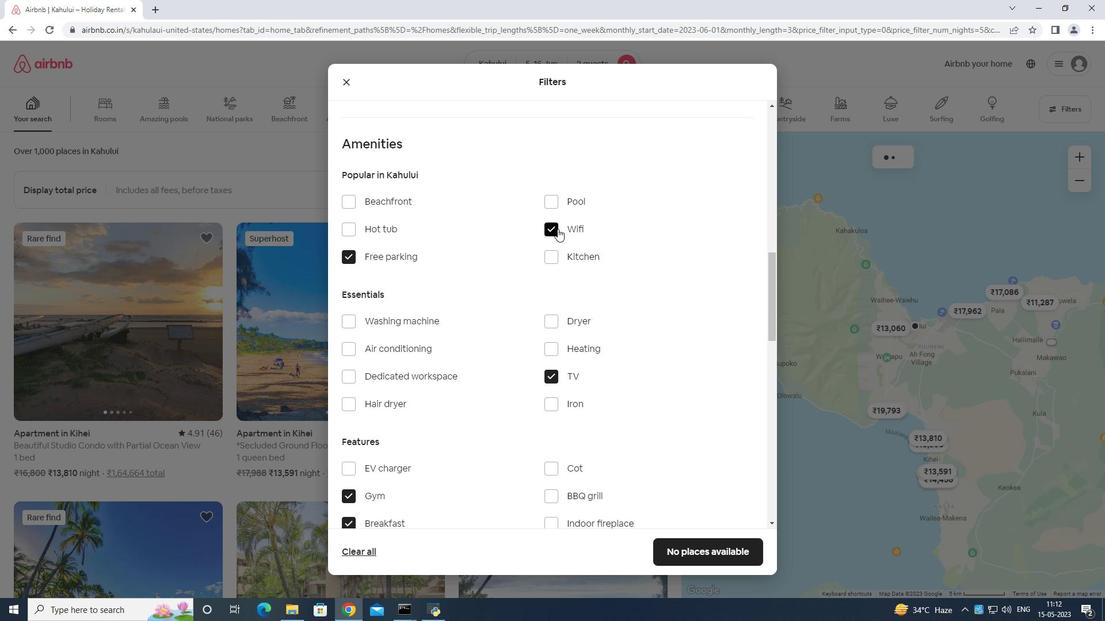 
Action: Mouse moved to (599, 354)
Screenshot: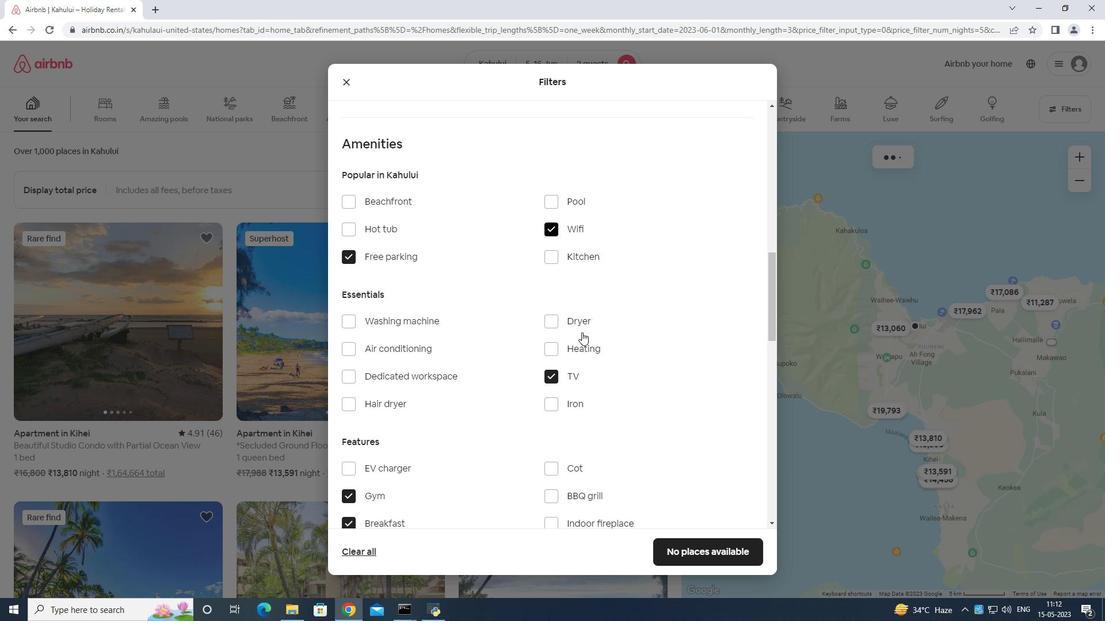 
Action: Mouse scrolled (599, 353) with delta (0, 0)
Screenshot: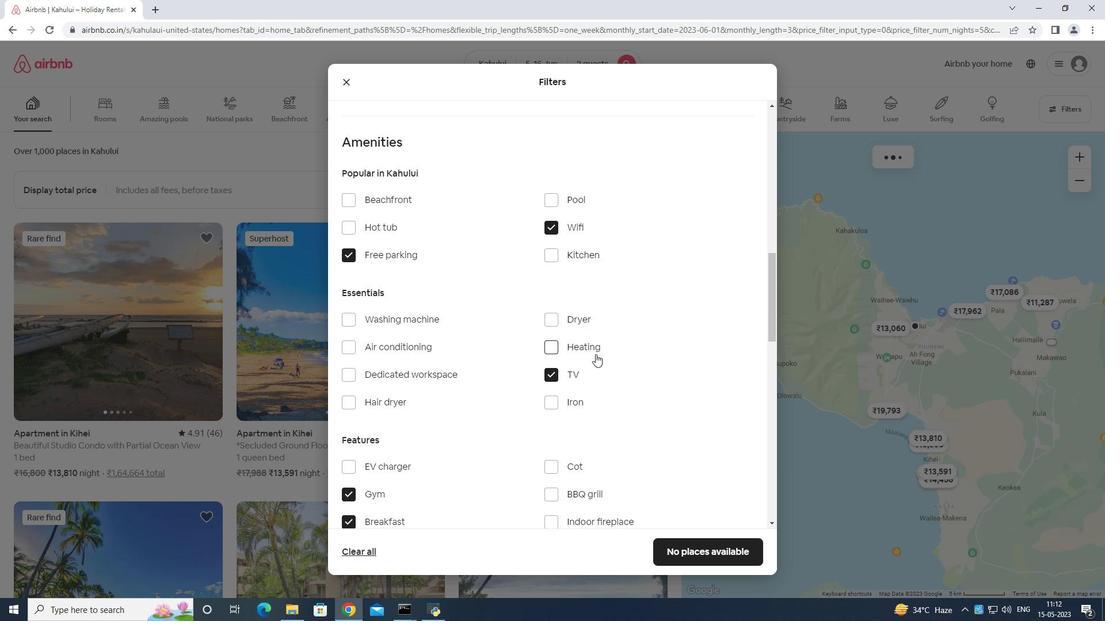 
Action: Mouse scrolled (599, 353) with delta (0, 0)
Screenshot: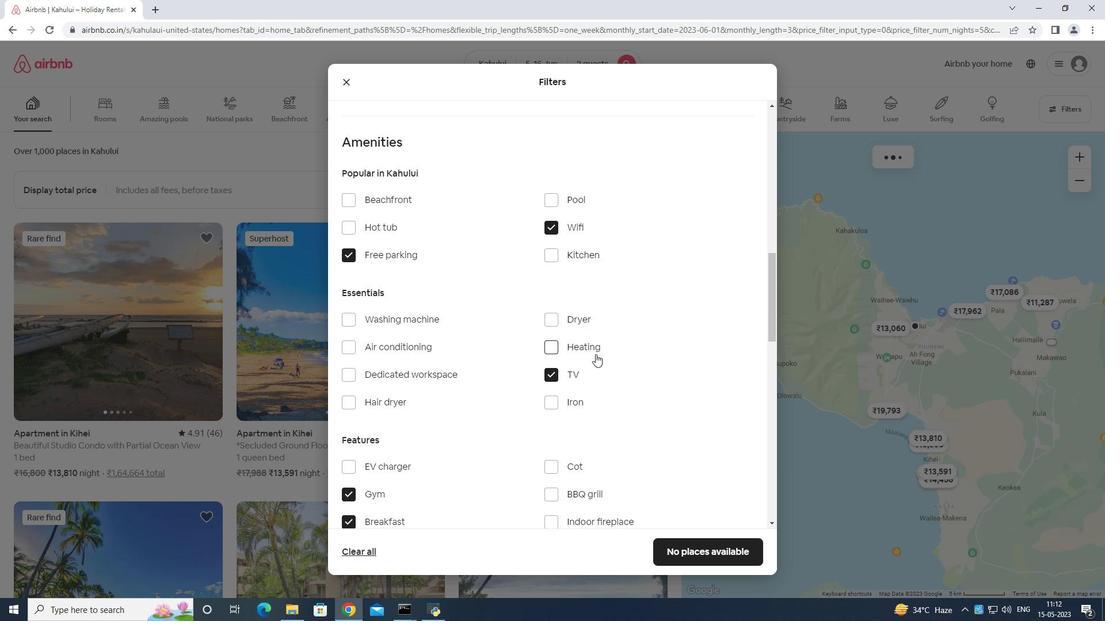 
Action: Mouse scrolled (599, 353) with delta (0, 0)
Screenshot: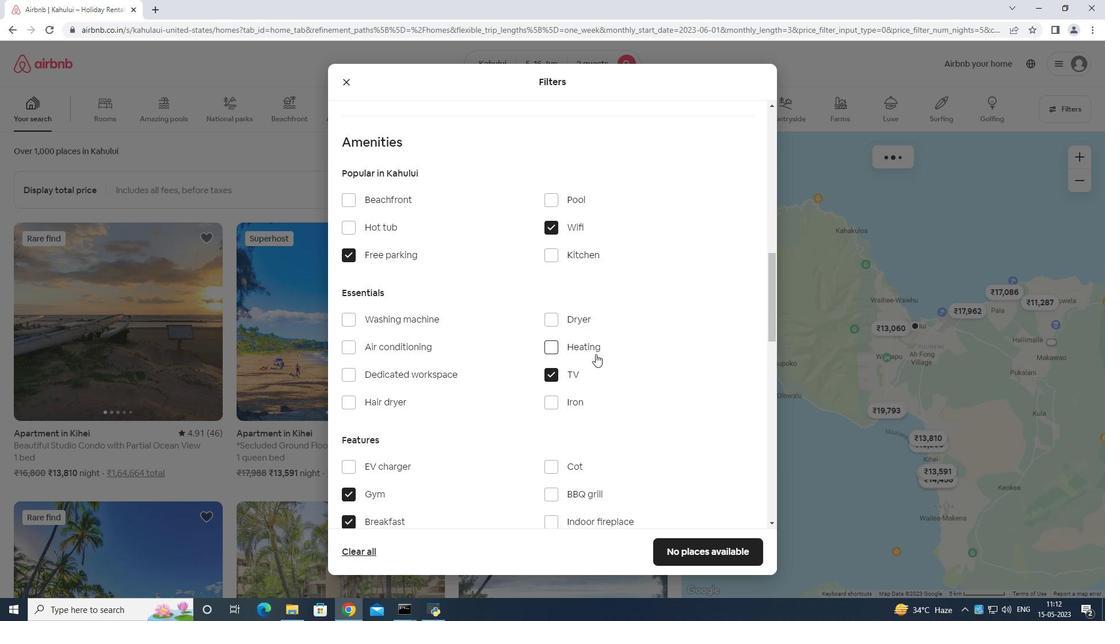 
Action: Mouse moved to (600, 356)
Screenshot: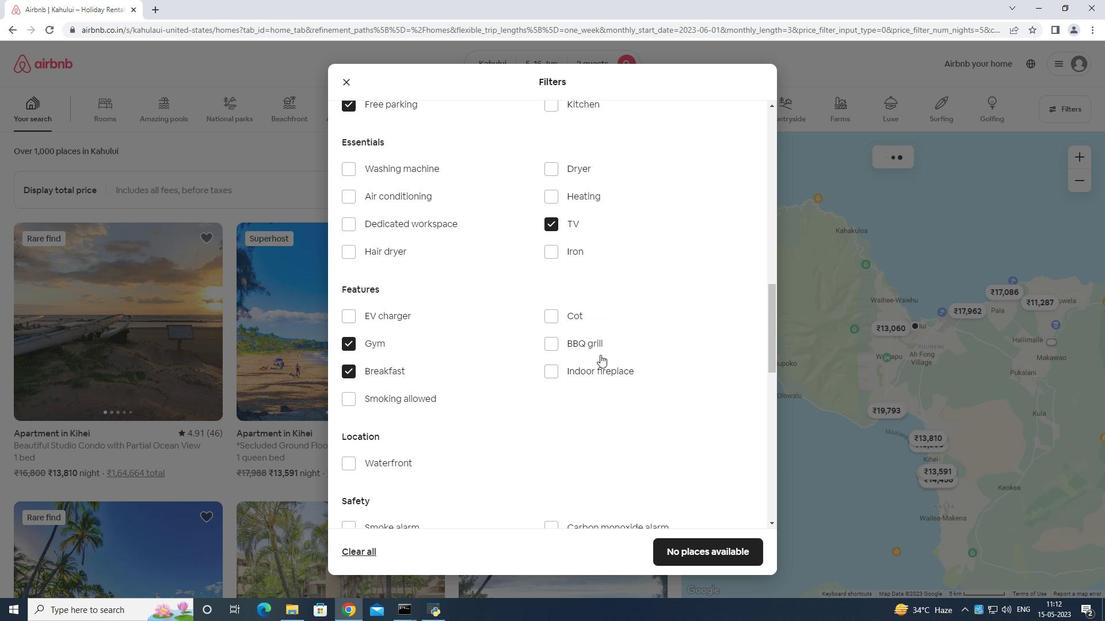 
Action: Mouse scrolled (600, 356) with delta (0, 0)
Screenshot: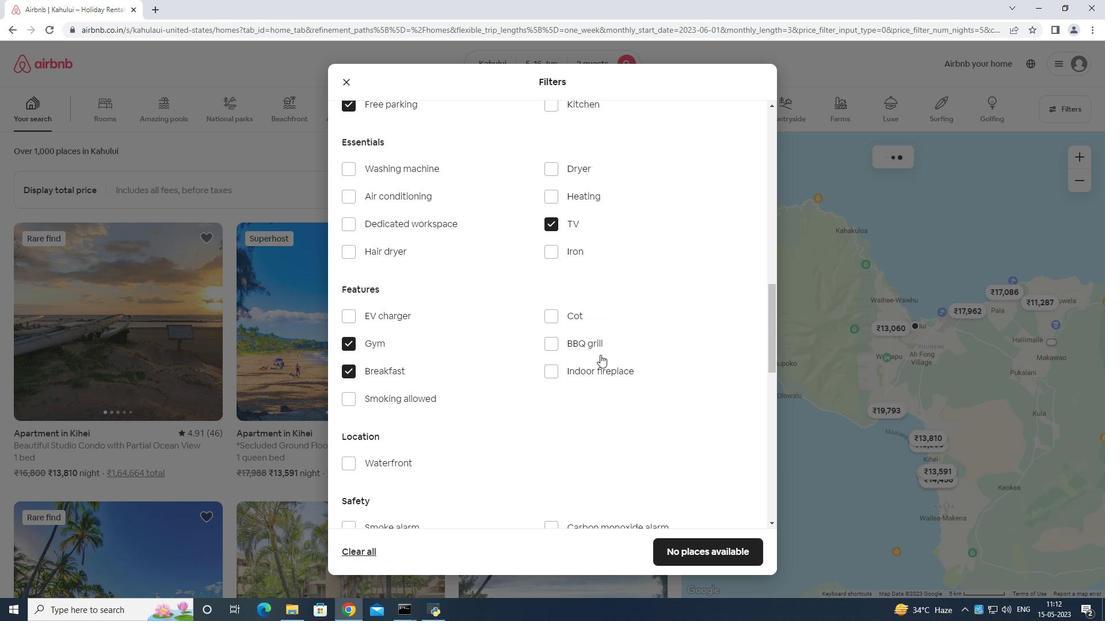 
Action: Mouse scrolled (600, 356) with delta (0, 0)
Screenshot: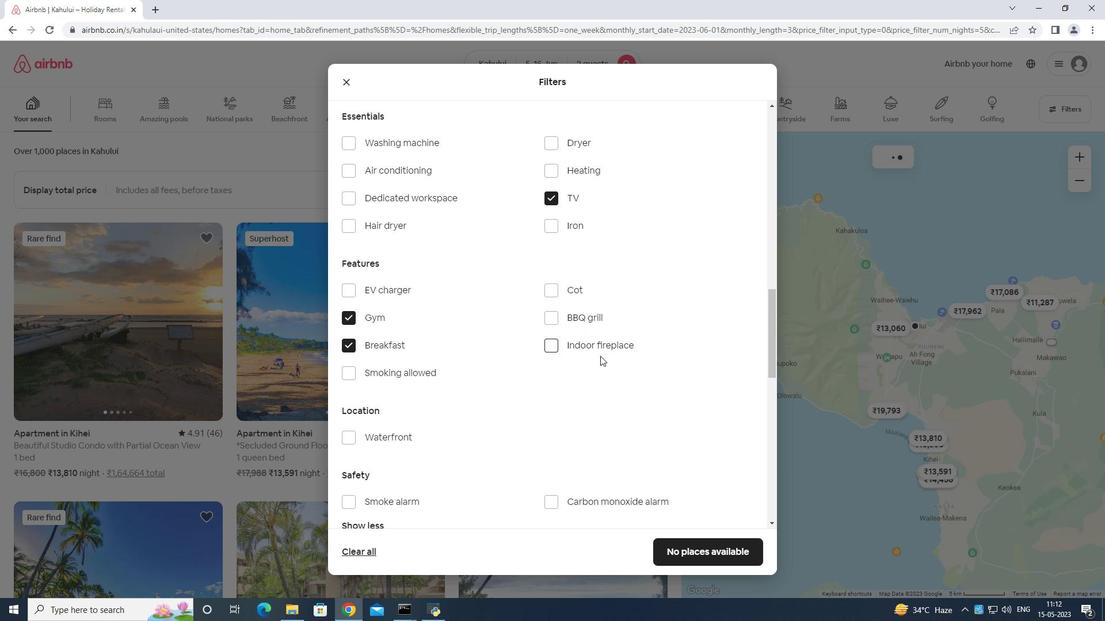 
Action: Mouse scrolled (600, 356) with delta (0, 0)
Screenshot: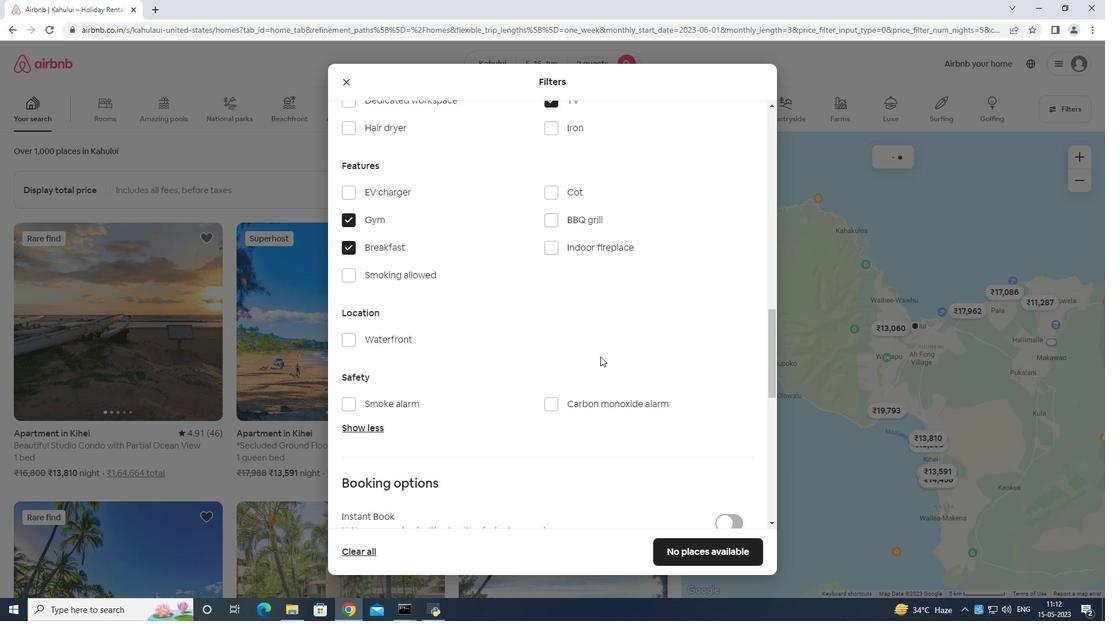 
Action: Mouse moved to (601, 356)
Screenshot: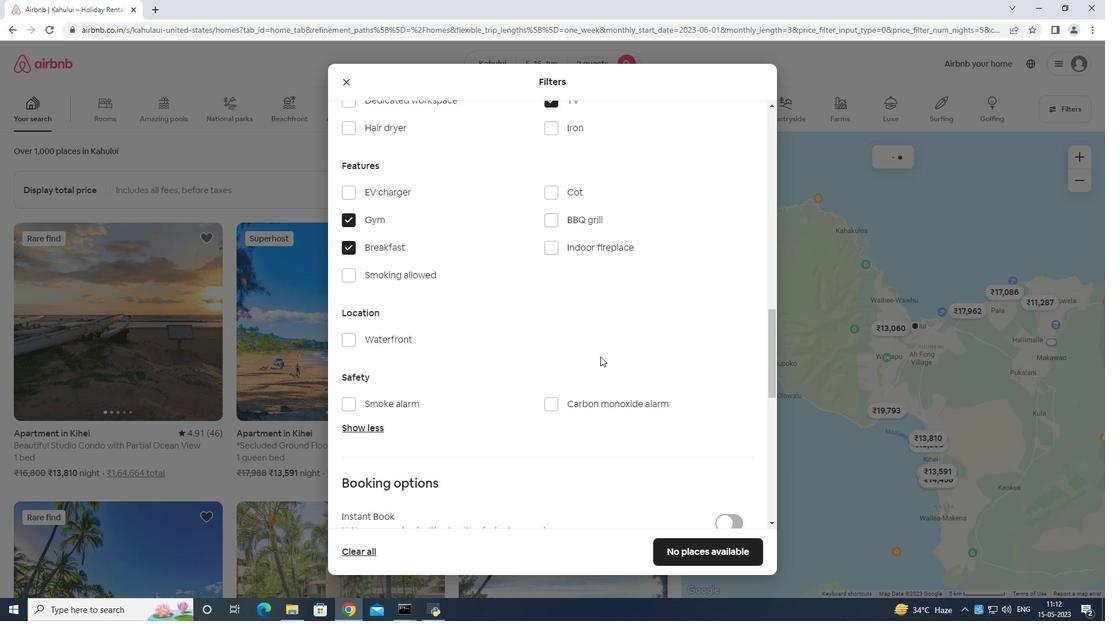 
Action: Mouse scrolled (601, 356) with delta (0, 0)
Screenshot: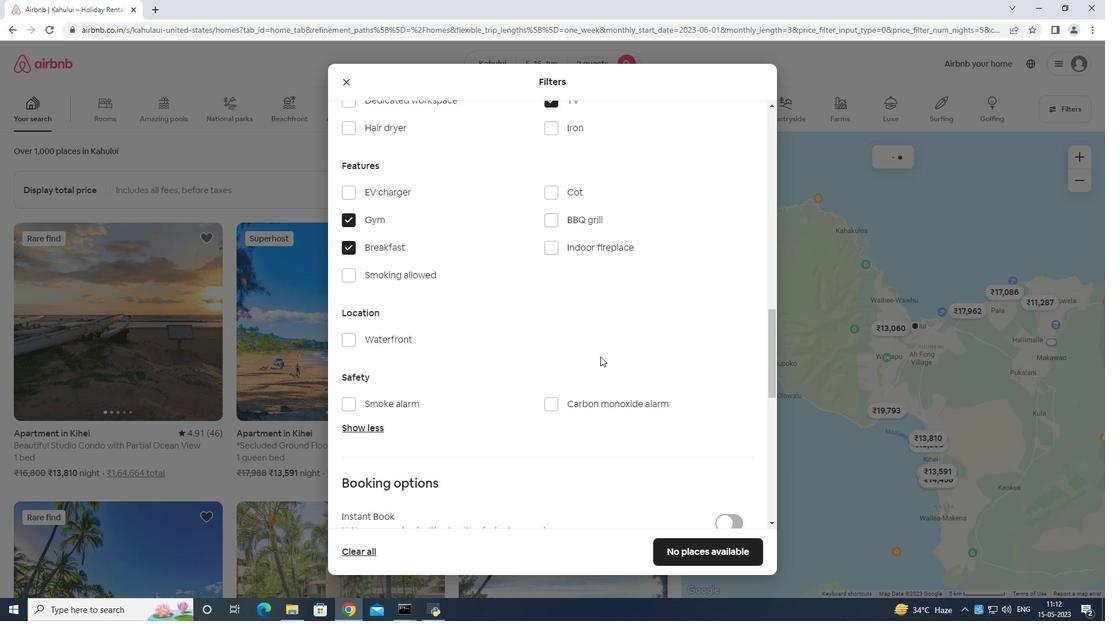 
Action: Mouse moved to (738, 267)
Screenshot: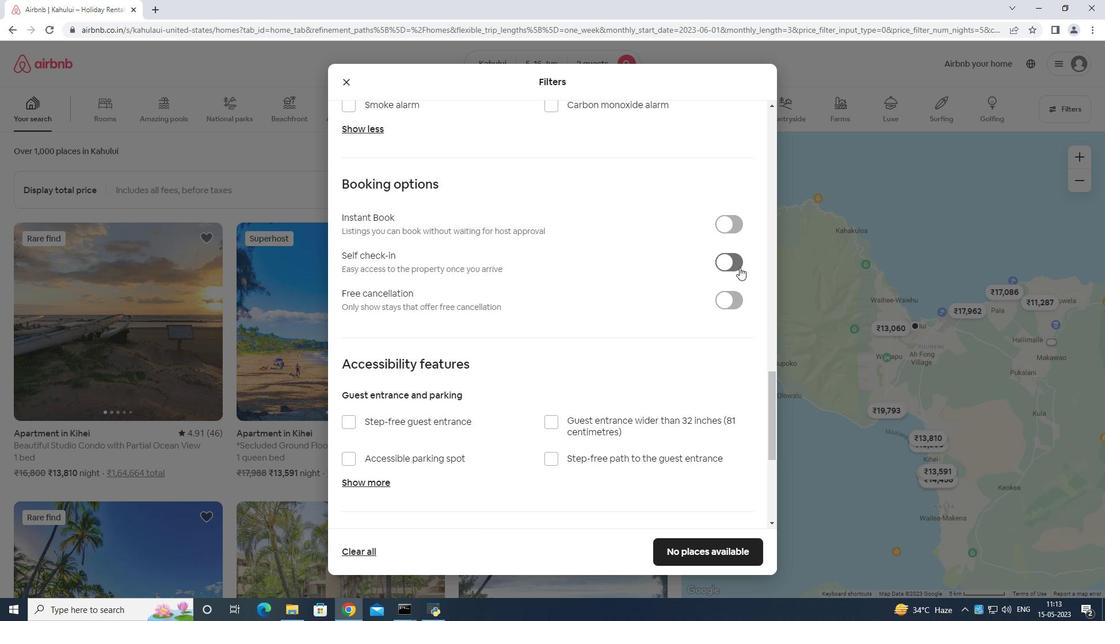 
Action: Mouse pressed left at (738, 267)
Screenshot: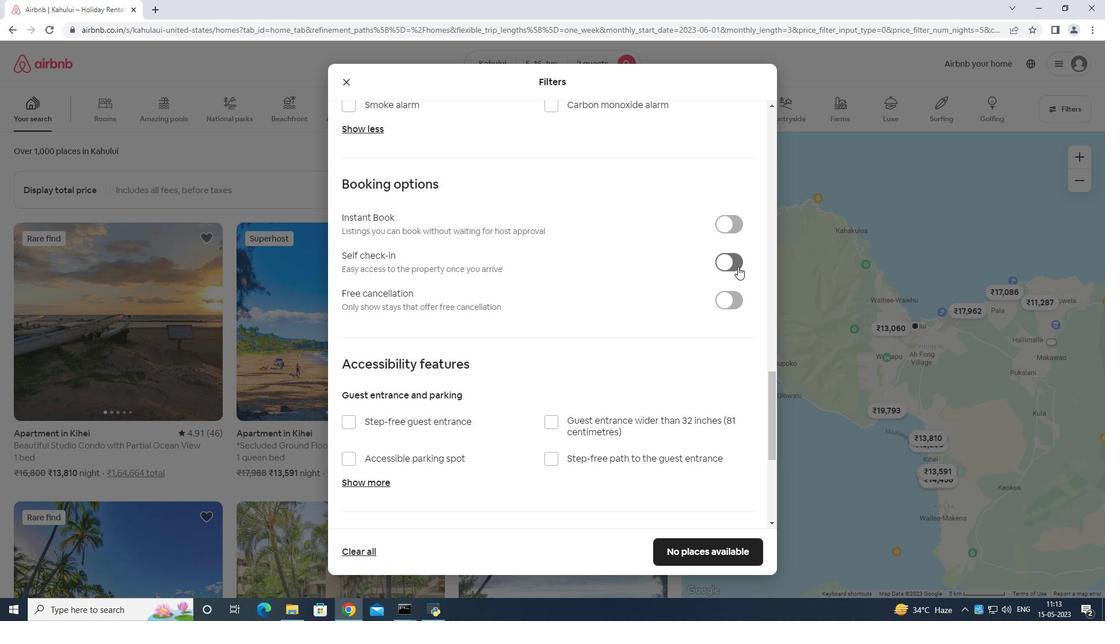 
Action: Mouse moved to (722, 275)
Screenshot: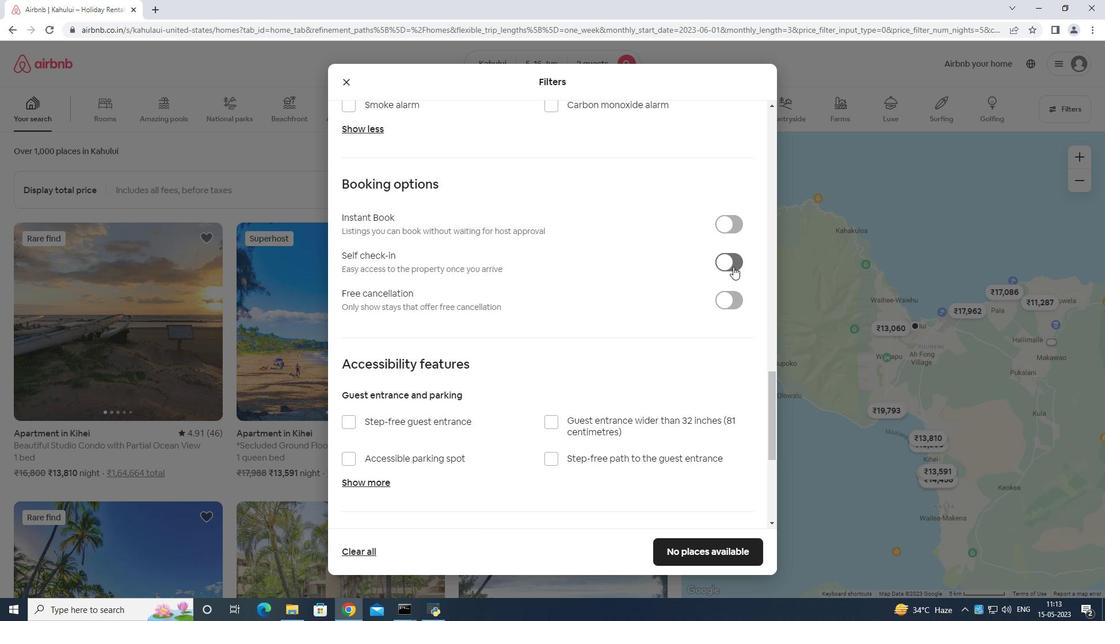 
Action: Mouse scrolled (722, 274) with delta (0, 0)
Screenshot: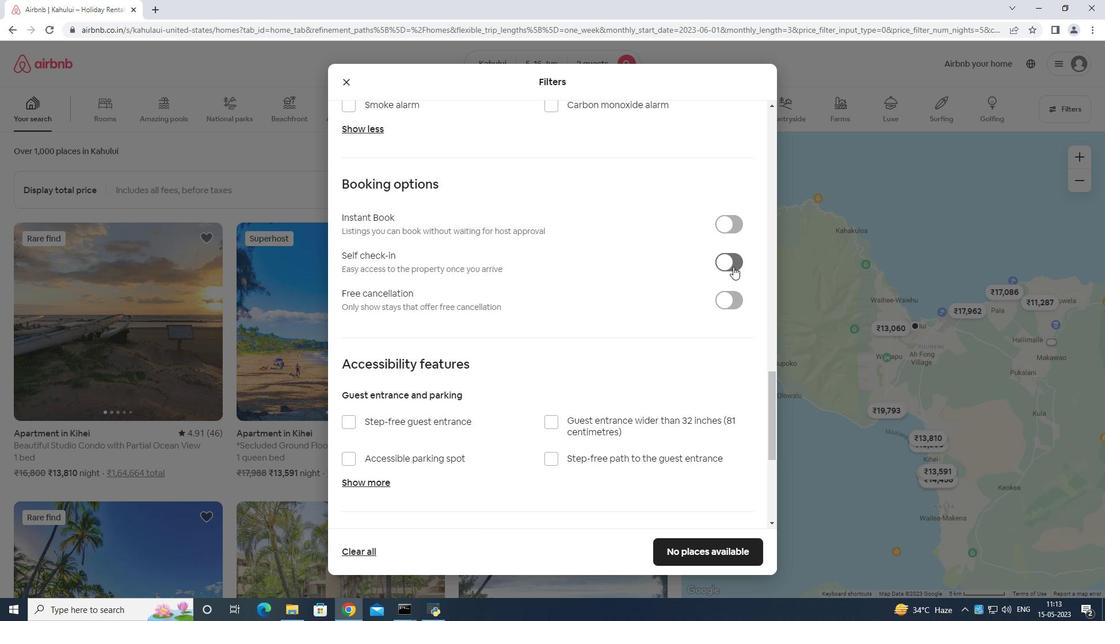 
Action: Mouse moved to (718, 279)
Screenshot: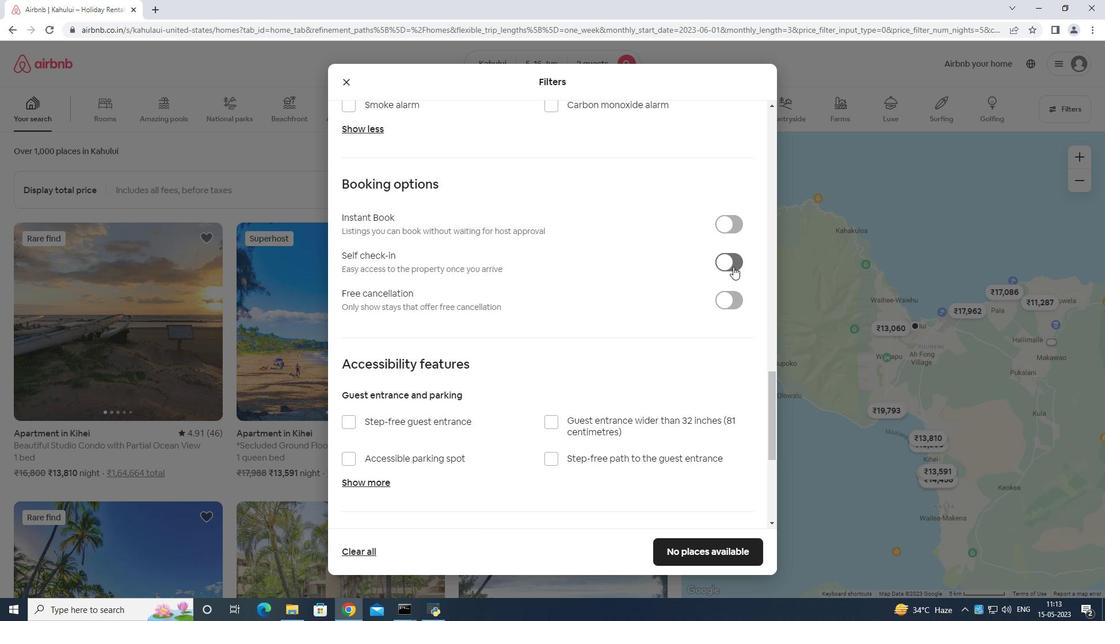 
Action: Mouse scrolled (718, 279) with delta (0, 0)
Screenshot: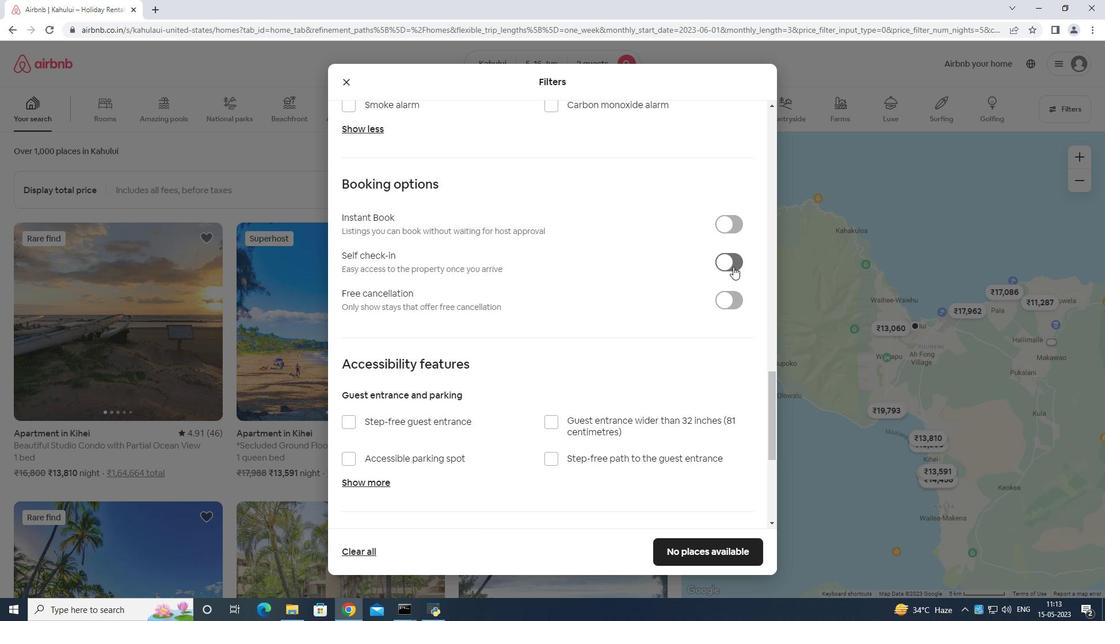 
Action: Mouse moved to (716, 282)
Screenshot: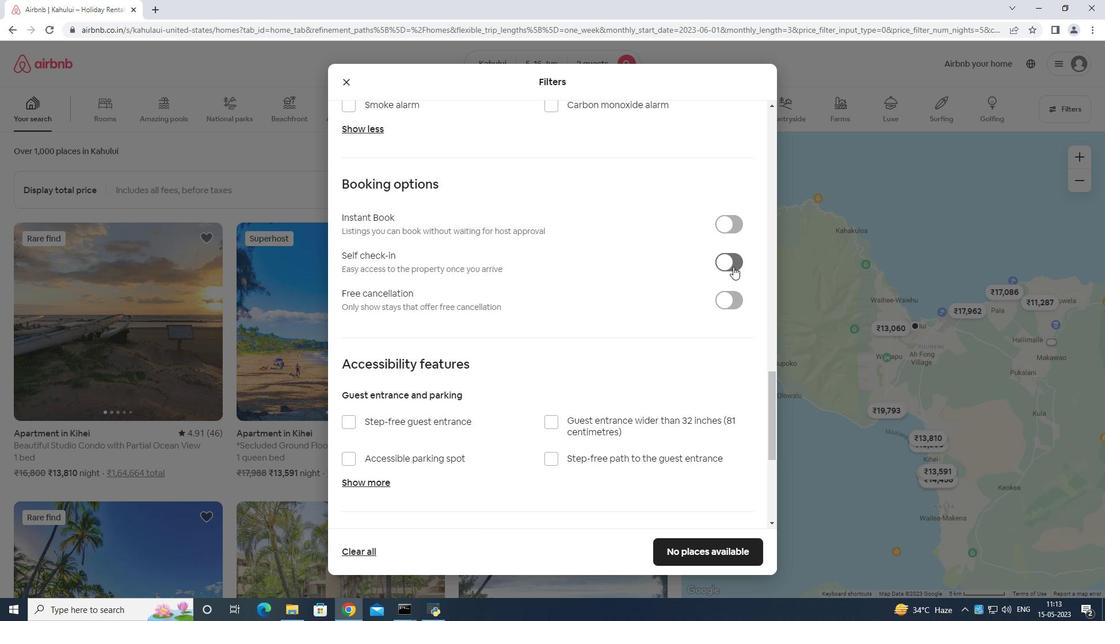 
Action: Mouse scrolled (716, 282) with delta (0, 0)
Screenshot: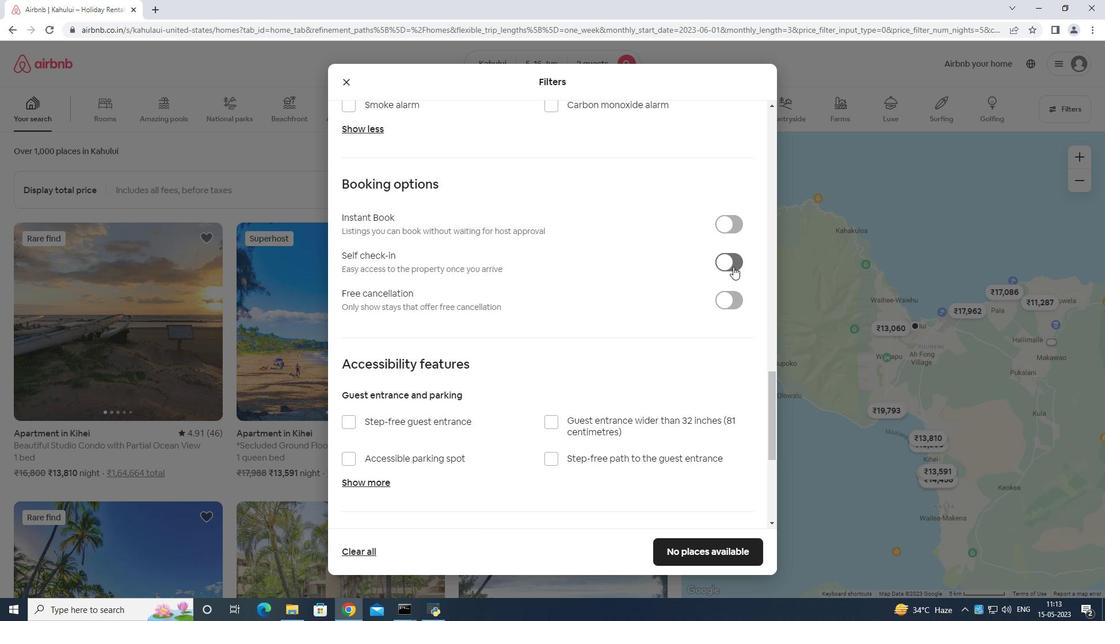 
Action: Mouse moved to (699, 305)
Screenshot: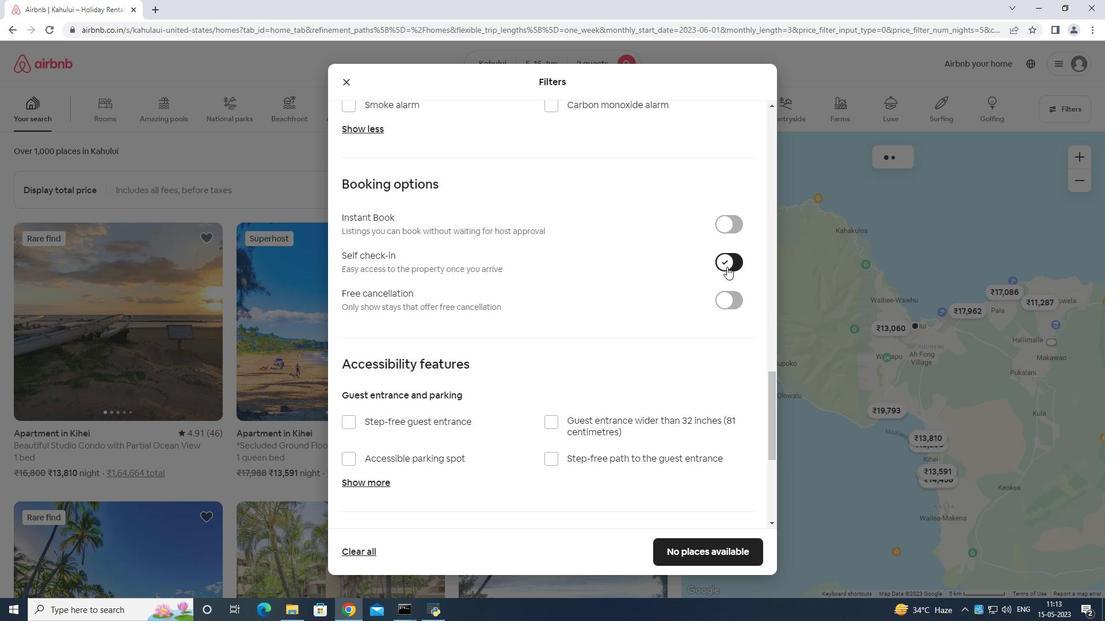 
Action: Mouse scrolled (704, 297) with delta (0, 0)
Screenshot: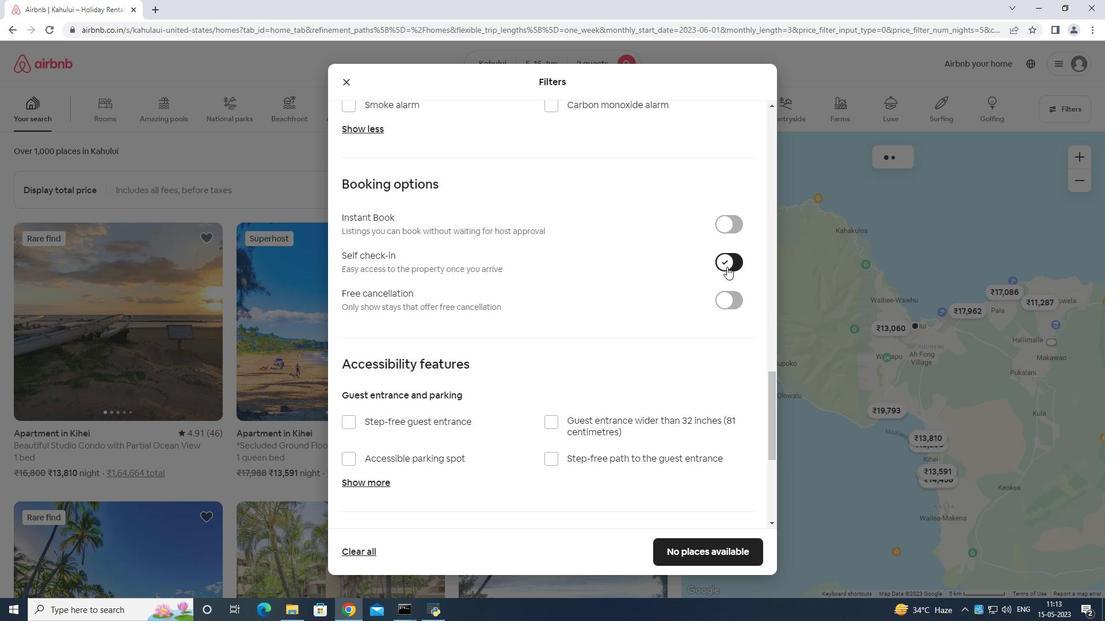 
Action: Mouse moved to (684, 320)
Screenshot: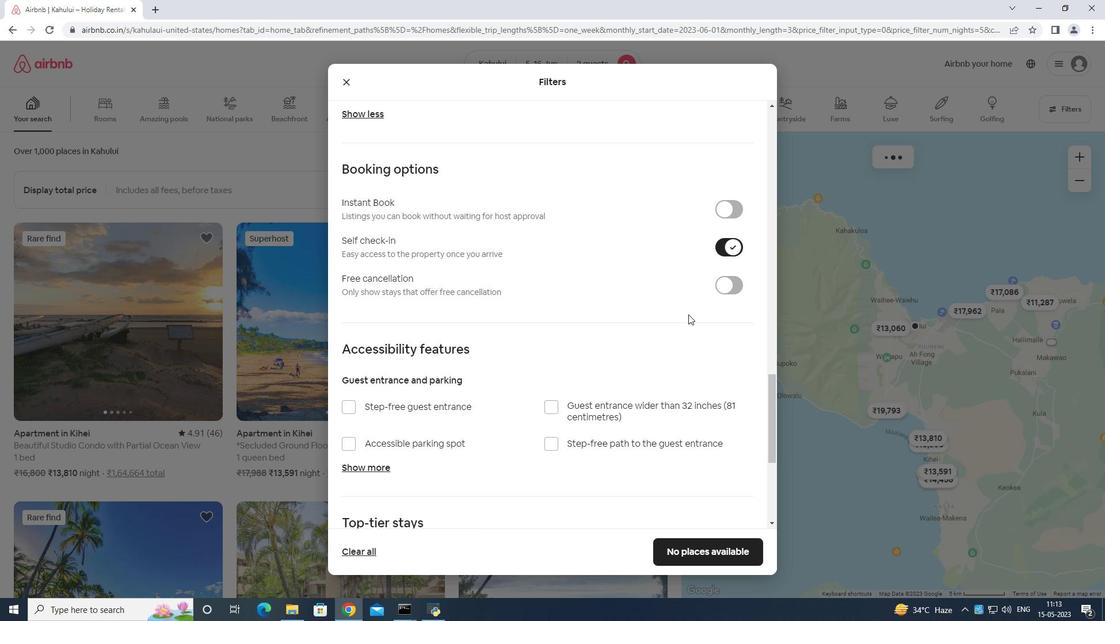 
Action: Mouse scrolled (685, 317) with delta (0, 0)
Screenshot: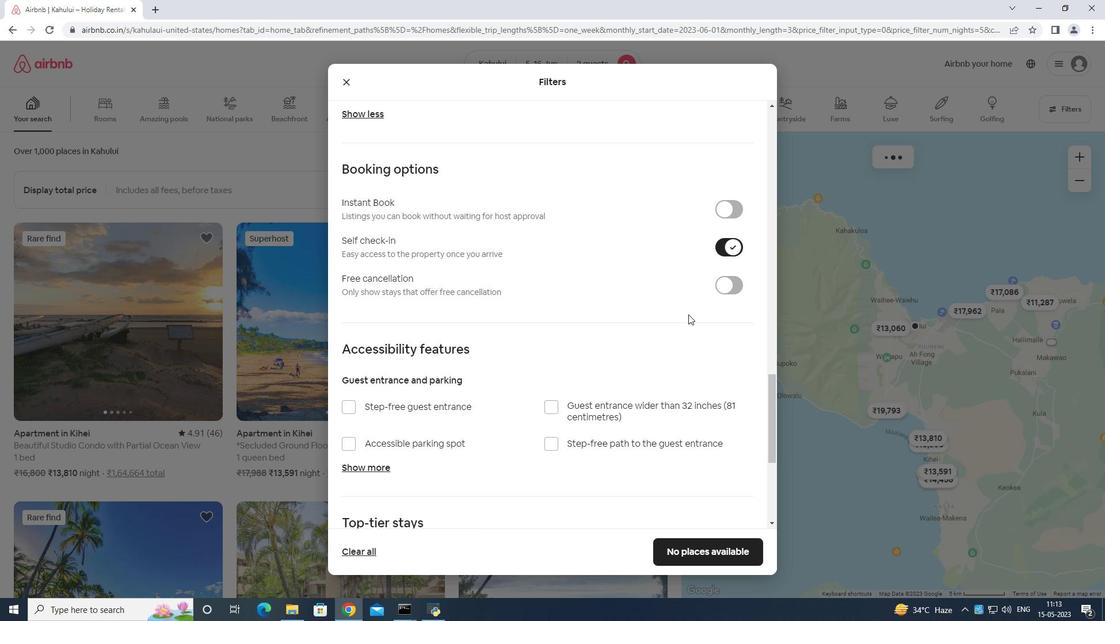 
Action: Mouse moved to (677, 328)
Screenshot: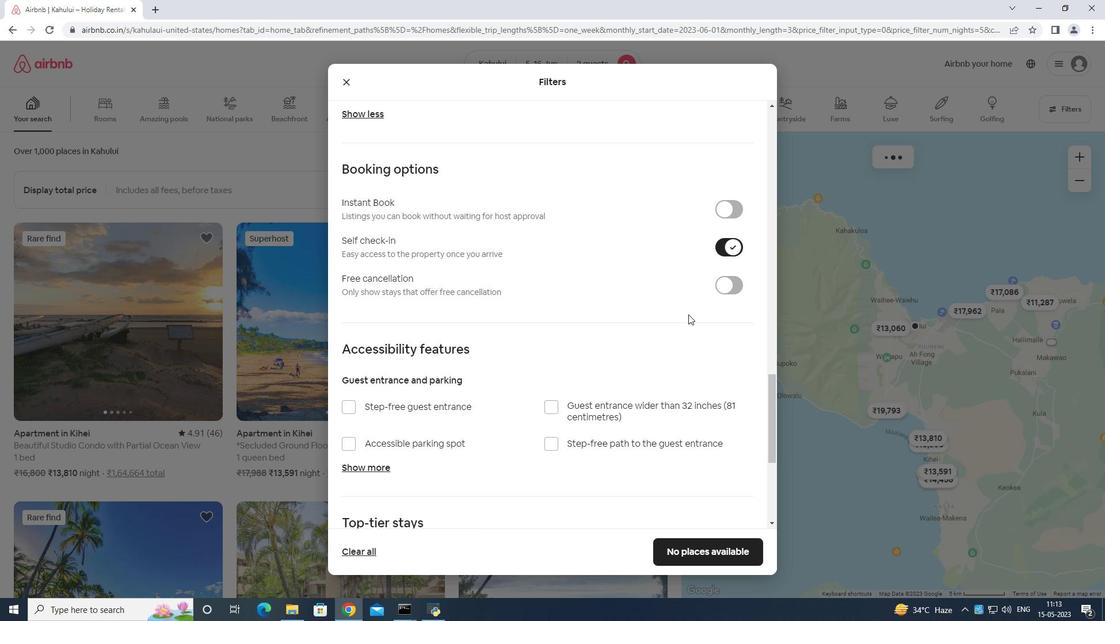 
Action: Mouse scrolled (680, 323) with delta (0, 0)
Screenshot: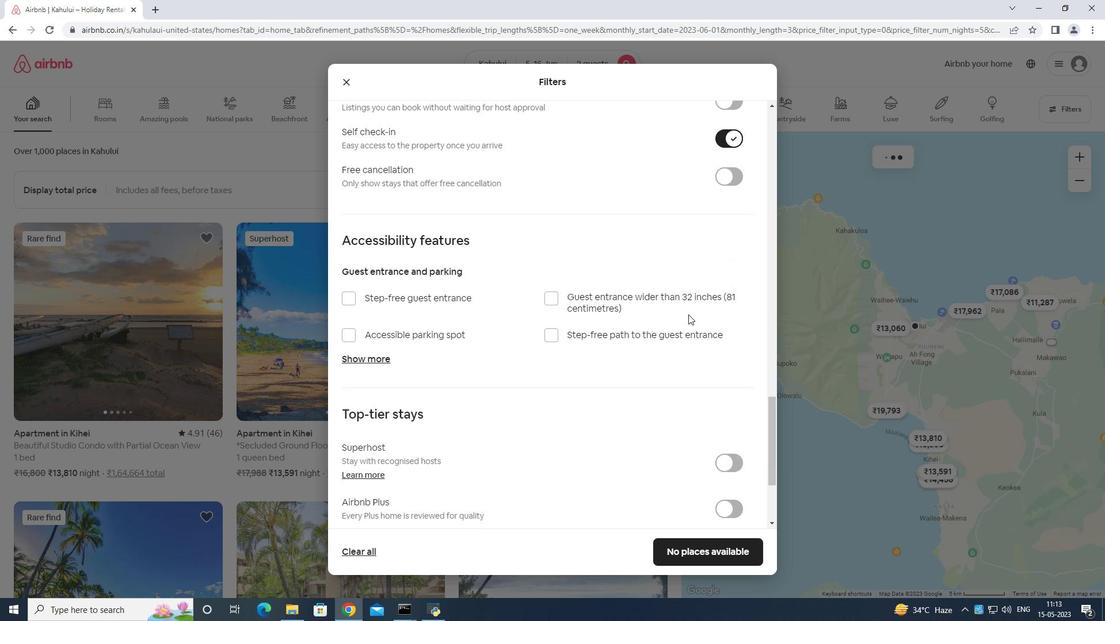 
Action: Mouse moved to (671, 334)
Screenshot: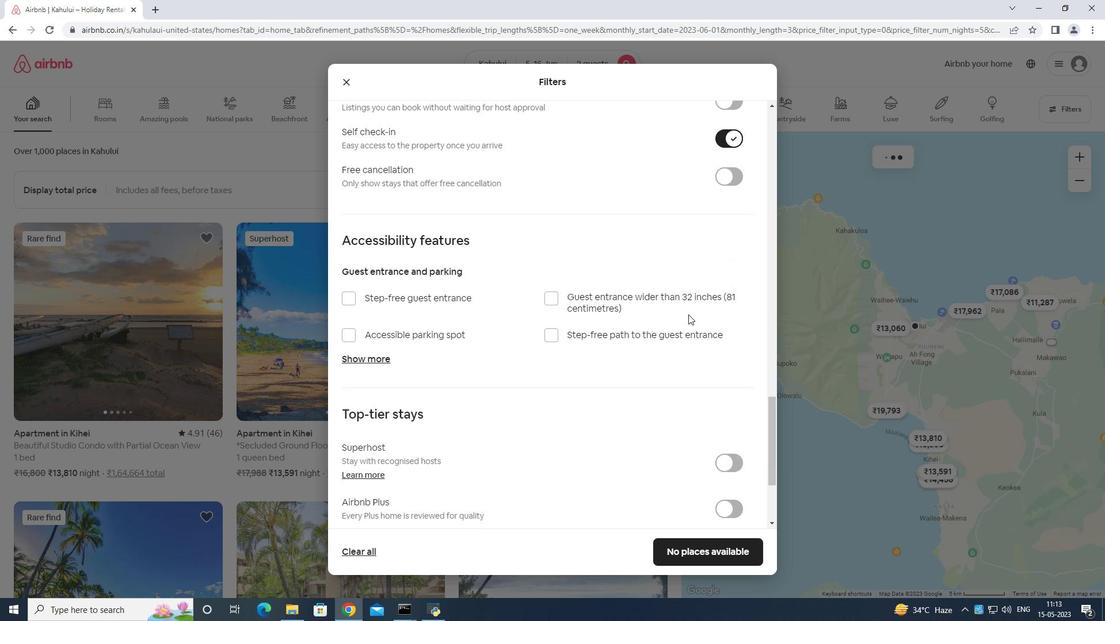 
Action: Mouse scrolled (673, 331) with delta (0, 0)
Screenshot: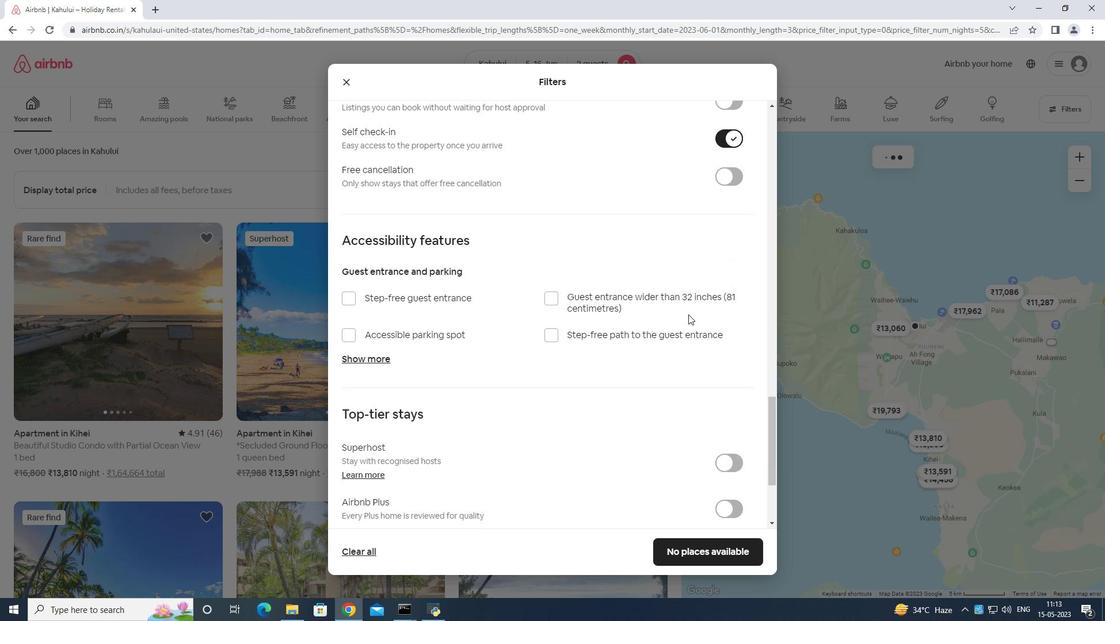 
Action: Mouse moved to (664, 341)
Screenshot: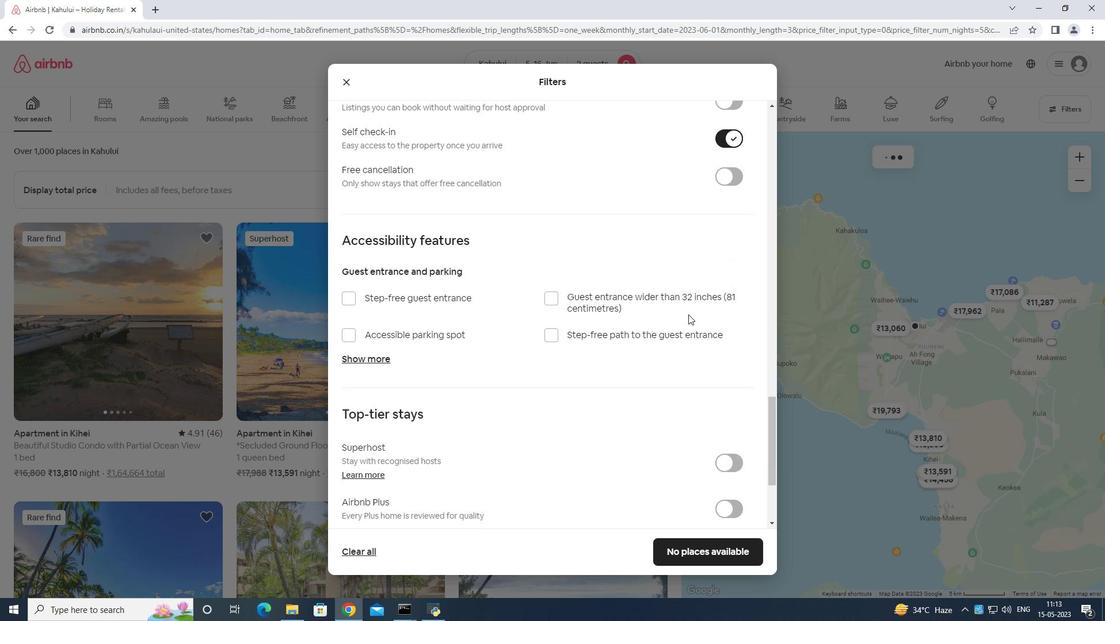 
Action: Mouse scrolled (667, 337) with delta (0, 0)
Screenshot: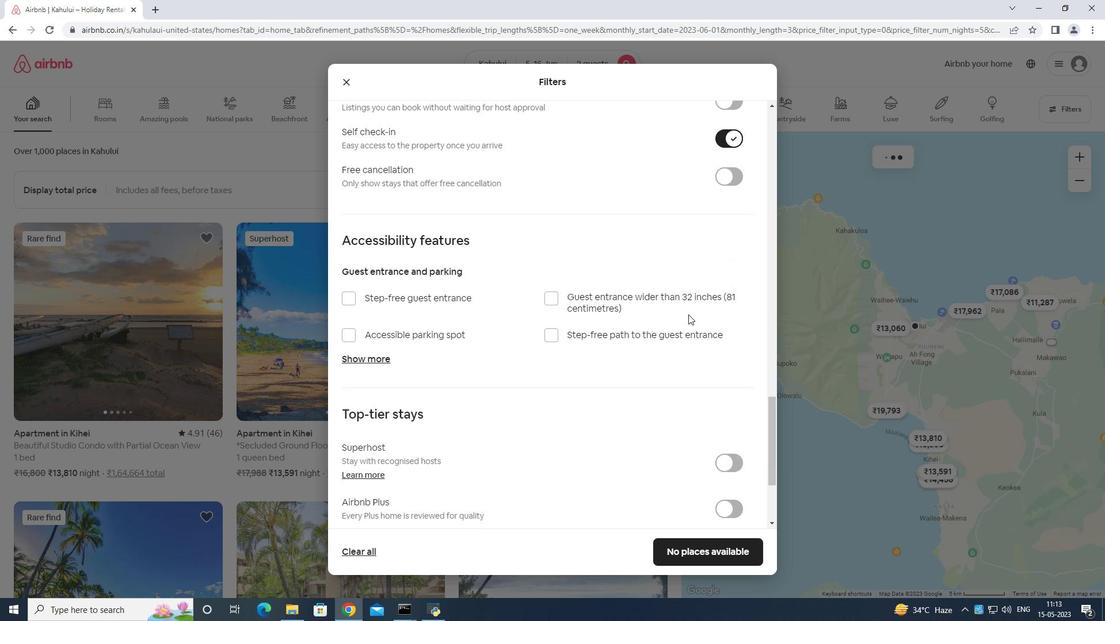 
Action: Mouse moved to (660, 342)
Screenshot: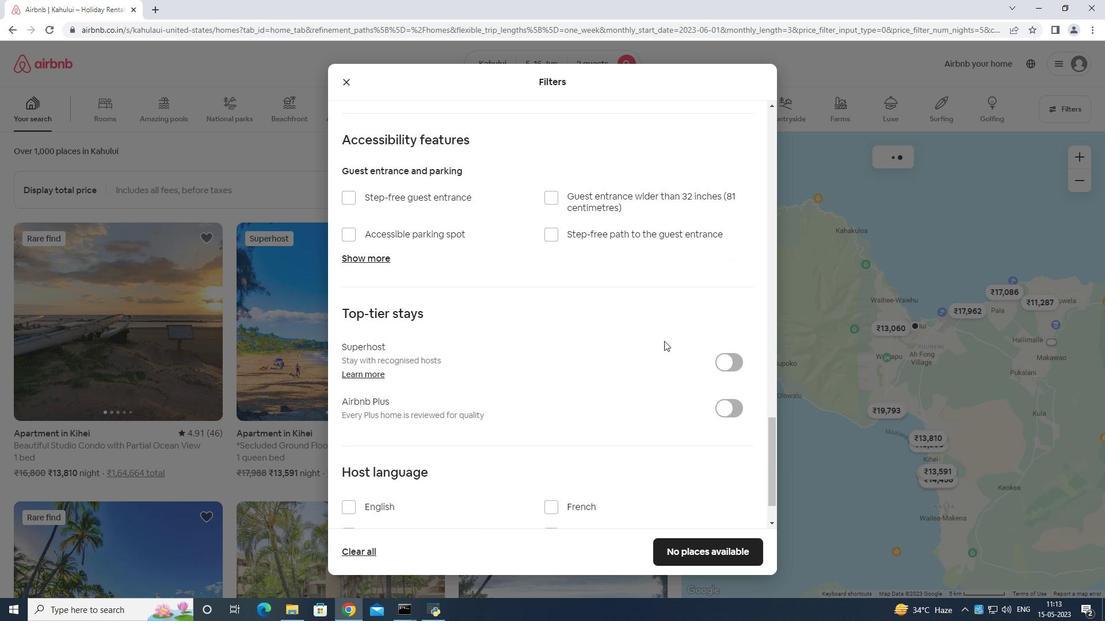 
Action: Mouse scrolled (660, 342) with delta (0, 0)
Screenshot: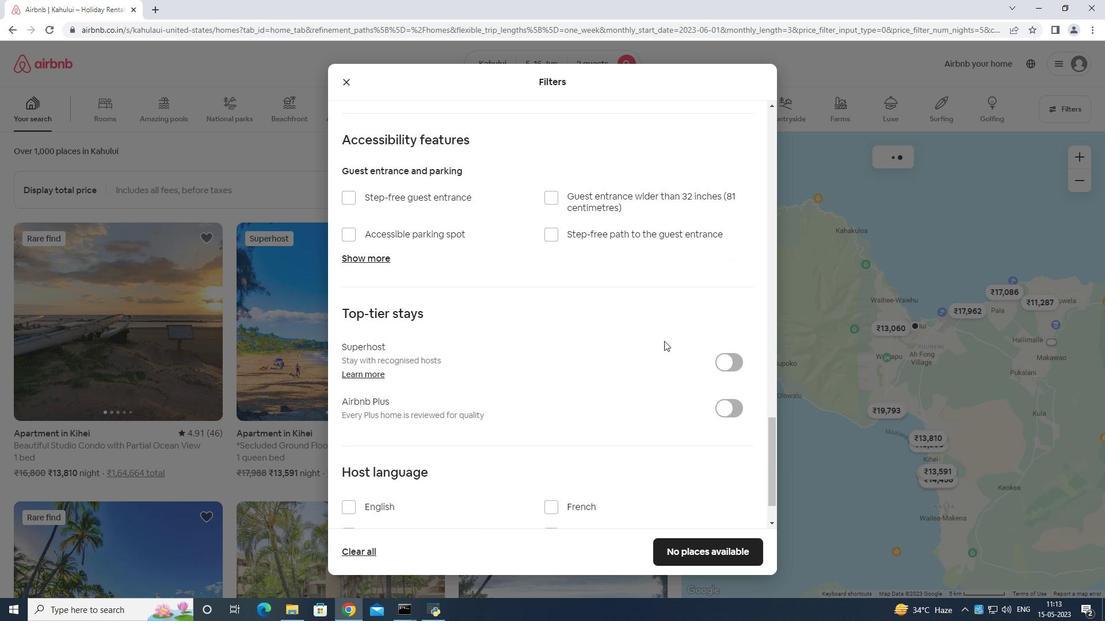 
Action: Mouse moved to (659, 344)
Screenshot: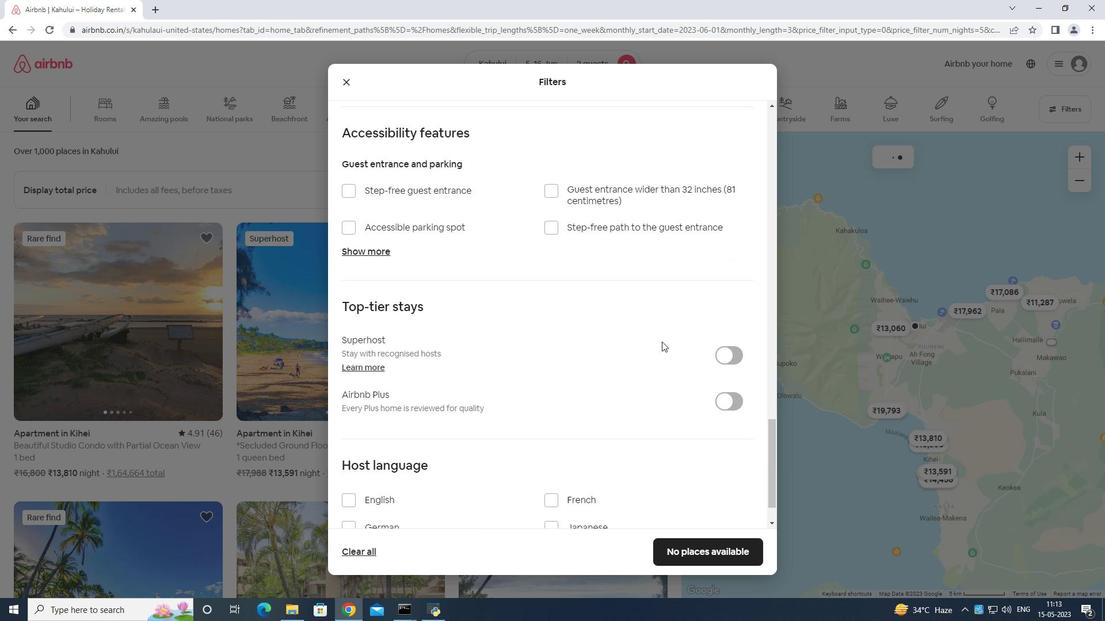
Action: Mouse scrolled (659, 344) with delta (0, 0)
Screenshot: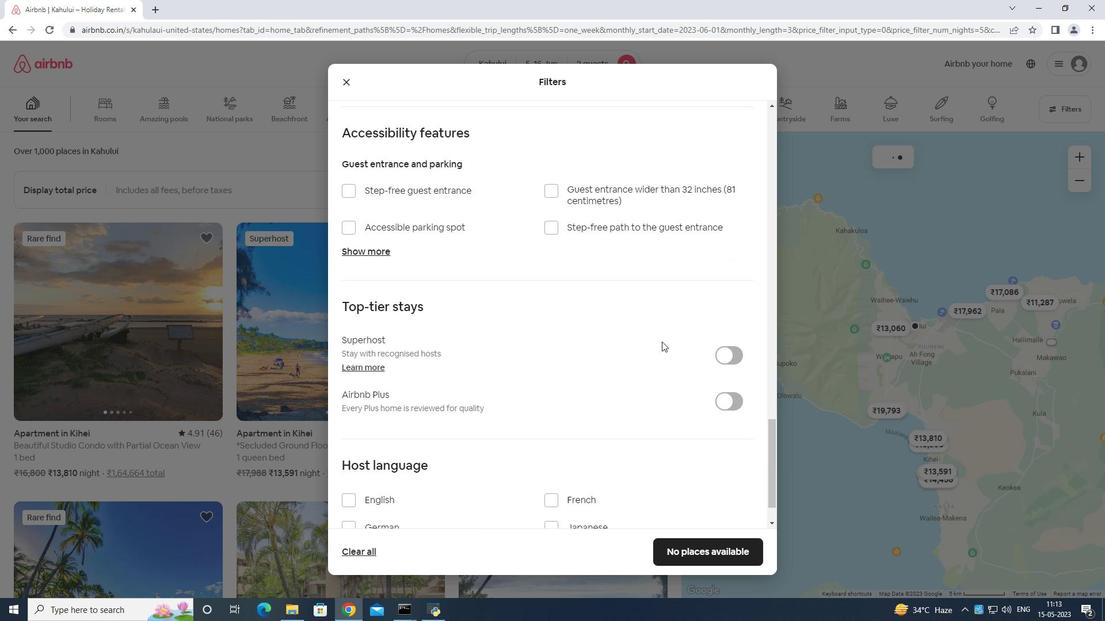 
Action: Mouse scrolled (659, 344) with delta (0, 0)
Screenshot: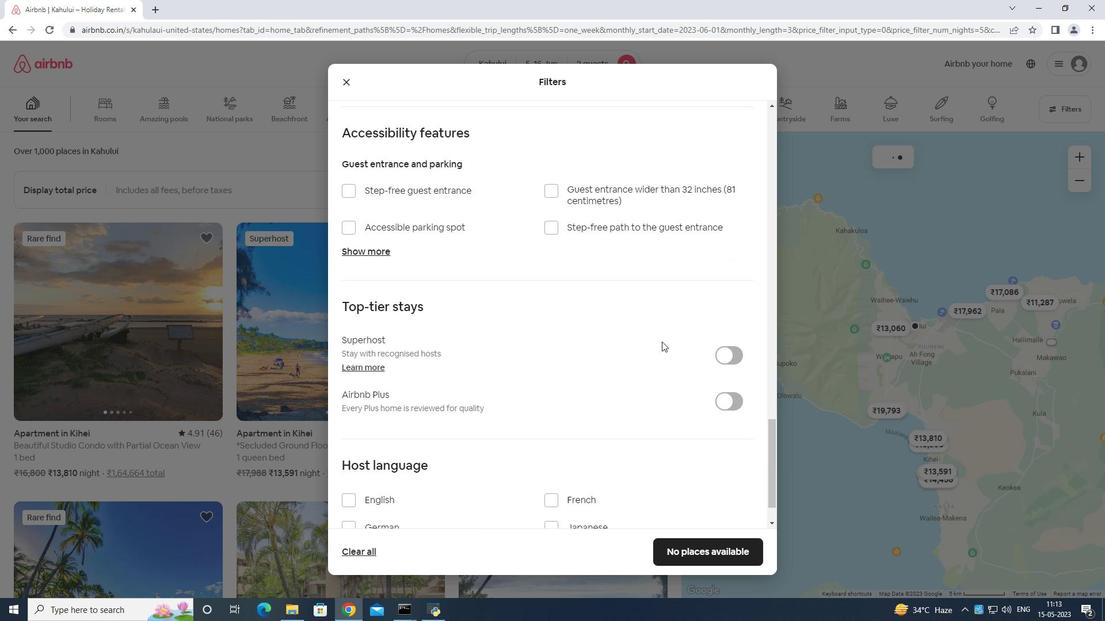 
Action: Mouse moved to (659, 345)
Screenshot: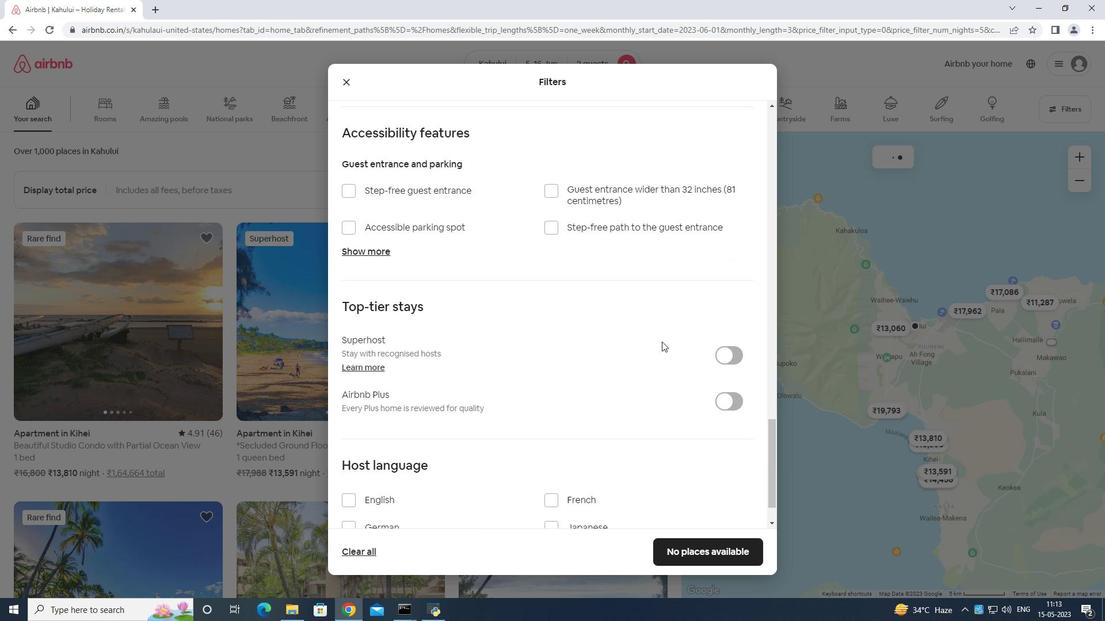 
Action: Mouse scrolled (659, 344) with delta (0, 0)
Screenshot: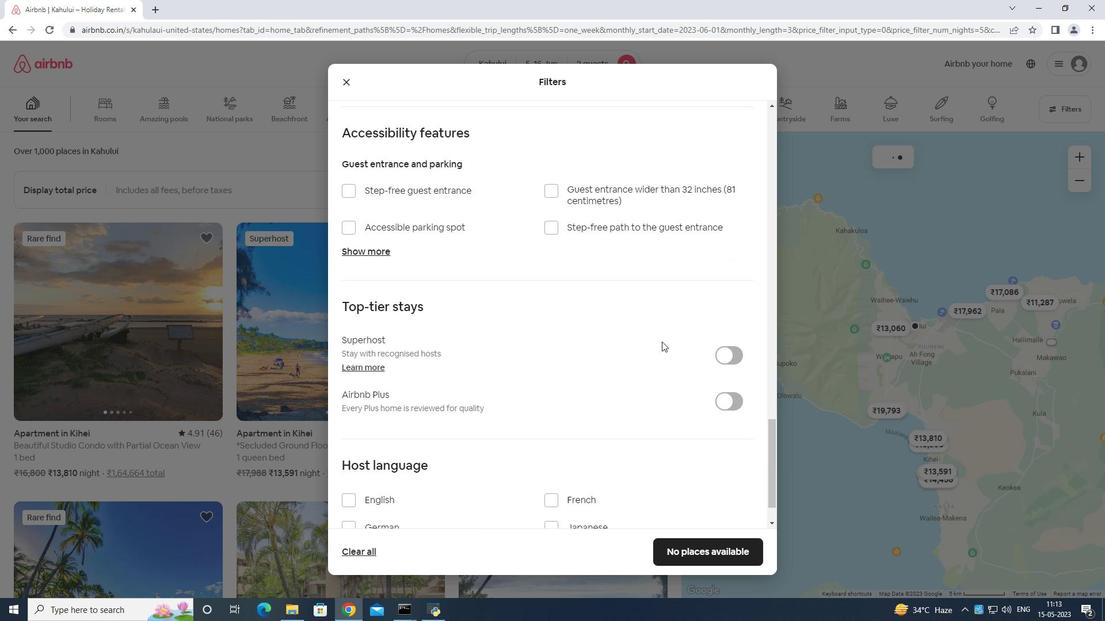 
Action: Mouse moved to (656, 348)
Screenshot: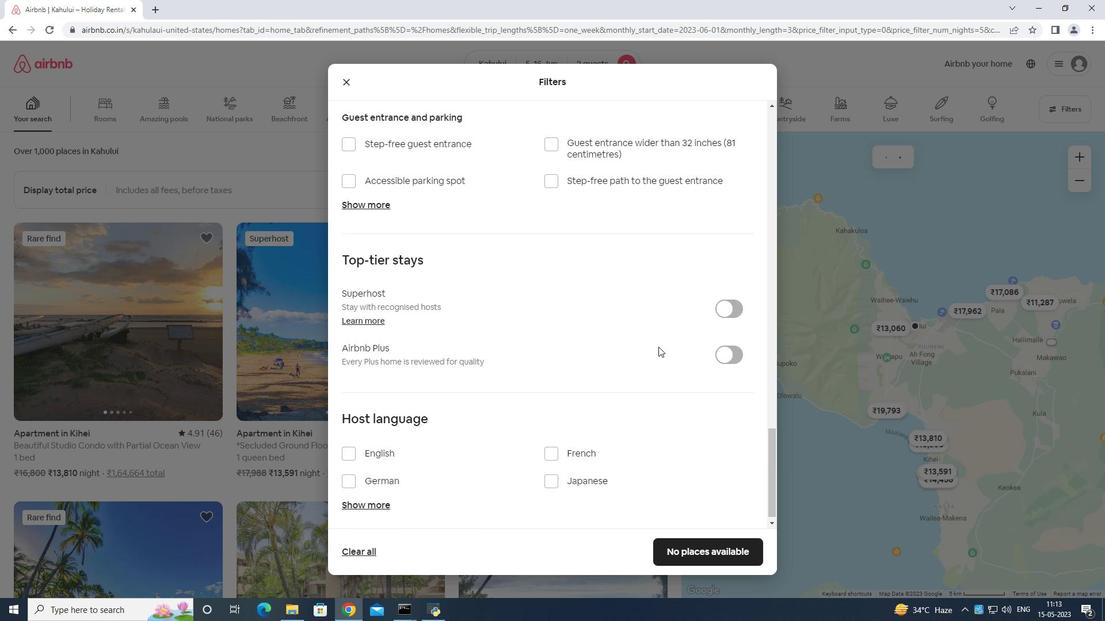 
Action: Mouse scrolled (656, 348) with delta (0, 0)
Screenshot: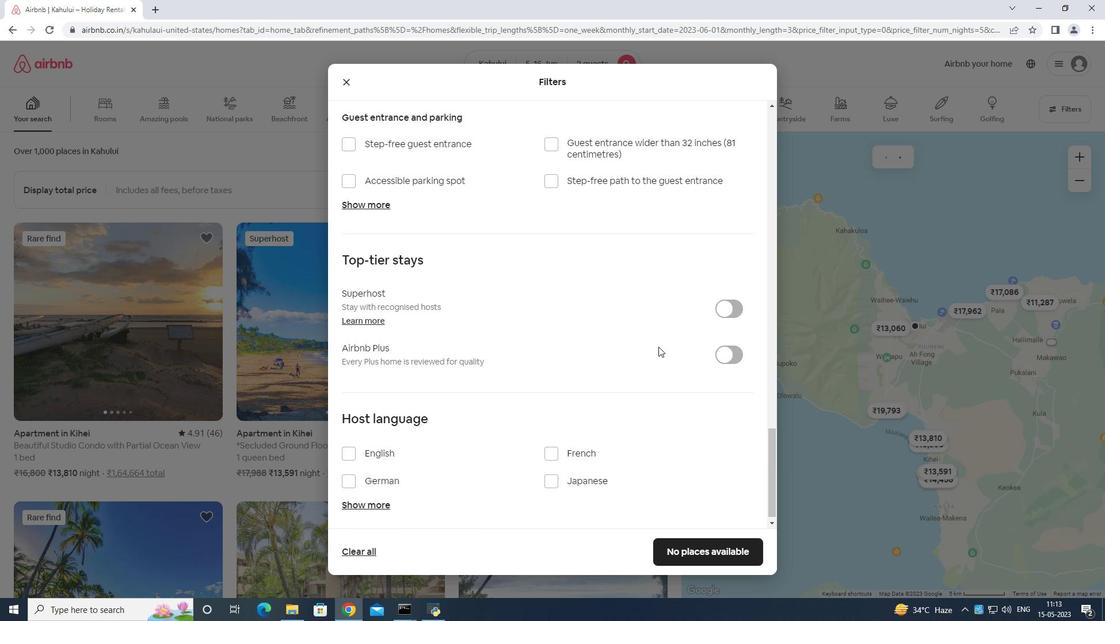 
Action: Mouse moved to (655, 352)
Screenshot: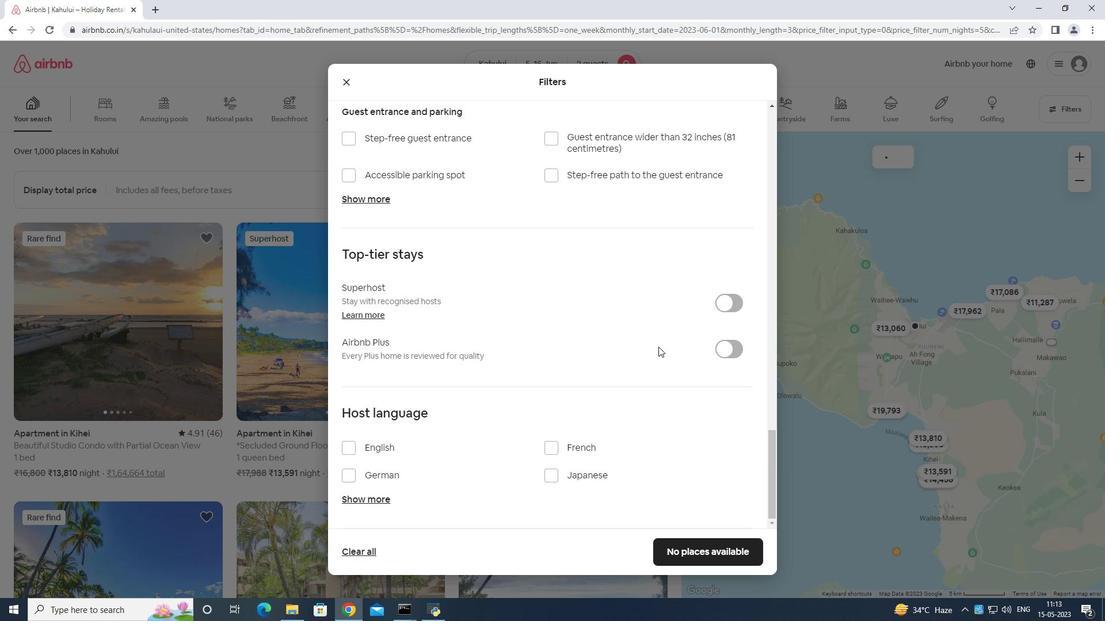 
Action: Mouse scrolled (655, 351) with delta (0, 0)
Screenshot: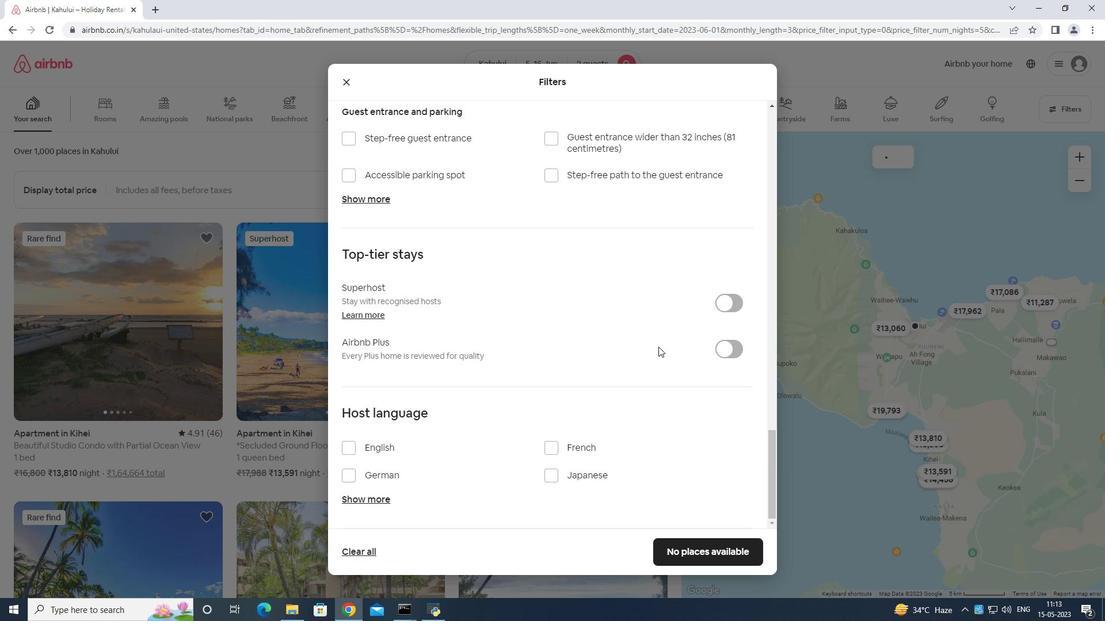 
Action: Mouse moved to (654, 353)
Screenshot: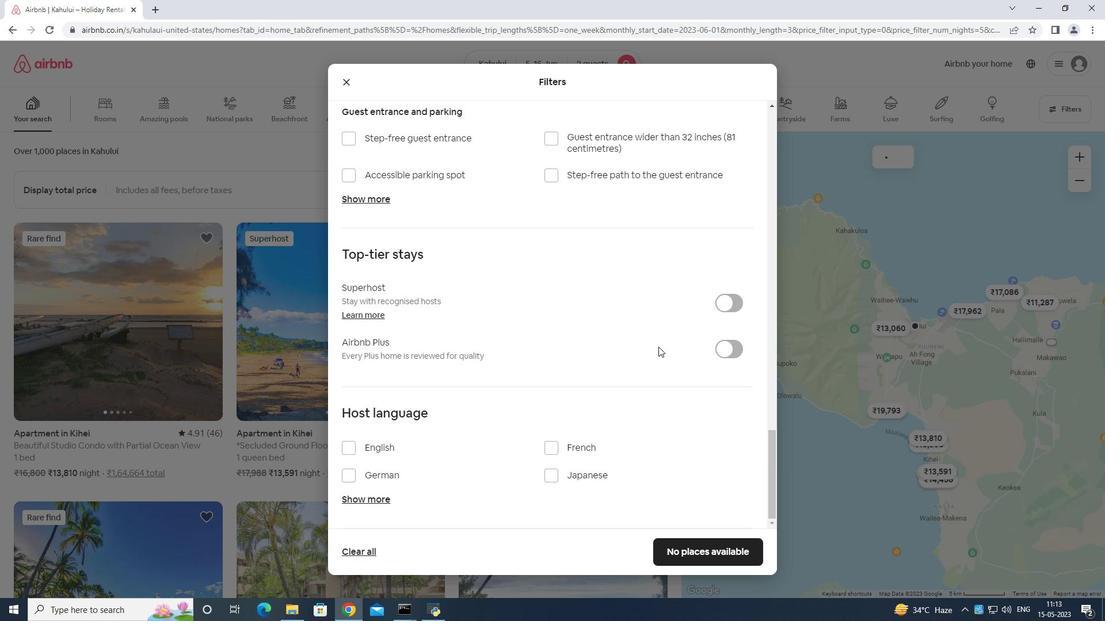 
Action: Mouse scrolled (654, 352) with delta (0, 0)
Screenshot: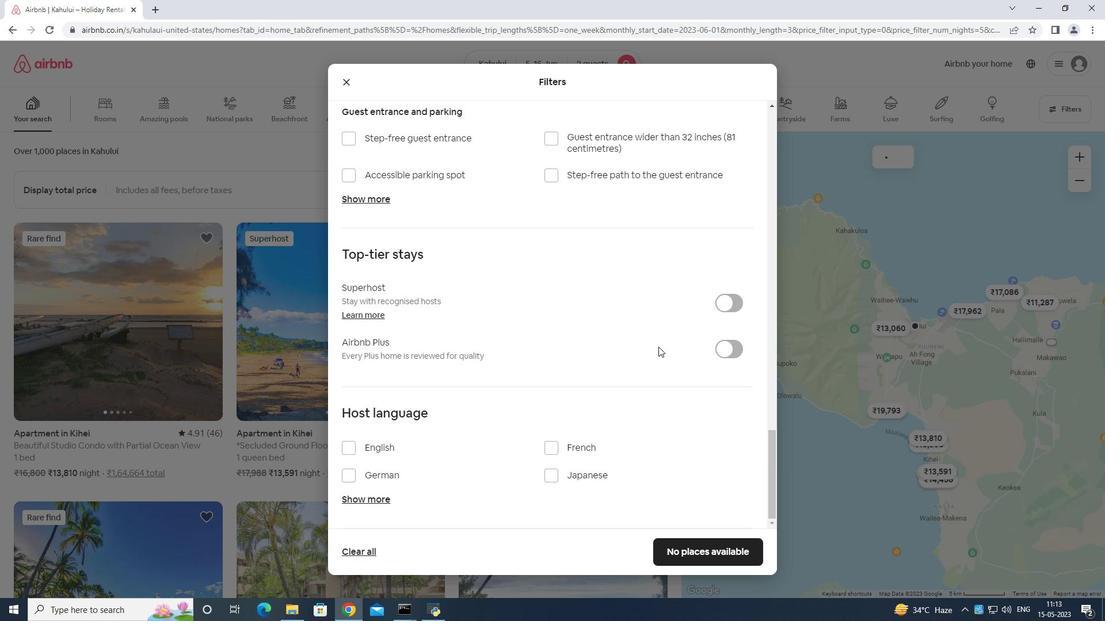 
Action: Mouse moved to (388, 445)
Screenshot: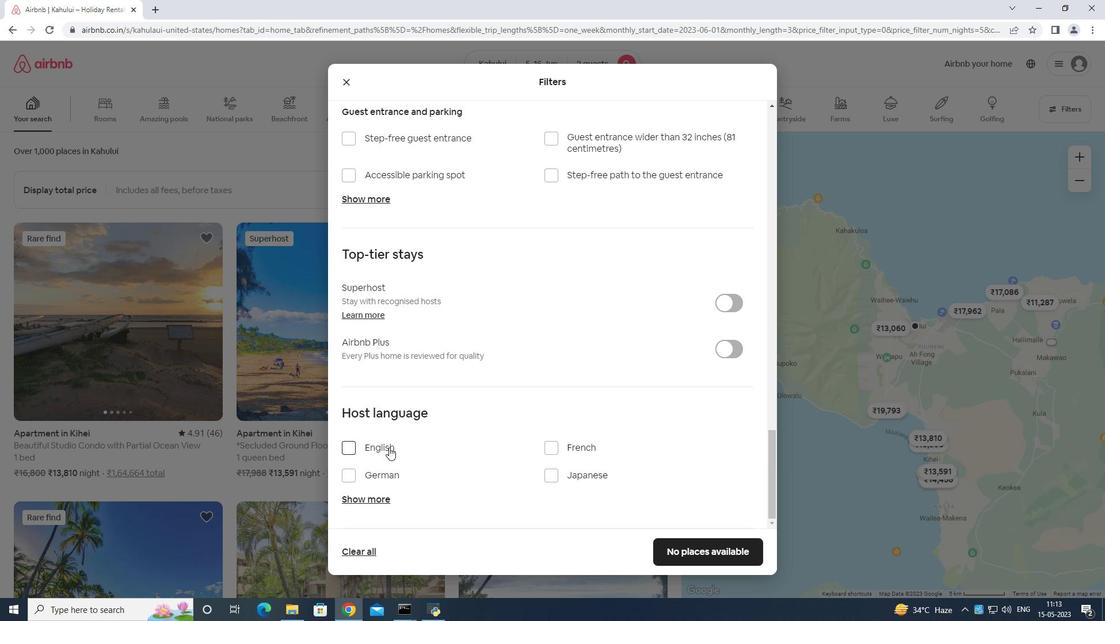 
Action: Mouse pressed left at (388, 445)
Screenshot: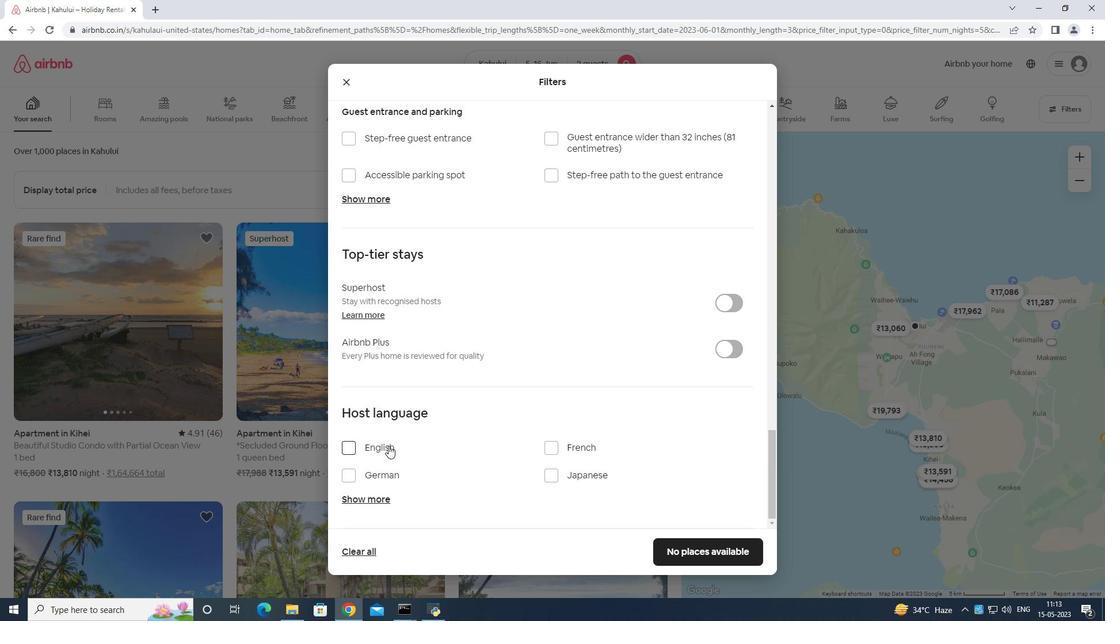
Action: Mouse moved to (734, 553)
Screenshot: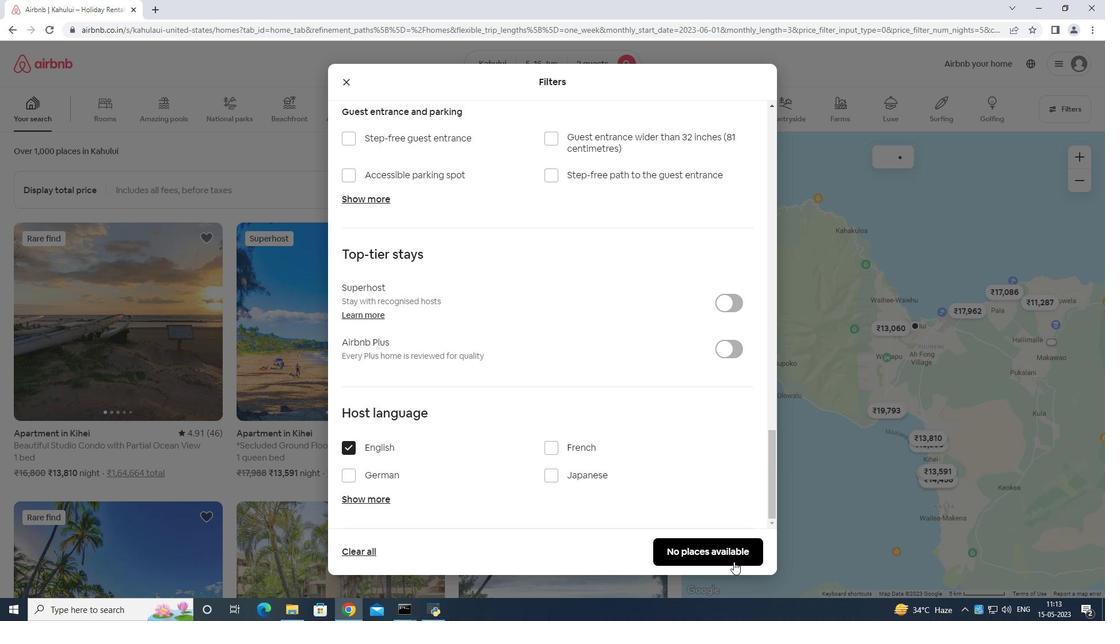 
Action: Mouse pressed left at (734, 553)
Screenshot: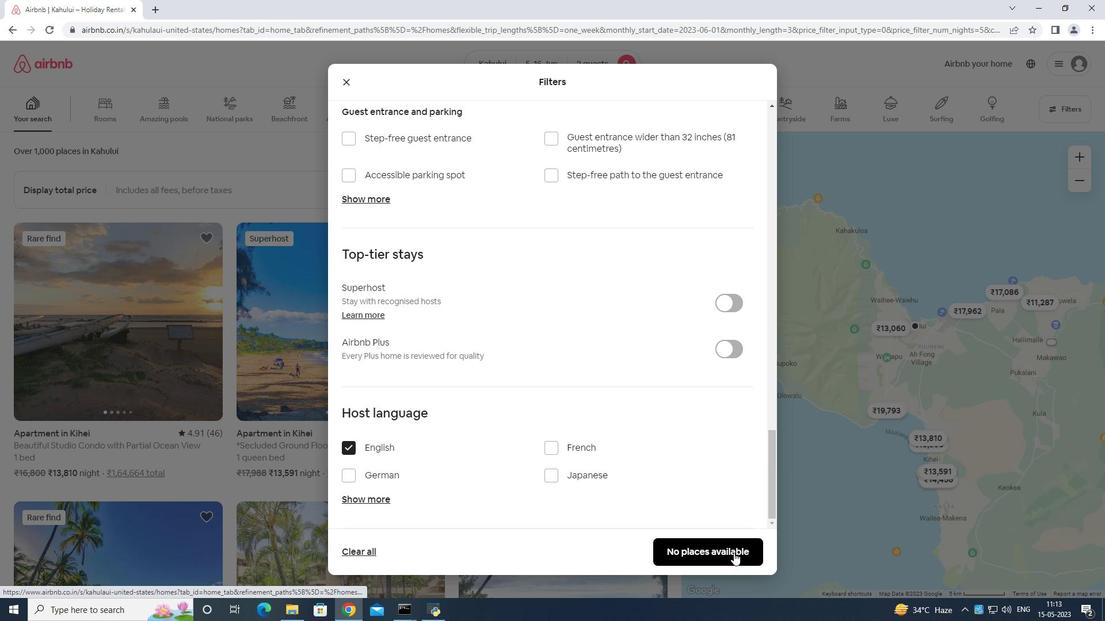 
